 Task: Look for space in Kwinana, Australia from 3rd August, 2023 to 17th August, 2023 for 3 adults, 1 child in price range Rs.3000 to Rs.15000. Place can be entire place with 3 bedrooms having 4 beds and 2 bathrooms. Property type can be house. Amenities needed are: wifi, washing machine, kitchen, . Booking option can be shelf check-in. Required host language is English.
Action: Mouse moved to (545, 118)
Screenshot: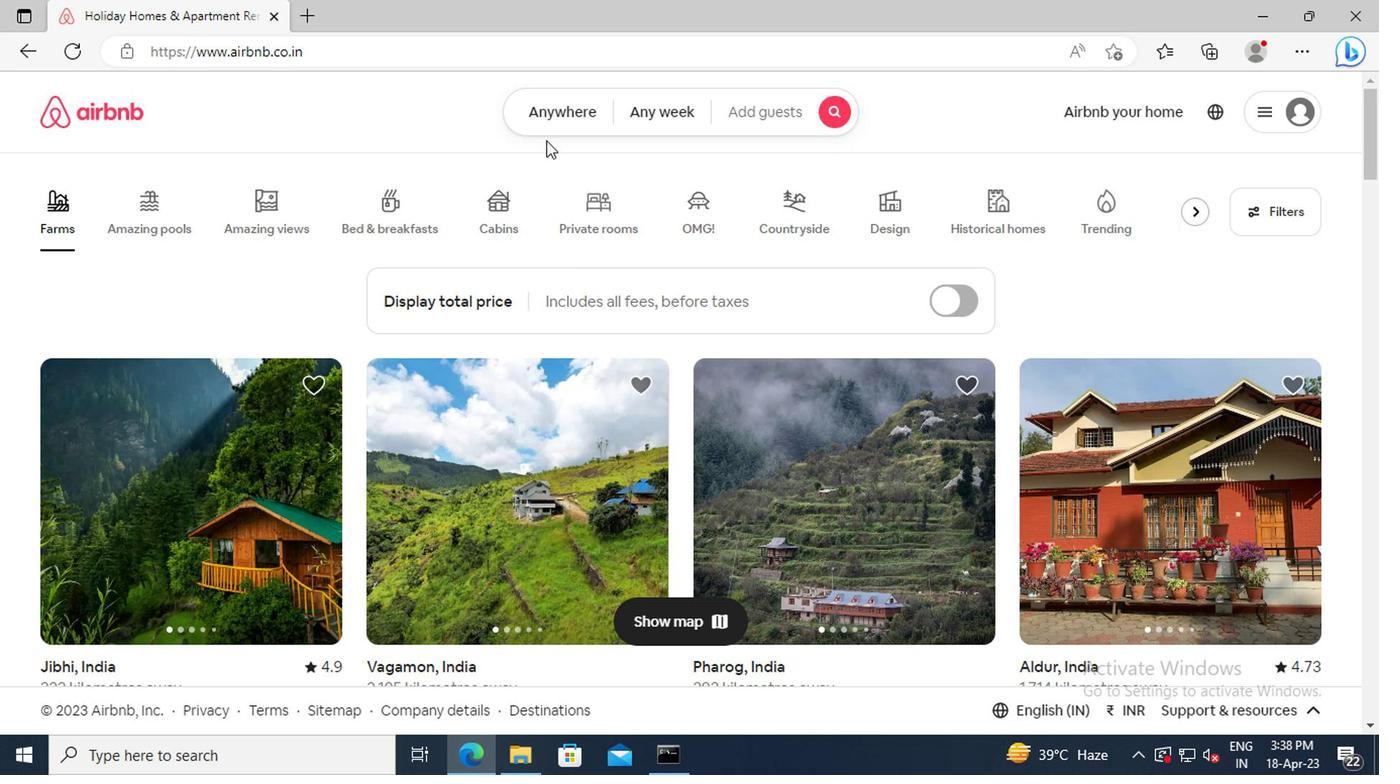 
Action: Mouse pressed left at (545, 118)
Screenshot: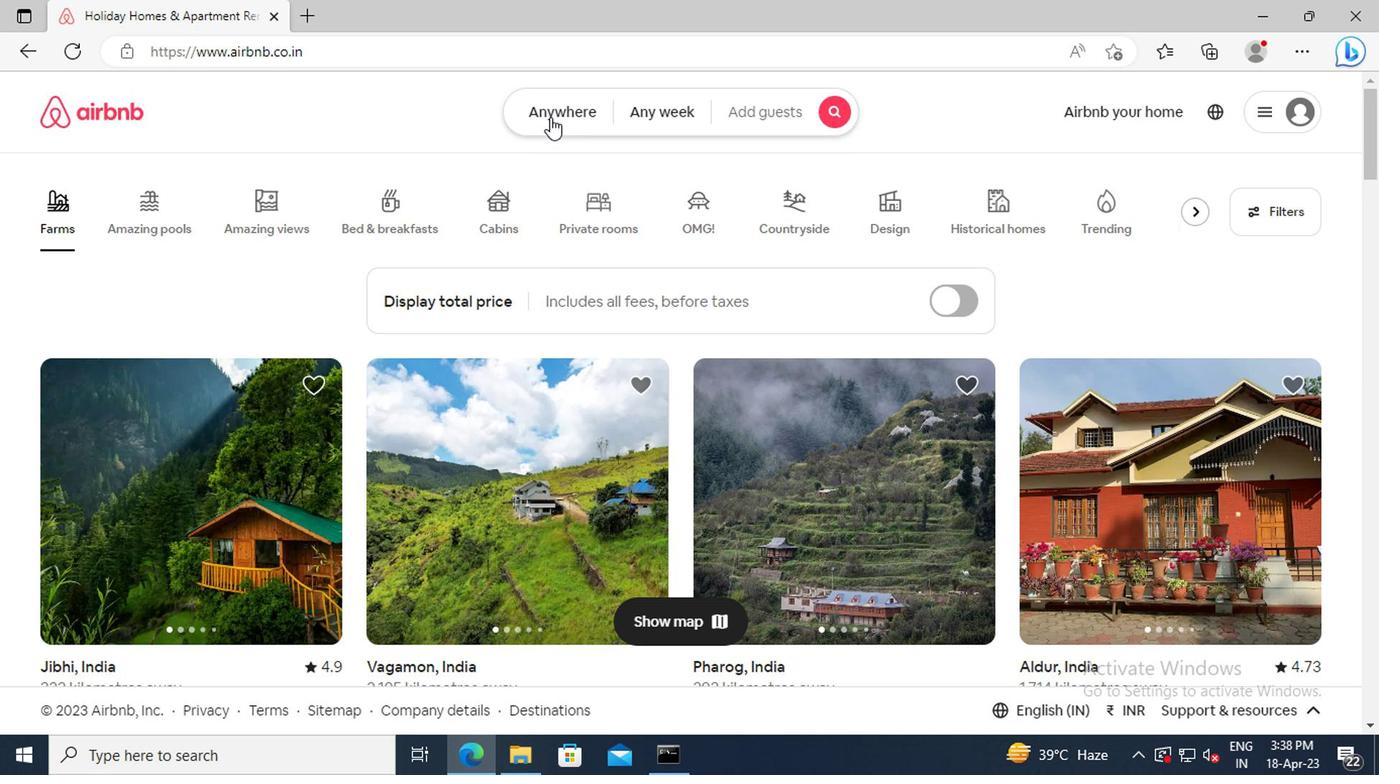 
Action: Mouse moved to (409, 193)
Screenshot: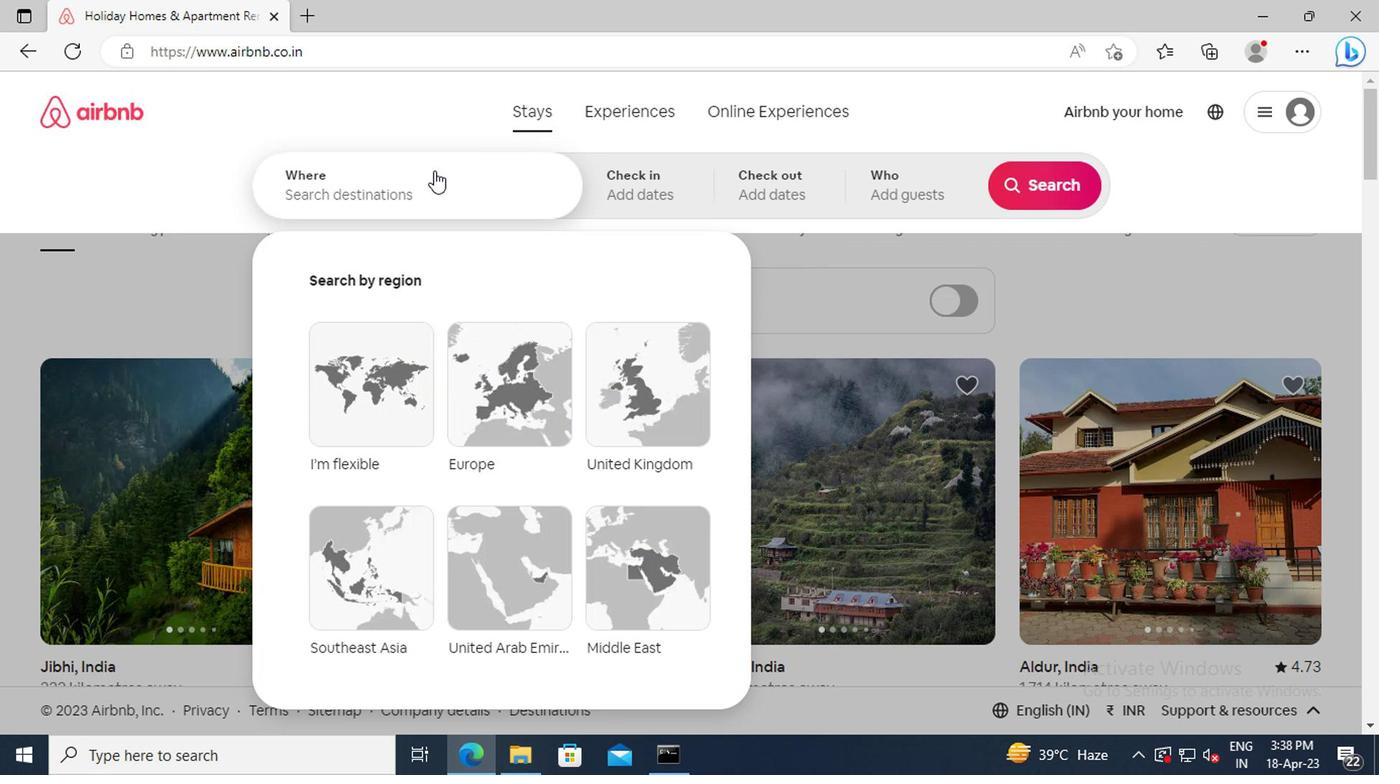 
Action: Mouse pressed left at (409, 193)
Screenshot: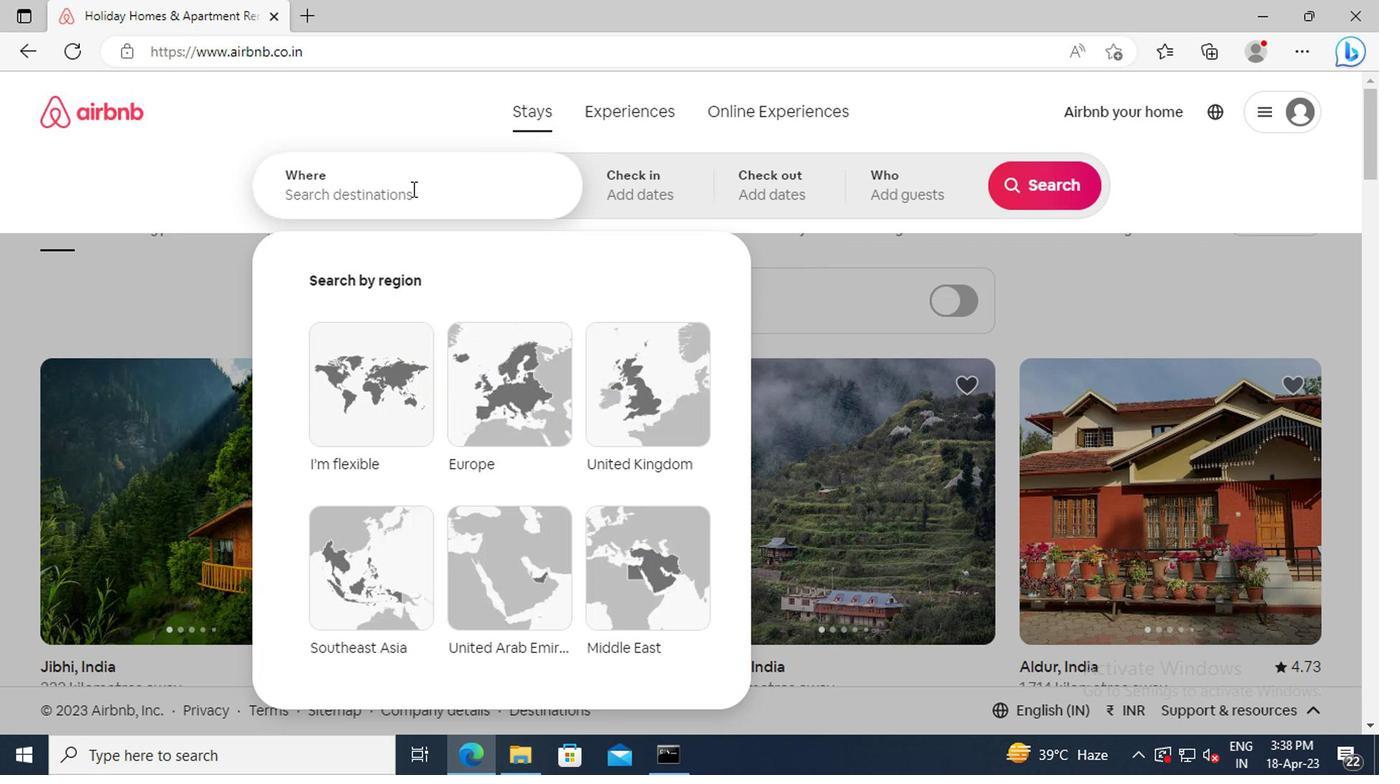 
Action: Key pressed <Key.shift>KWINANA,<Key.space><Key.shift_r>AUSTRALIA<Key.enter>
Screenshot: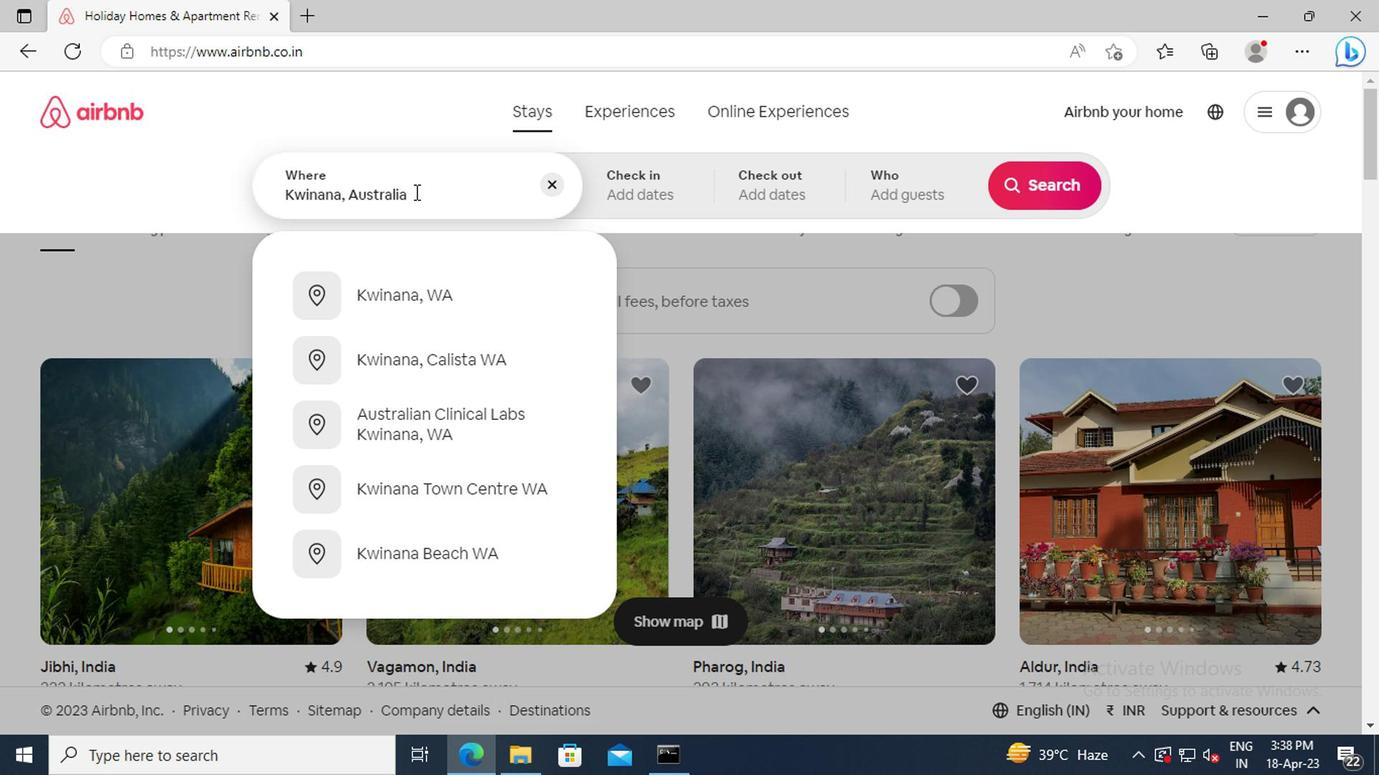 
Action: Mouse moved to (1025, 349)
Screenshot: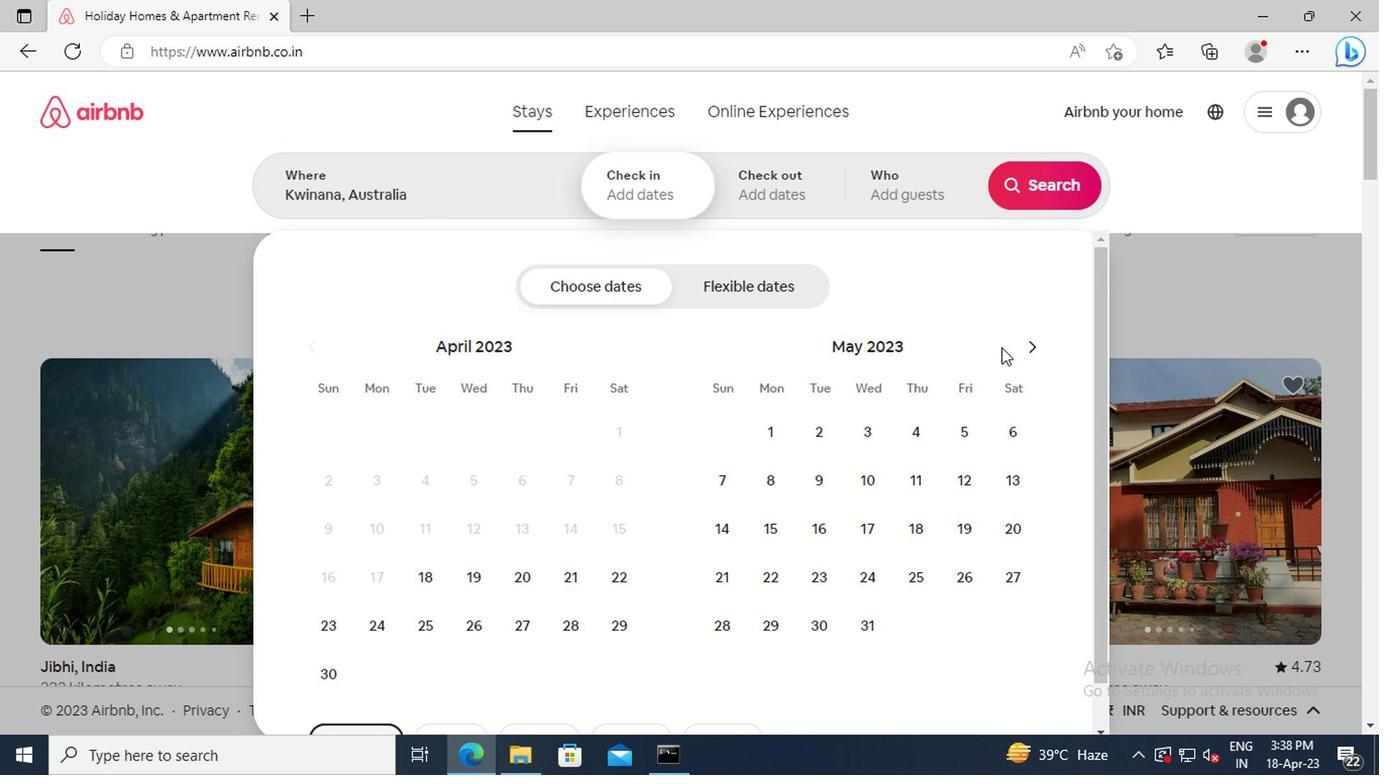 
Action: Mouse pressed left at (1025, 349)
Screenshot: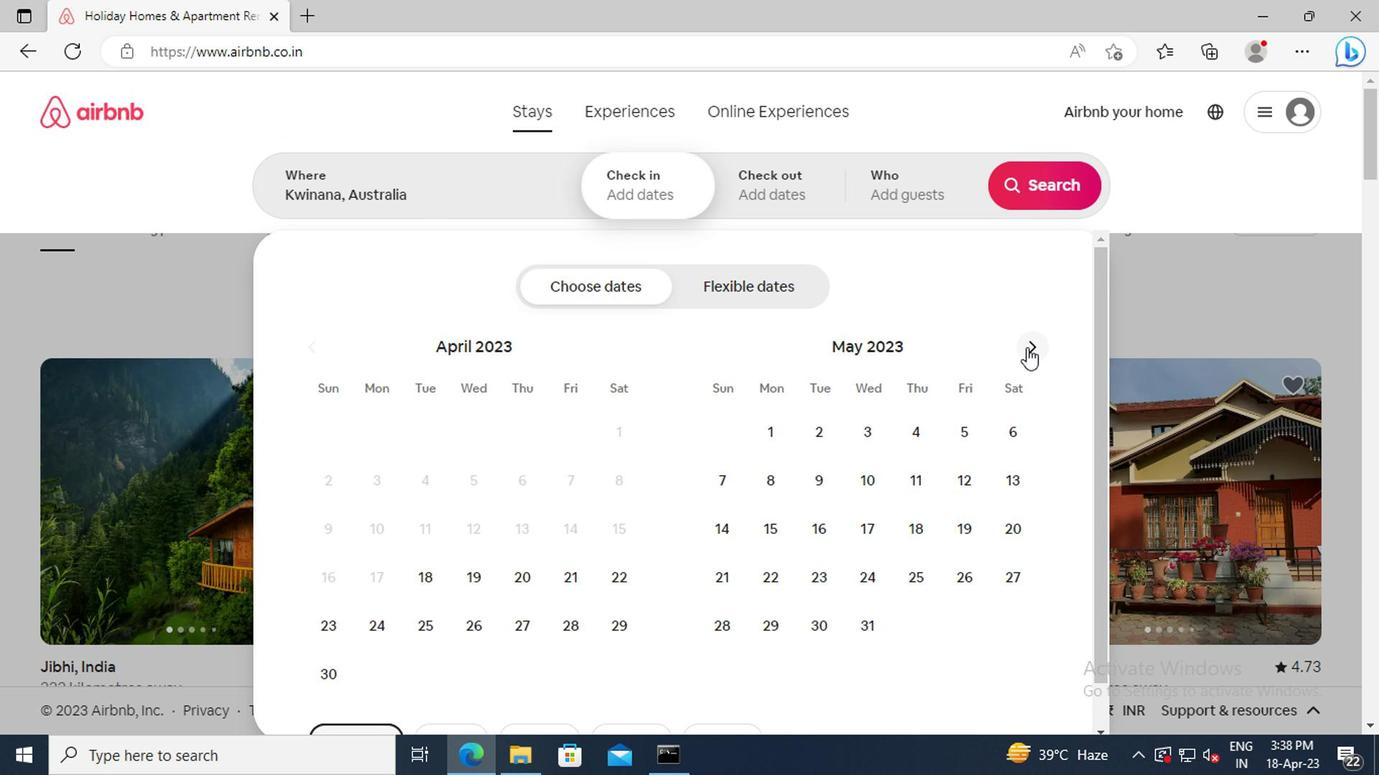 
Action: Mouse pressed left at (1025, 349)
Screenshot: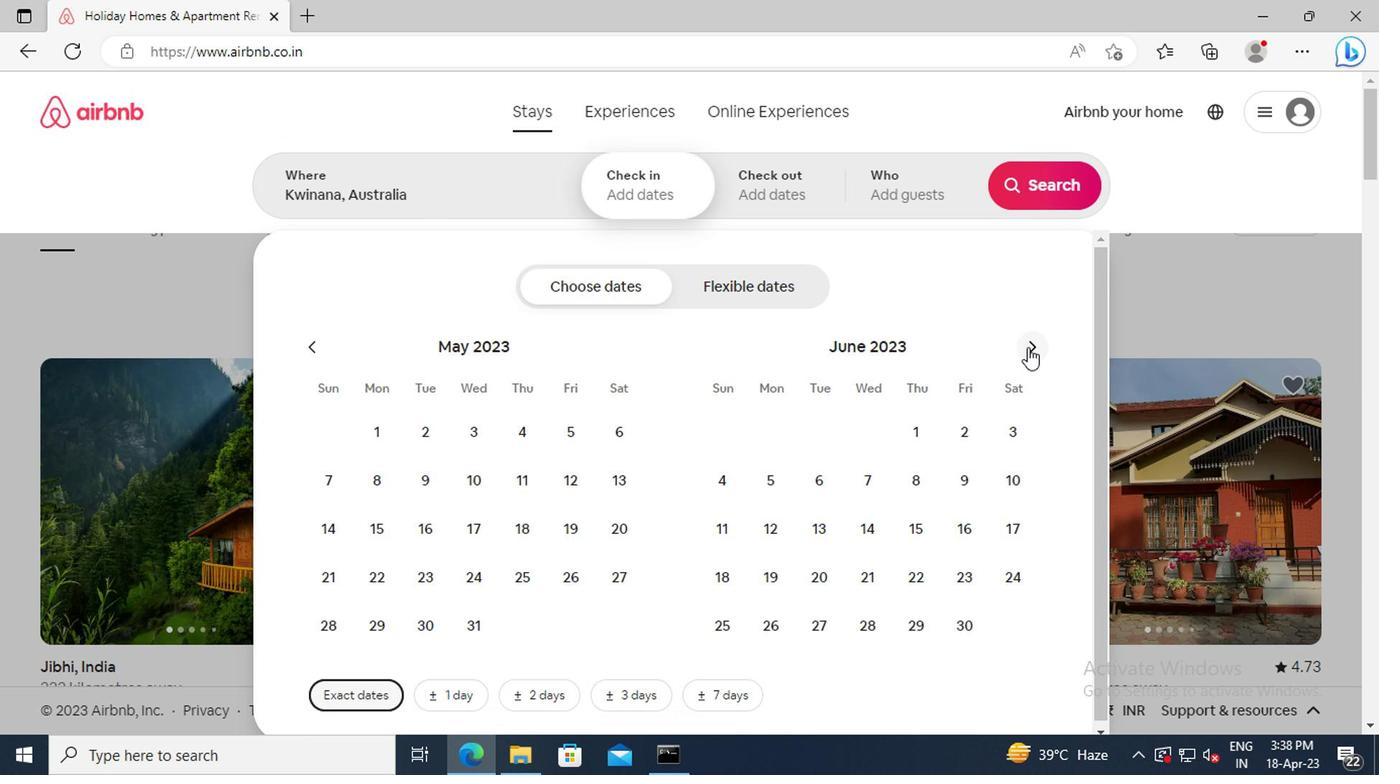 
Action: Mouse pressed left at (1025, 349)
Screenshot: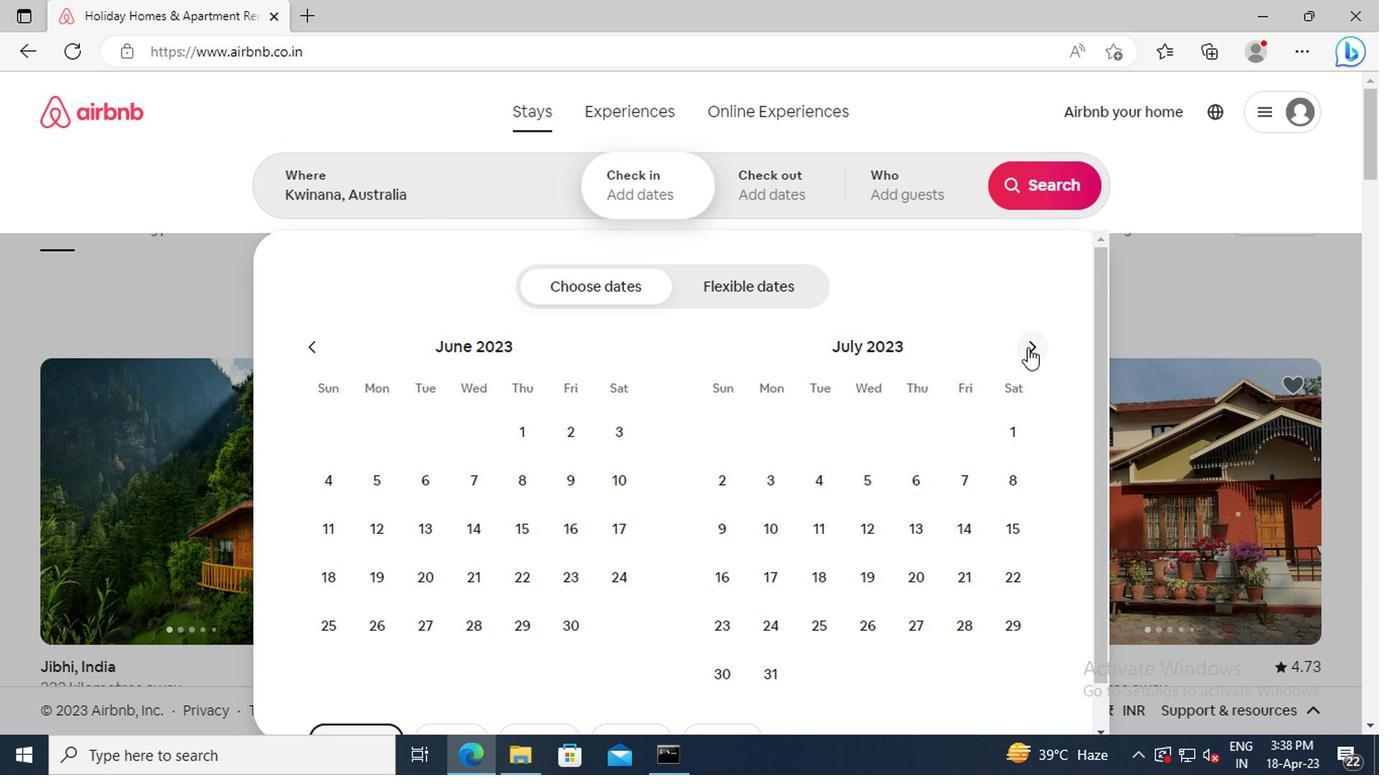 
Action: Mouse moved to (906, 435)
Screenshot: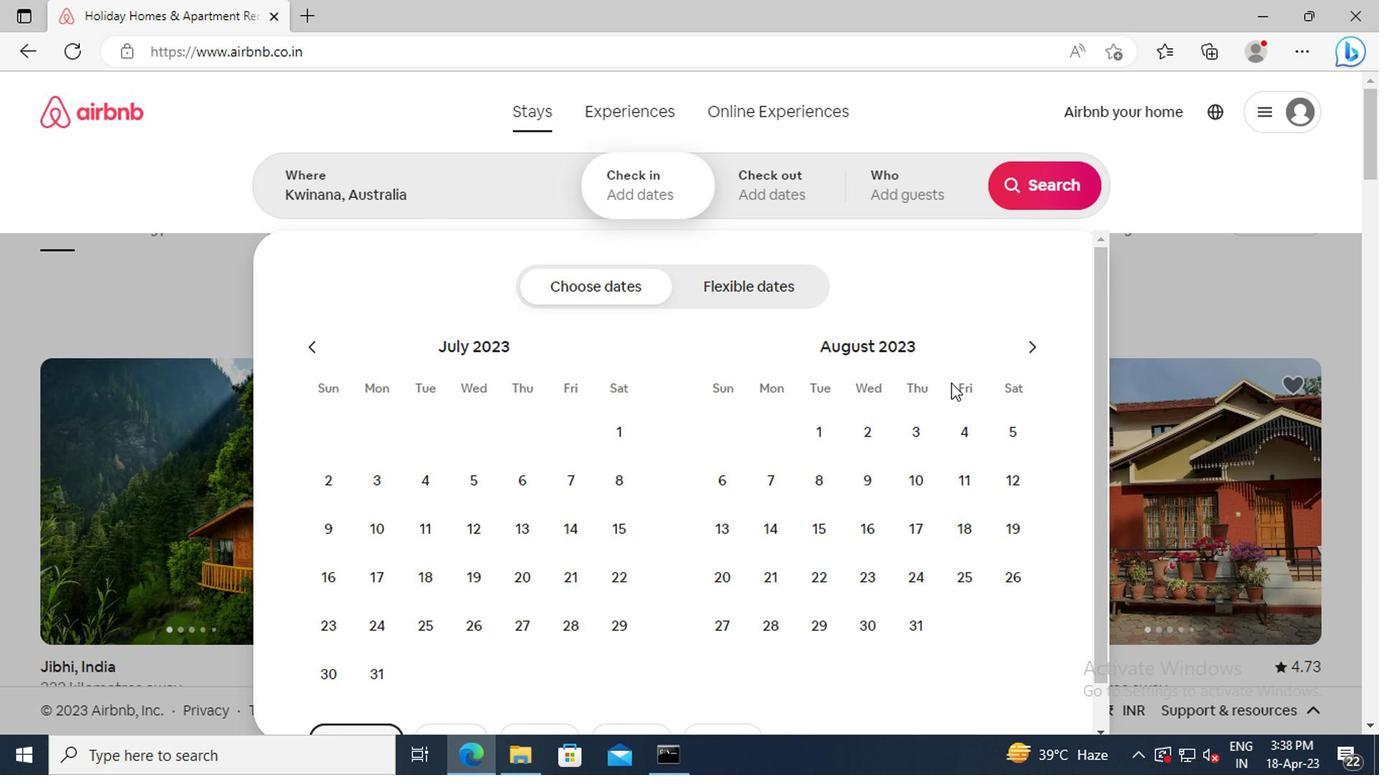 
Action: Mouse pressed left at (906, 435)
Screenshot: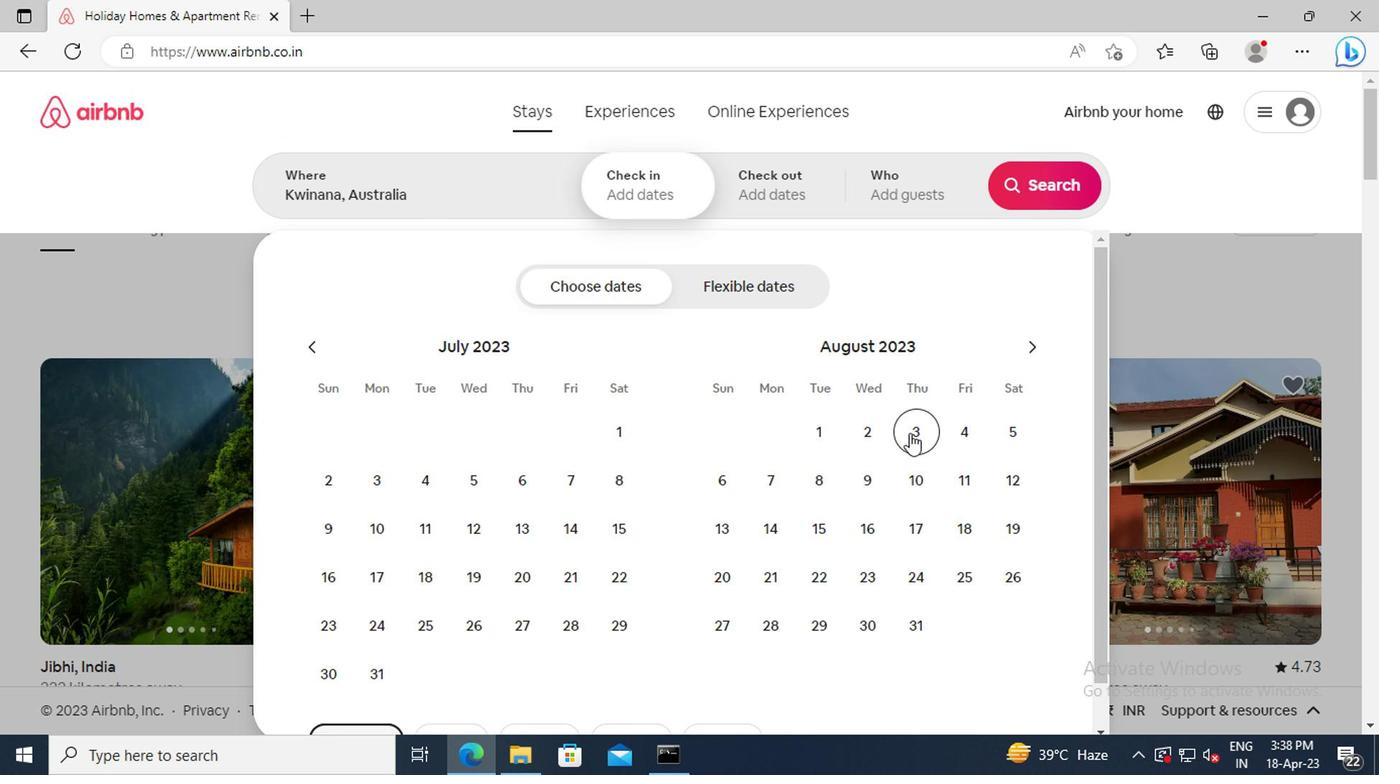 
Action: Mouse moved to (910, 523)
Screenshot: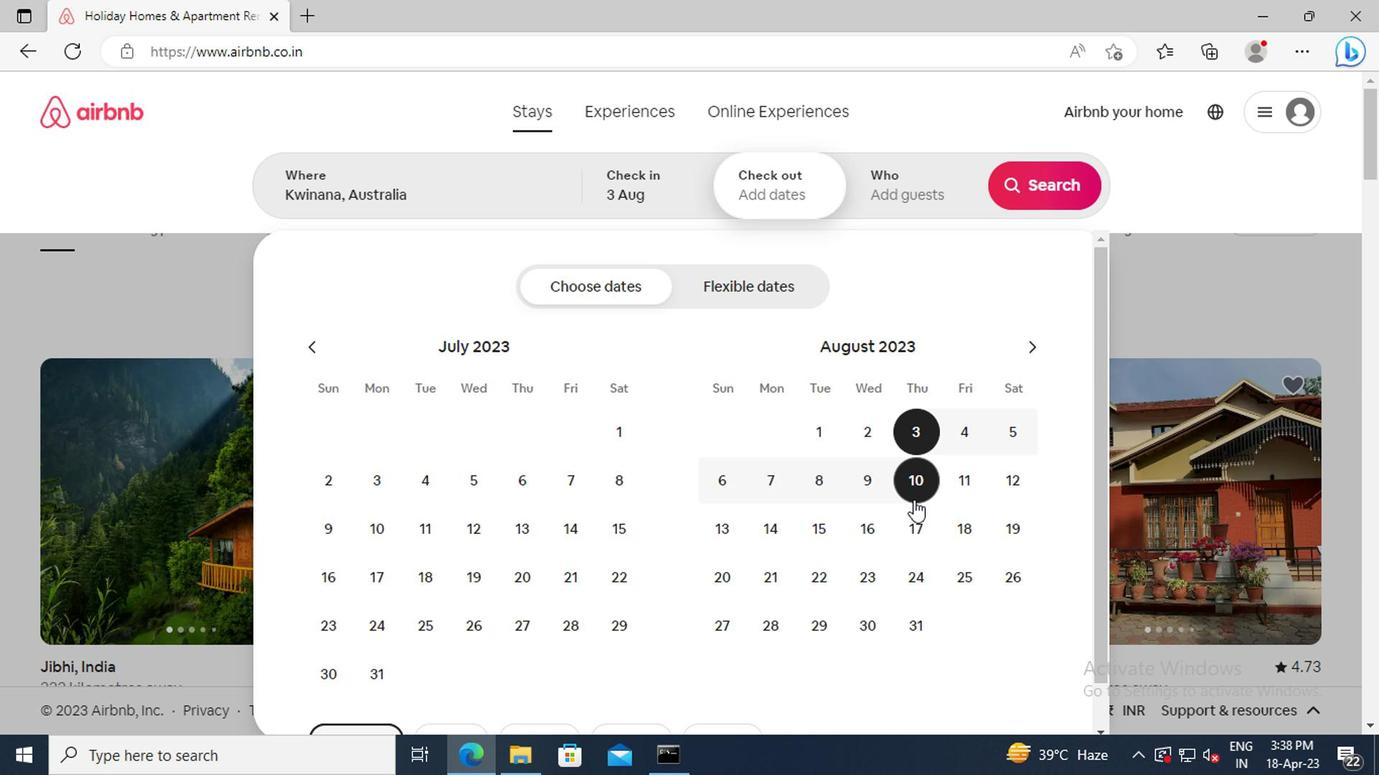 
Action: Mouse pressed left at (910, 523)
Screenshot: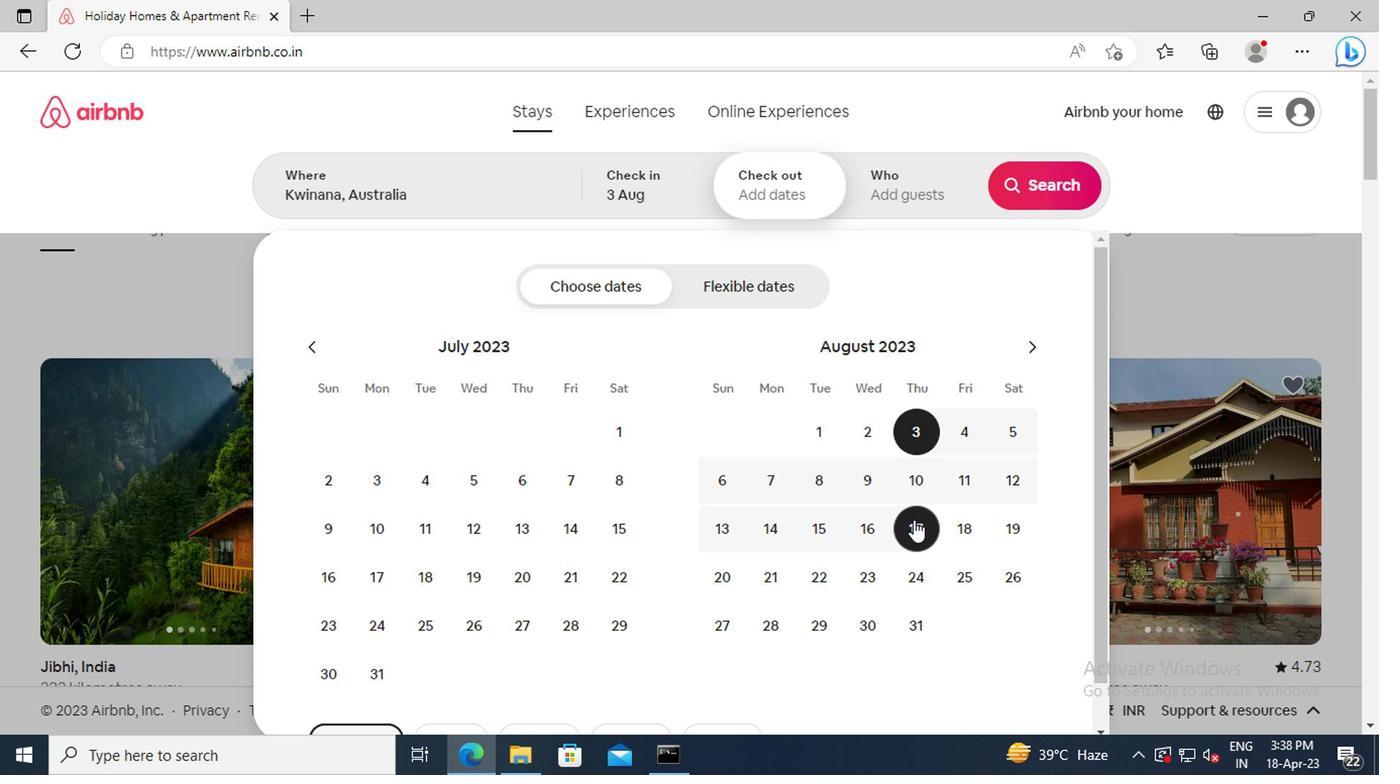 
Action: Mouse moved to (890, 192)
Screenshot: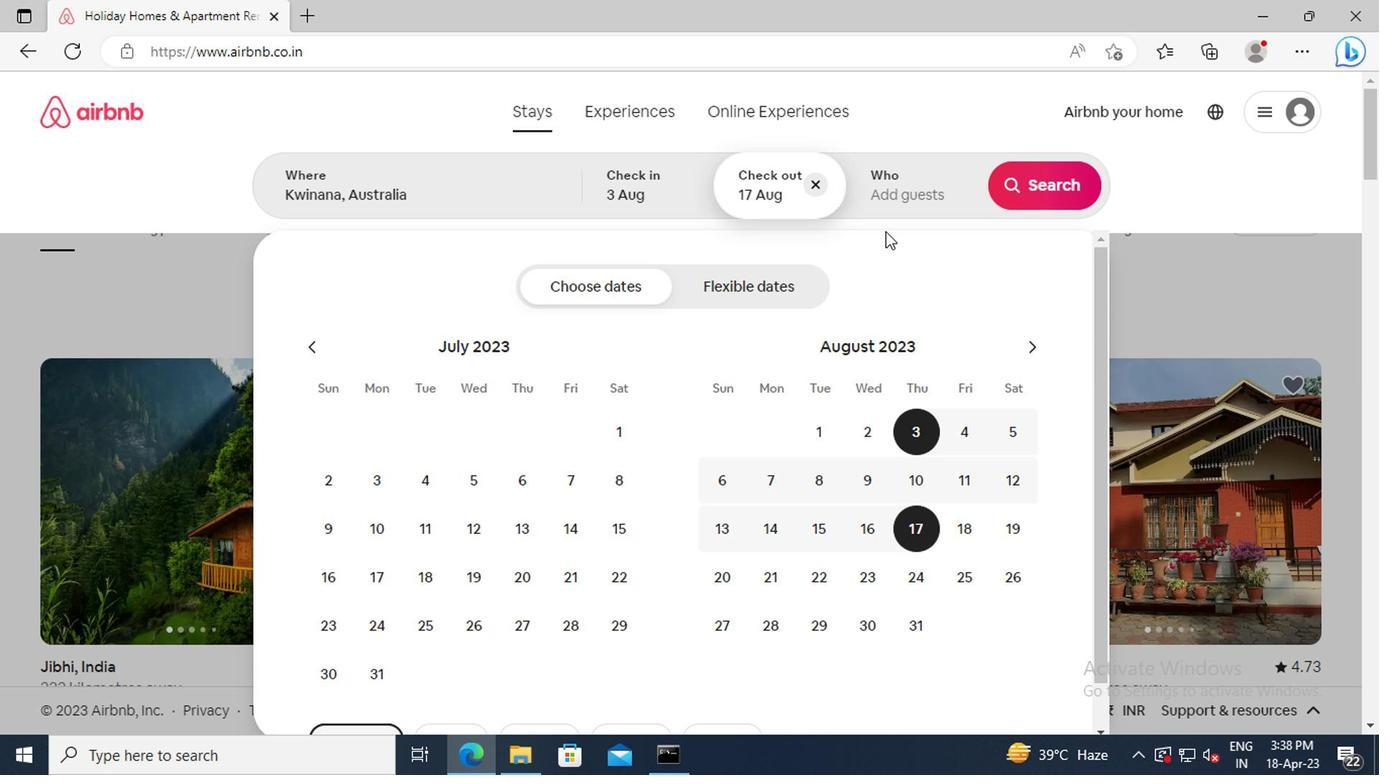 
Action: Mouse pressed left at (890, 192)
Screenshot: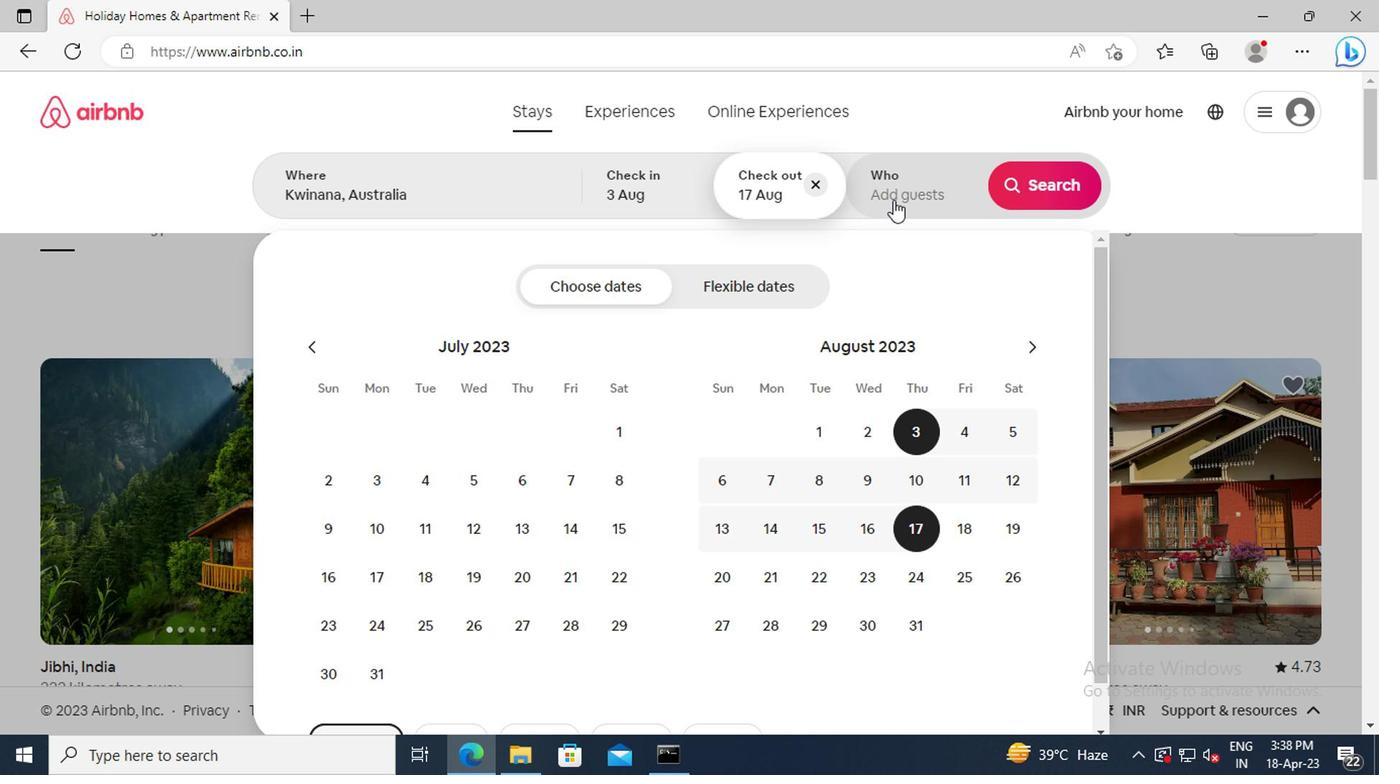 
Action: Mouse moved to (1038, 291)
Screenshot: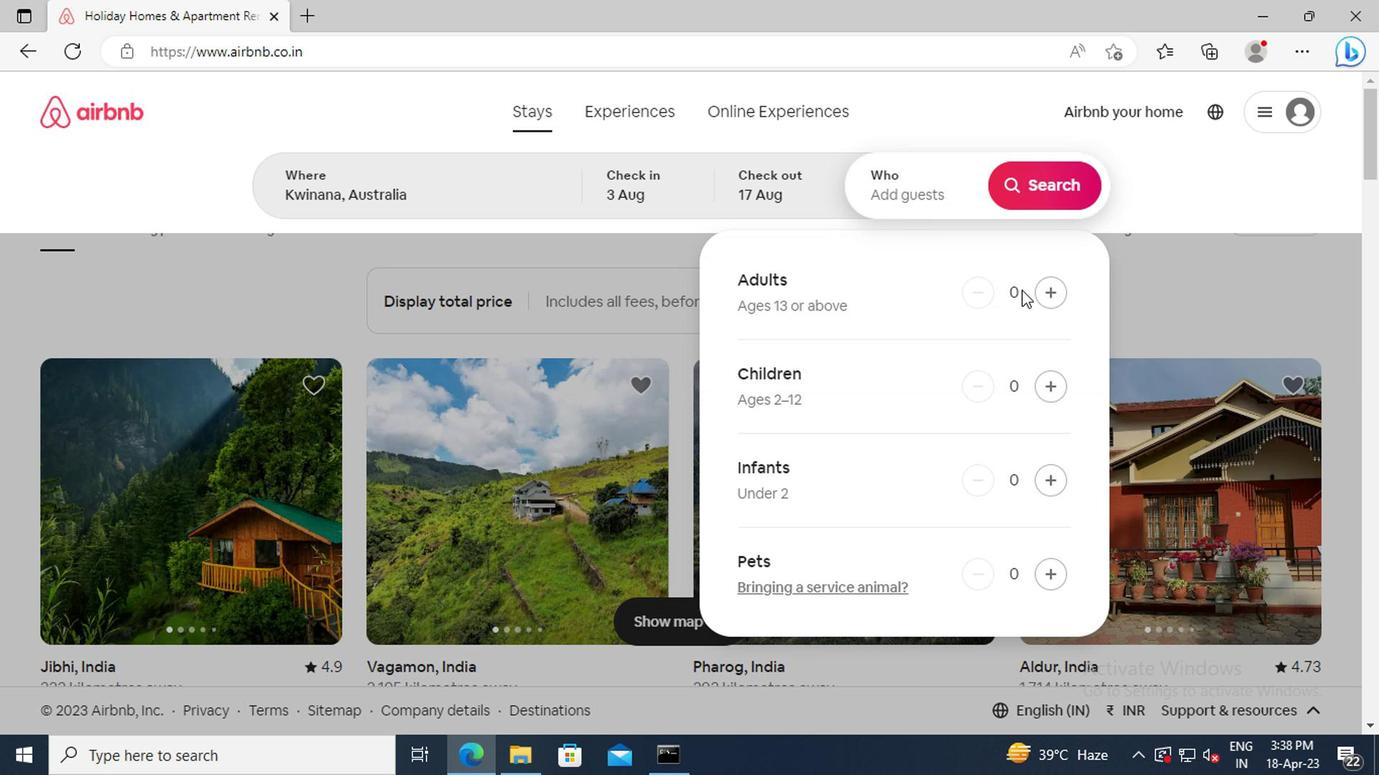 
Action: Mouse pressed left at (1038, 291)
Screenshot: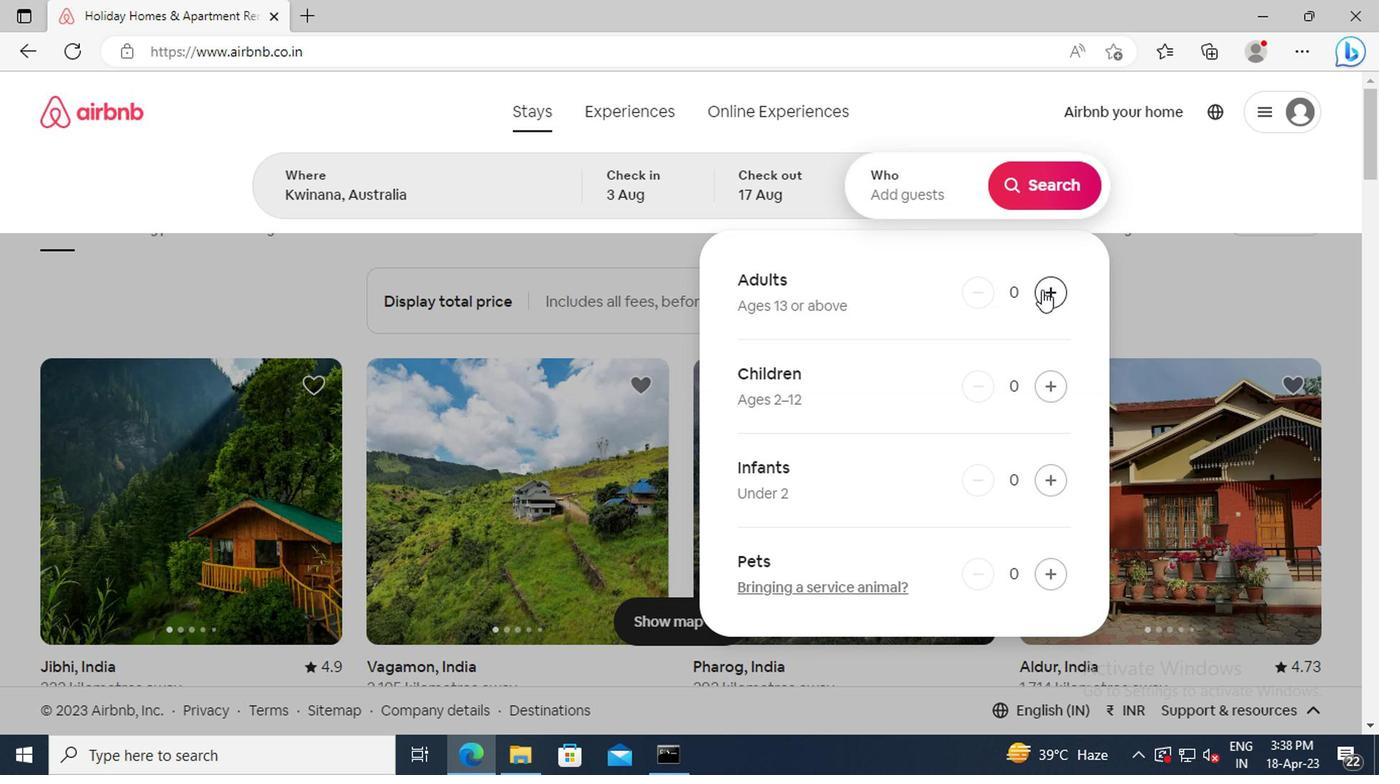 
Action: Mouse pressed left at (1038, 291)
Screenshot: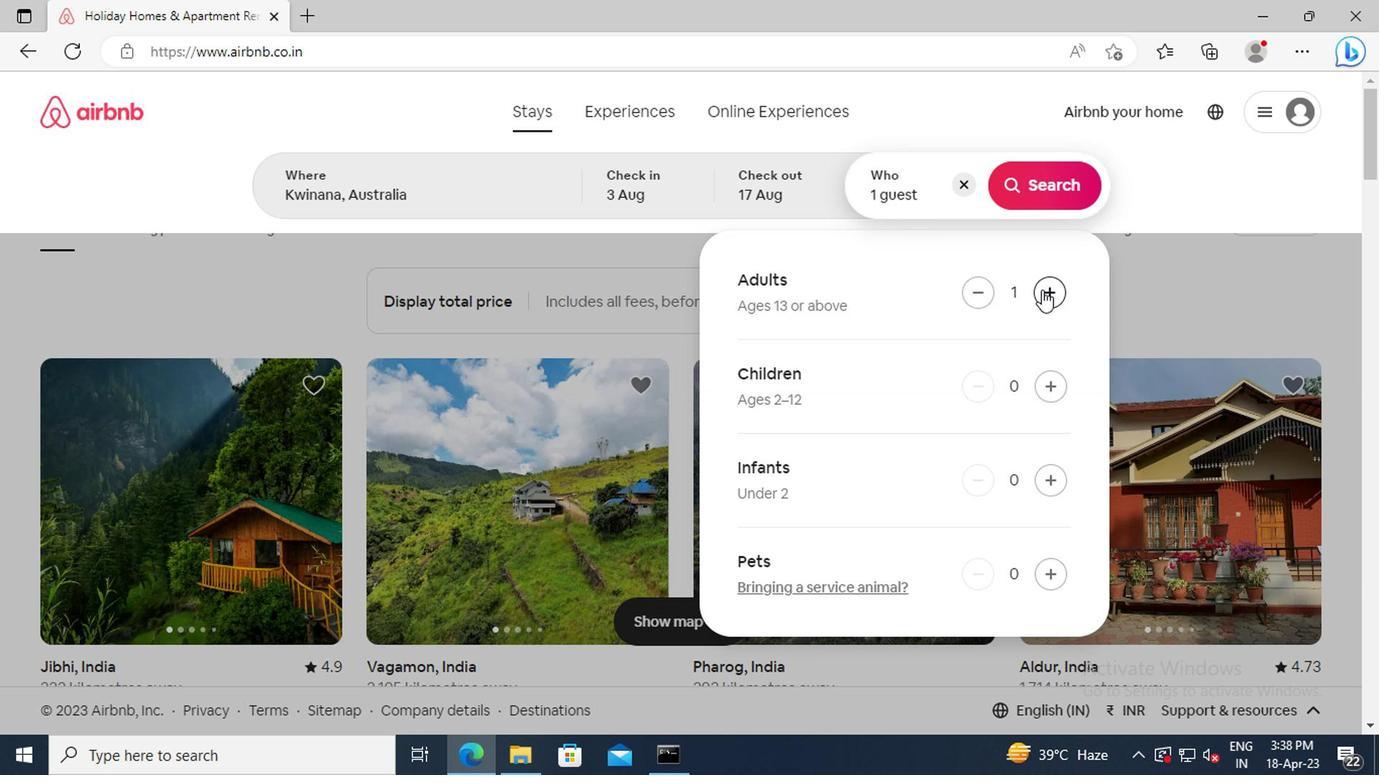 
Action: Mouse pressed left at (1038, 291)
Screenshot: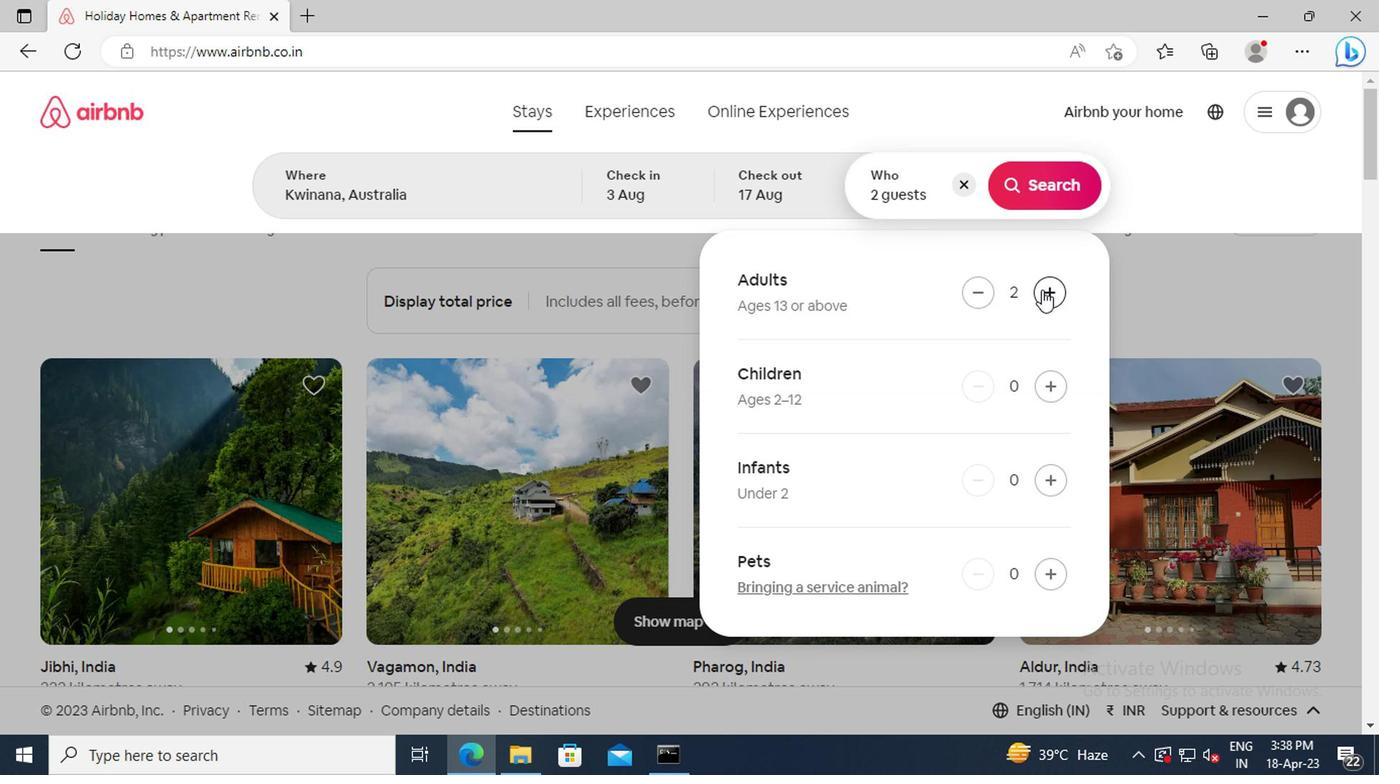 
Action: Mouse moved to (1046, 387)
Screenshot: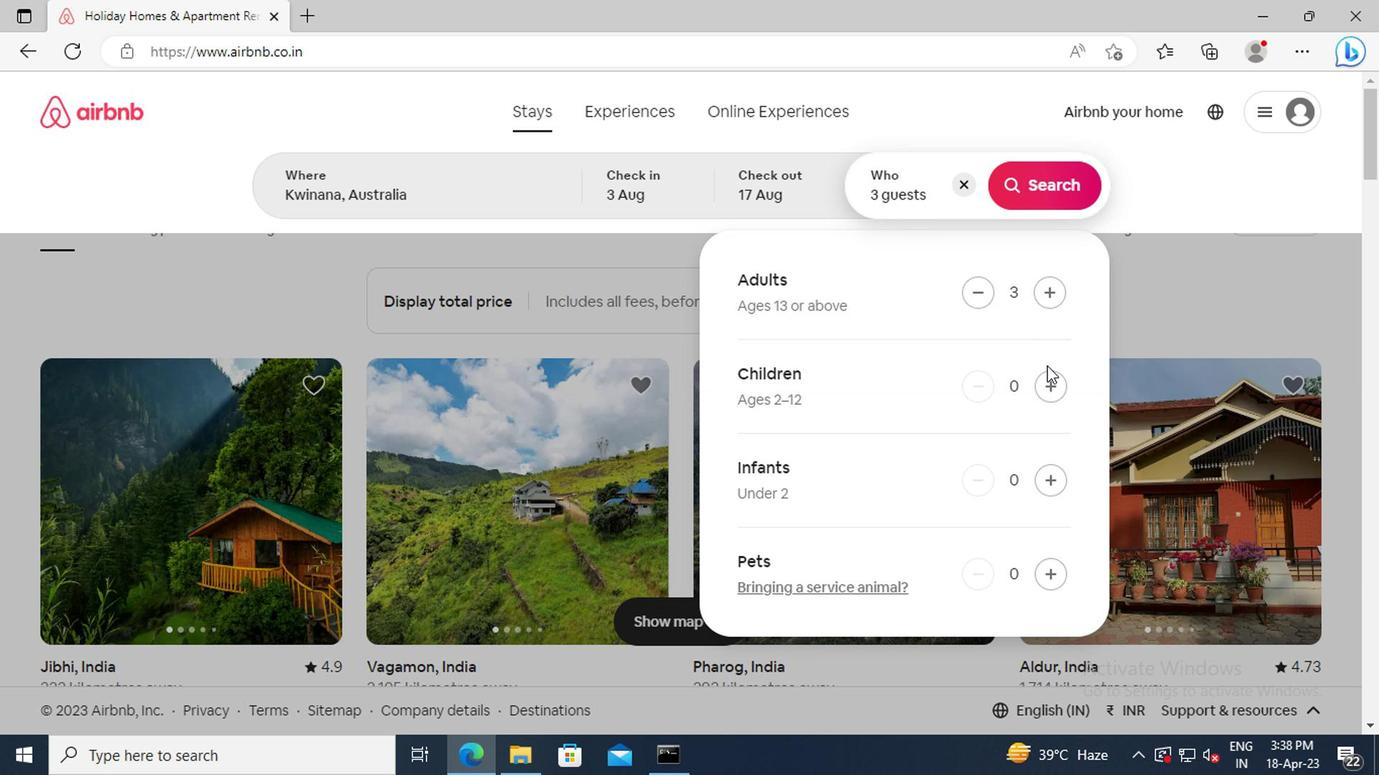 
Action: Mouse pressed left at (1046, 387)
Screenshot: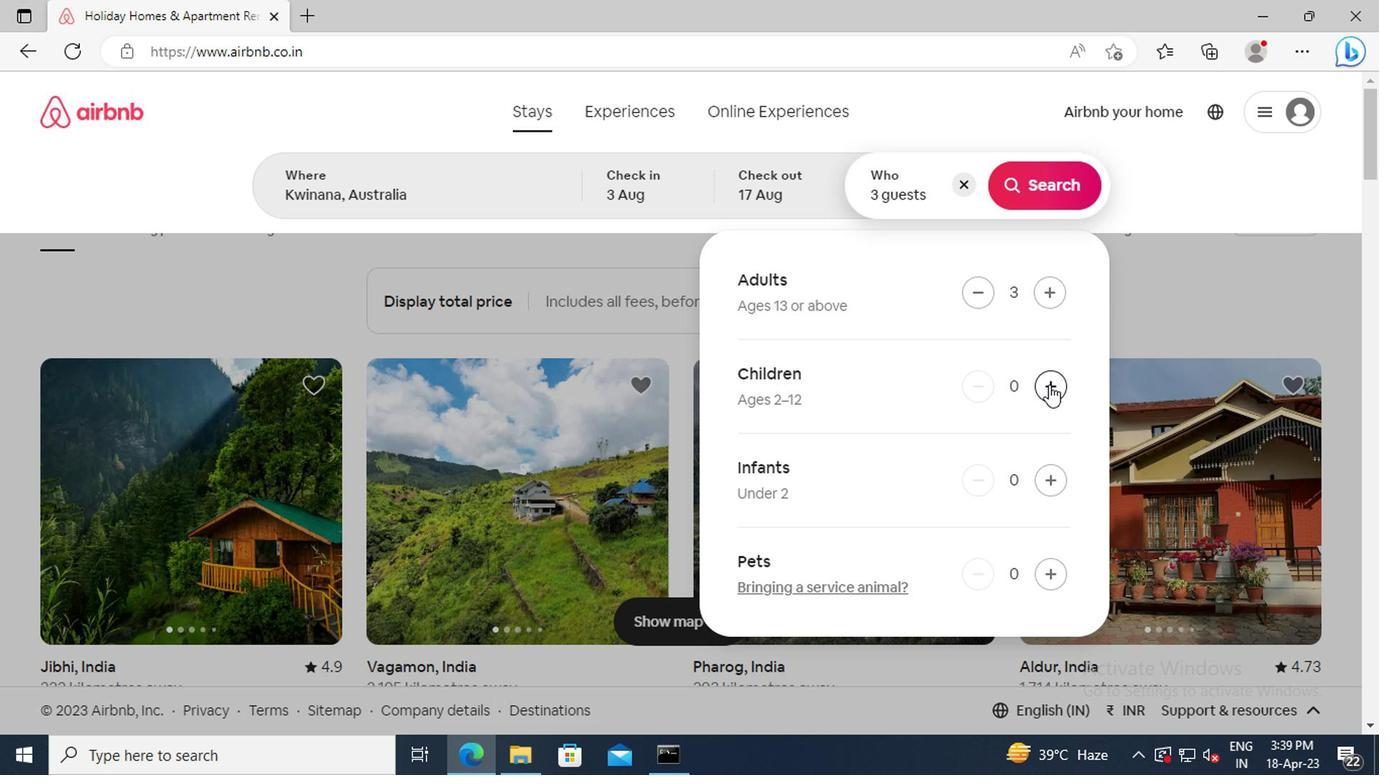 
Action: Mouse moved to (1038, 188)
Screenshot: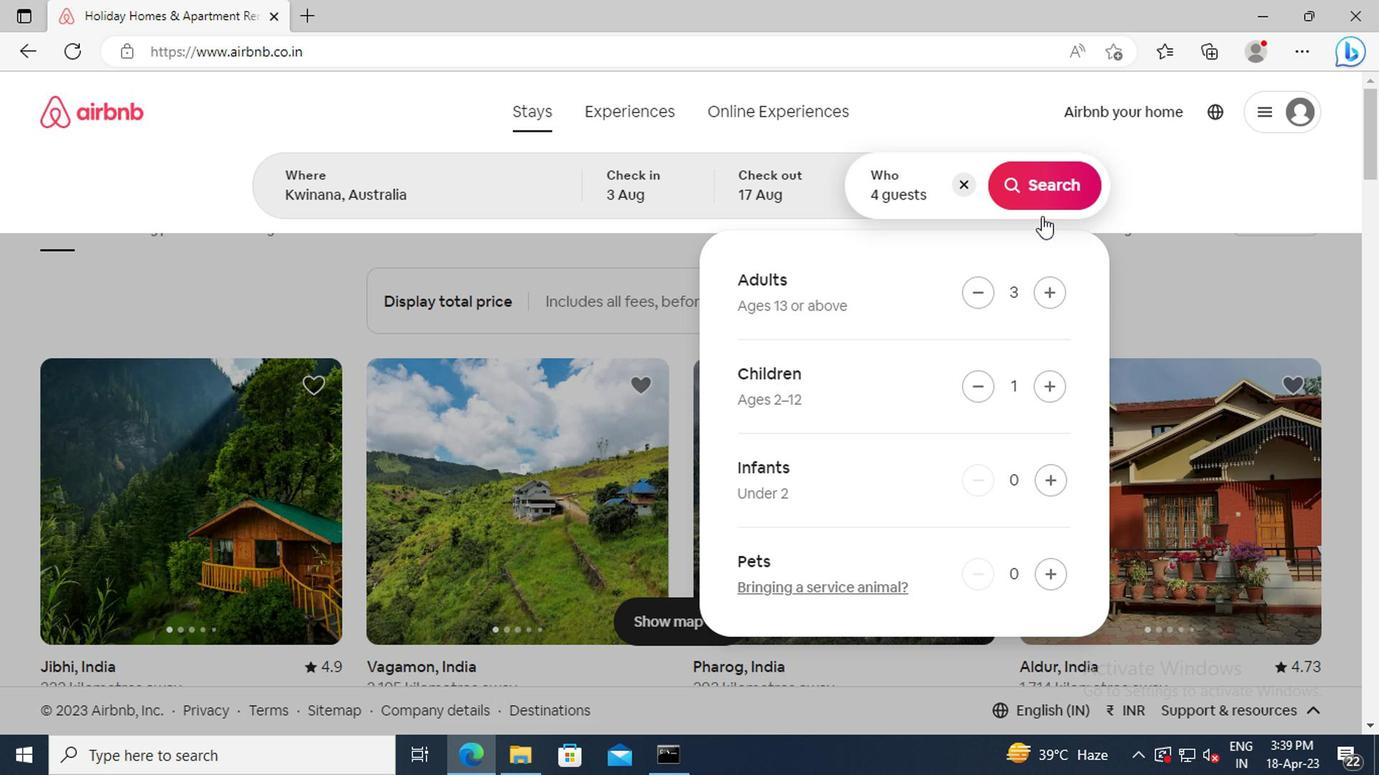 
Action: Mouse pressed left at (1038, 188)
Screenshot: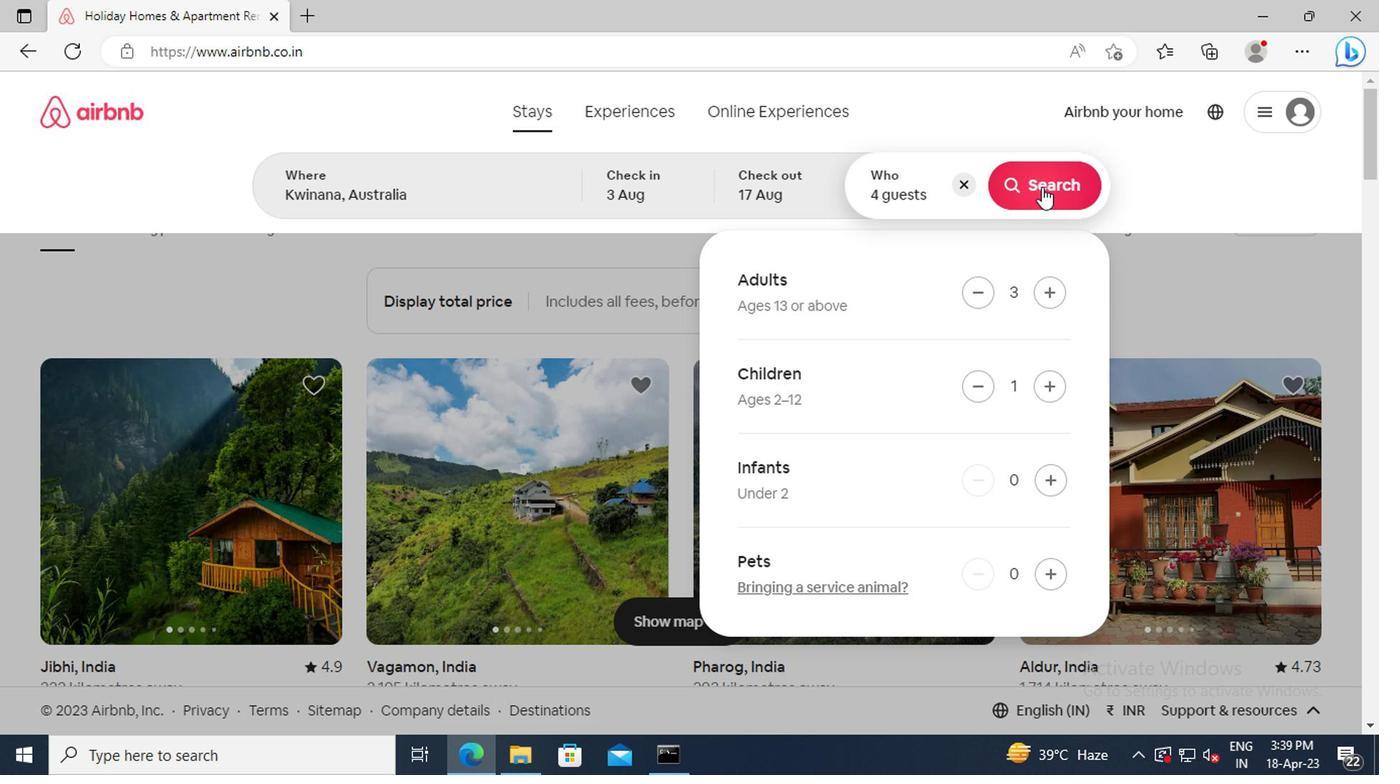 
Action: Mouse moved to (1296, 192)
Screenshot: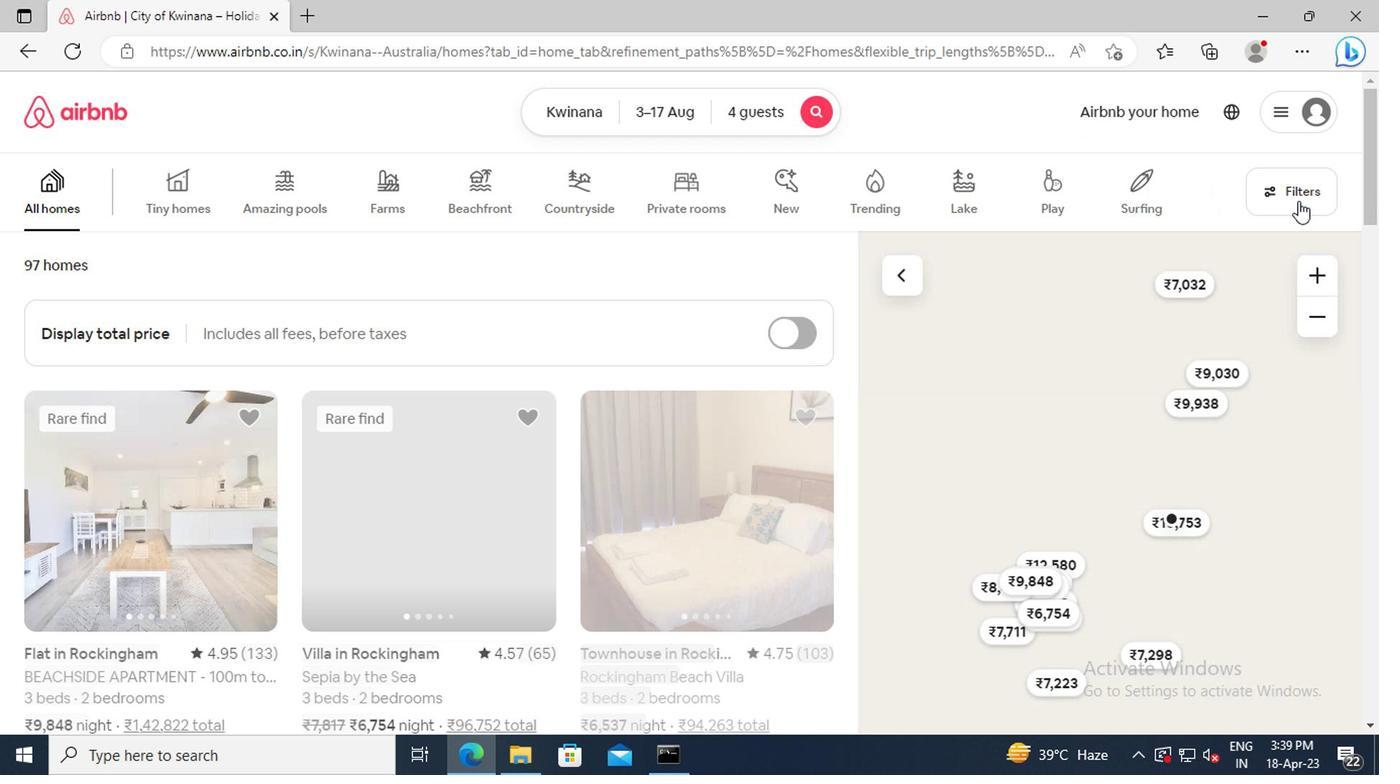 
Action: Mouse pressed left at (1296, 192)
Screenshot: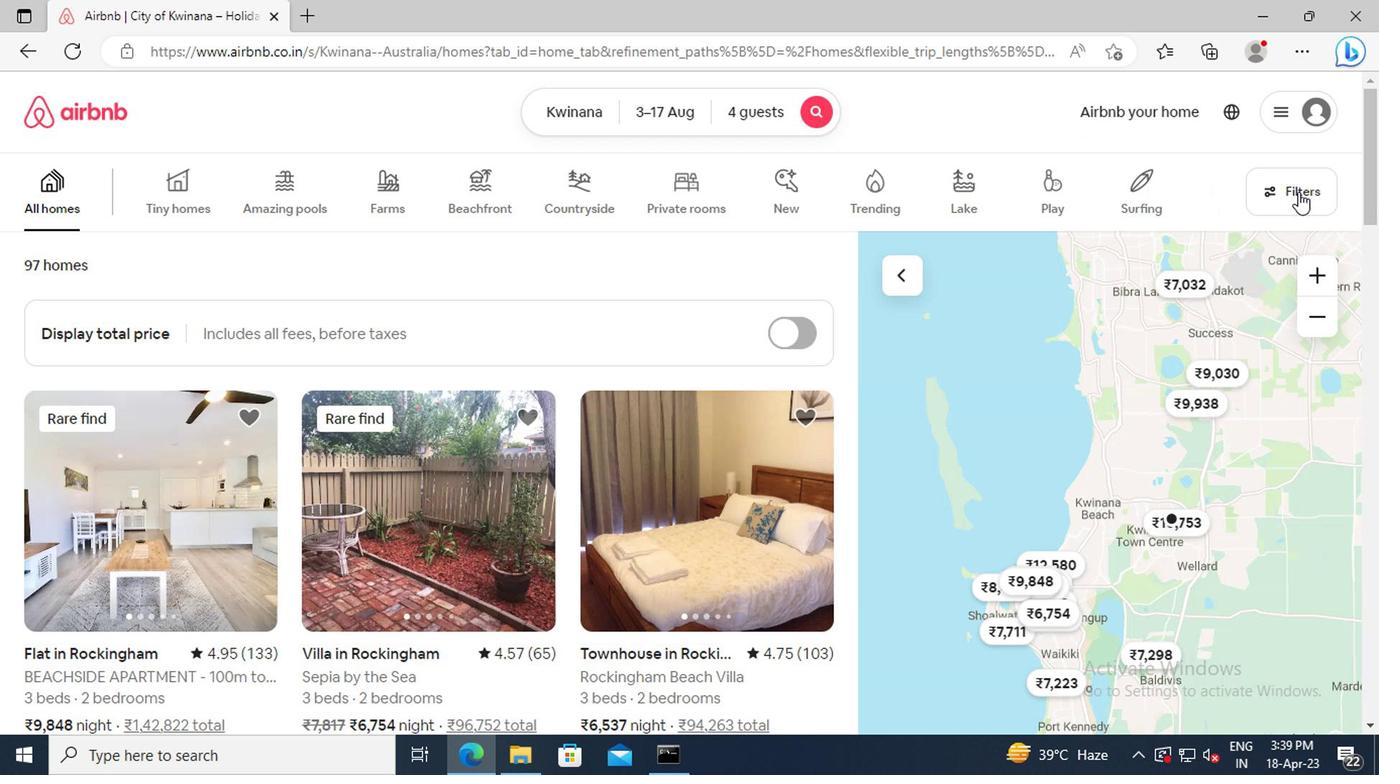 
Action: Mouse moved to (425, 459)
Screenshot: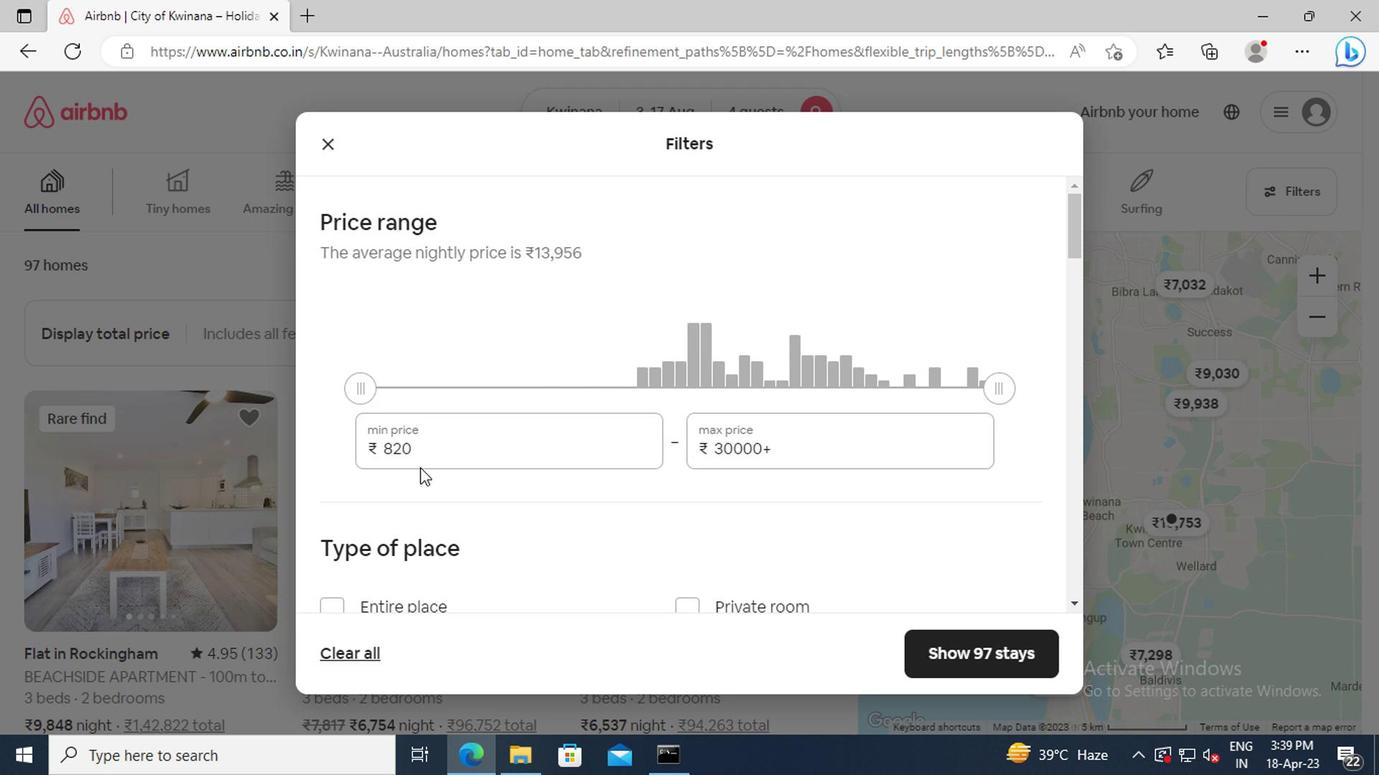 
Action: Mouse pressed left at (425, 459)
Screenshot: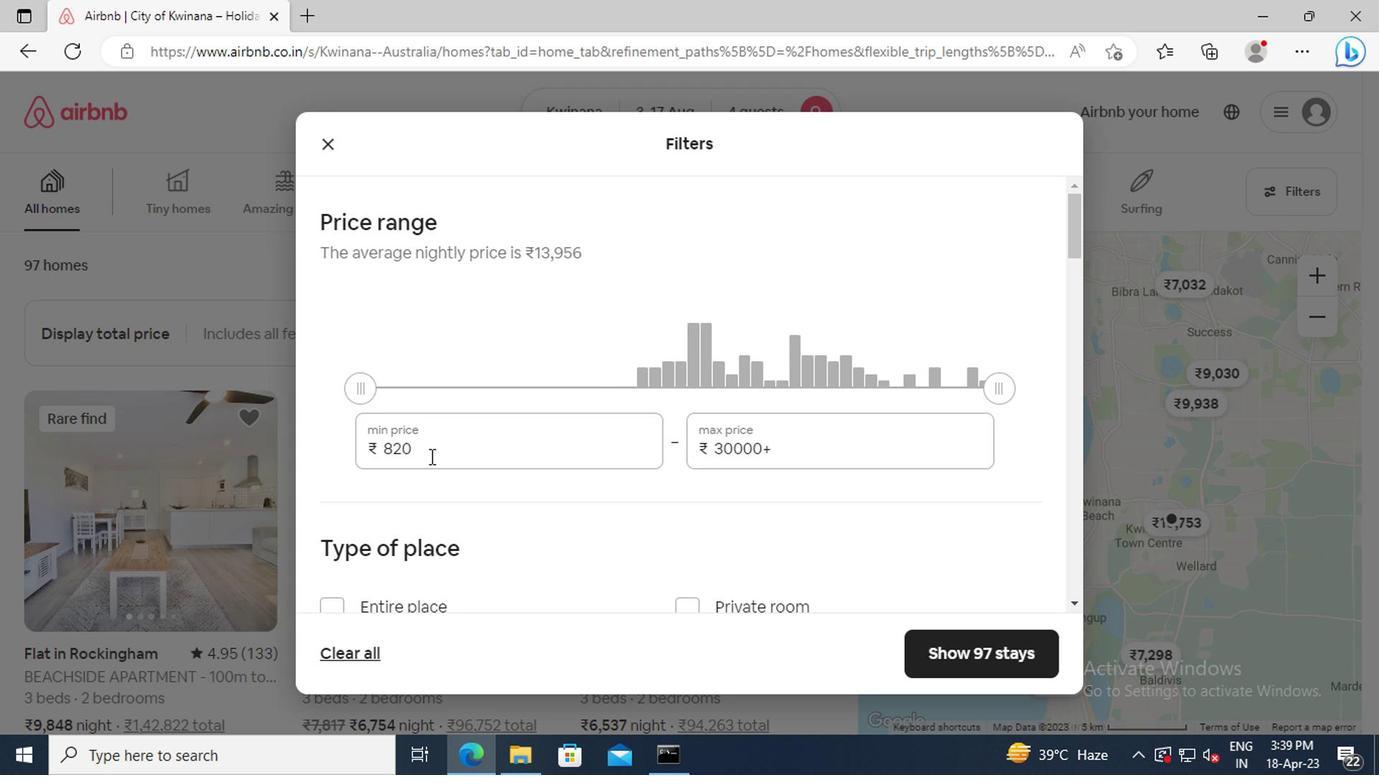 
Action: Key pressed <Key.backspace><Key.backspace><Key.backspace>3000<Key.tab><Key.delete>15000
Screenshot: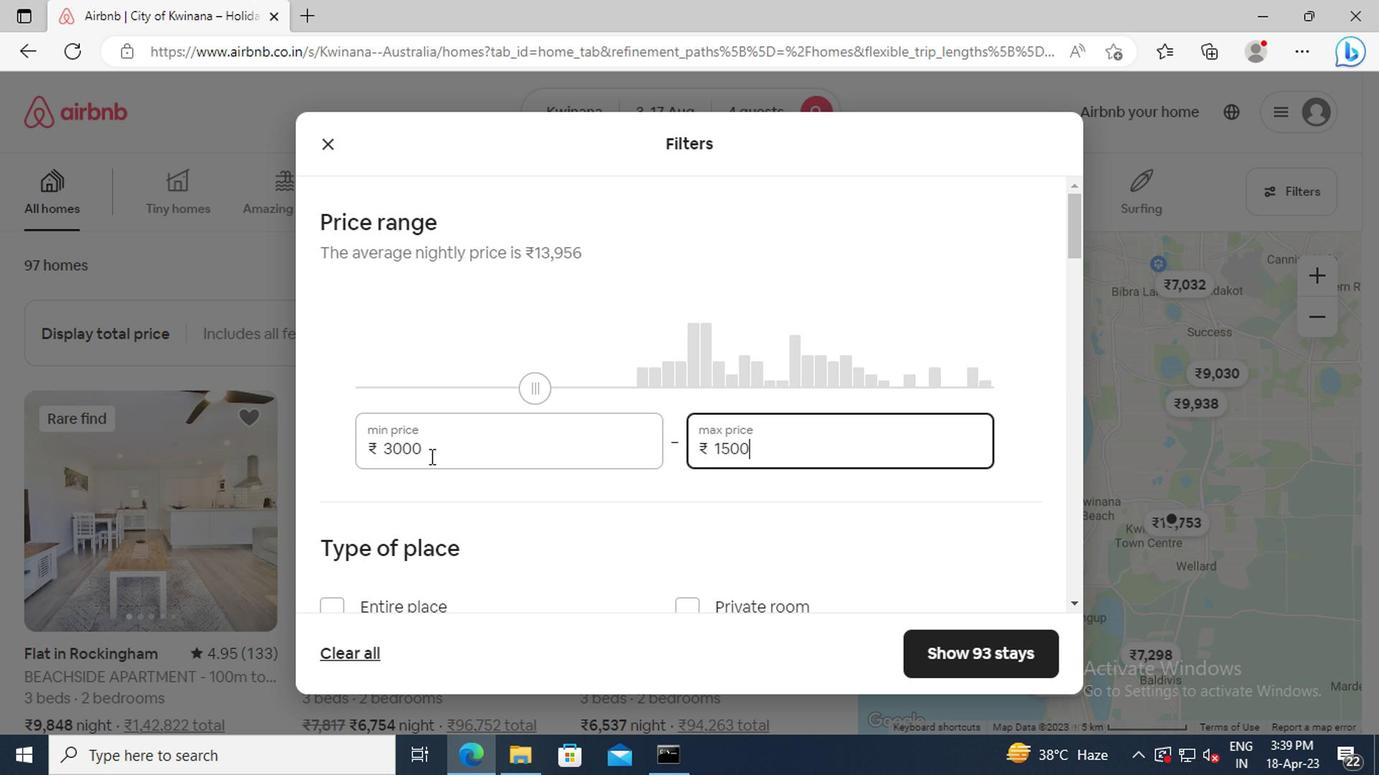 
Action: Mouse scrolled (425, 457) with delta (0, -1)
Screenshot: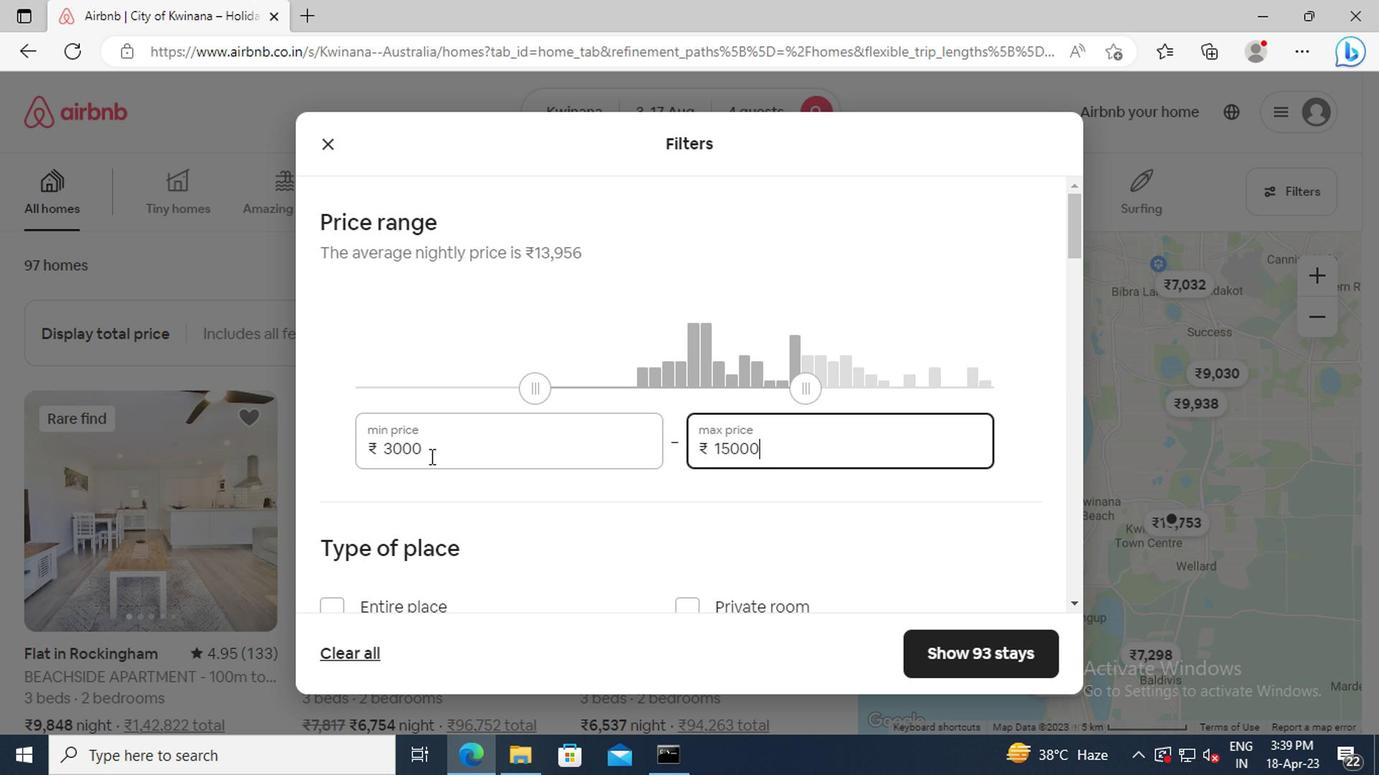 
Action: Mouse scrolled (425, 457) with delta (0, -1)
Screenshot: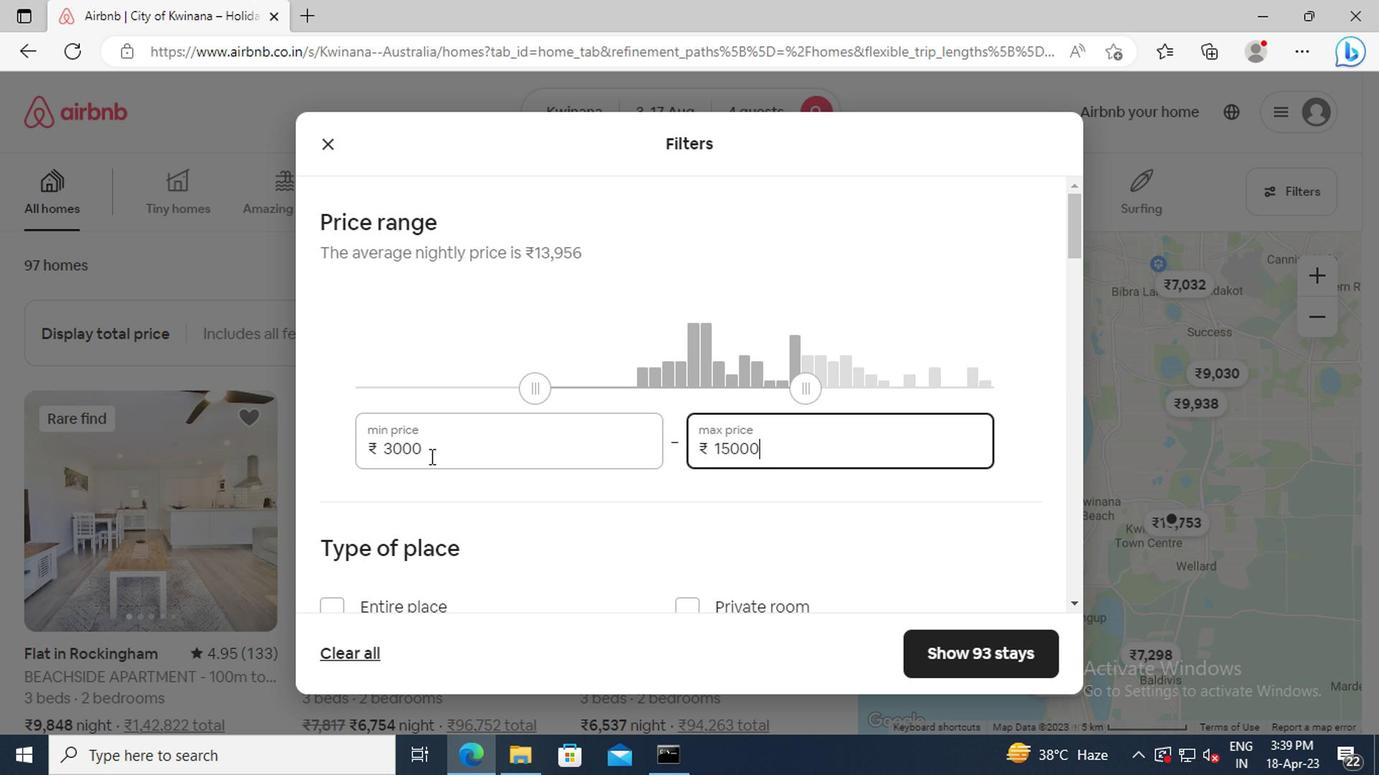 
Action: Mouse scrolled (425, 457) with delta (0, -1)
Screenshot: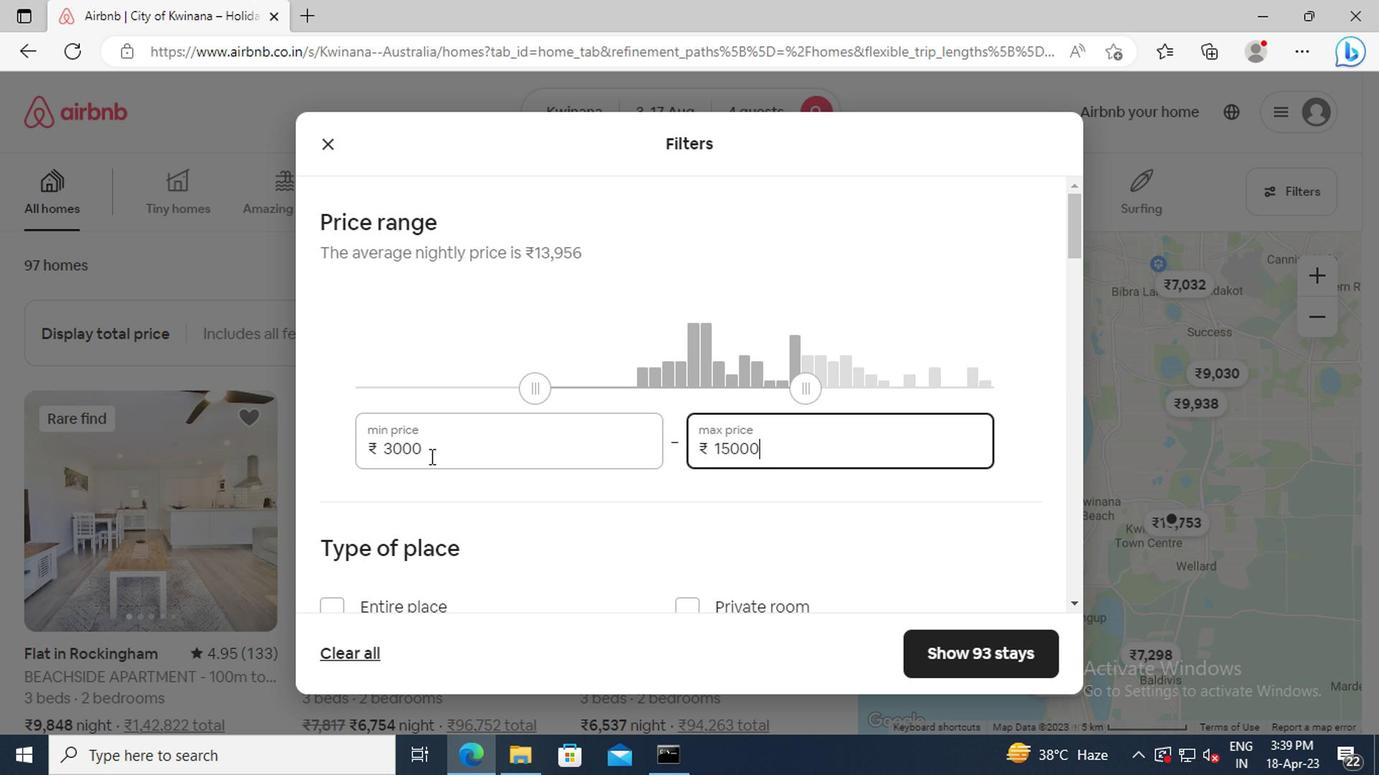 
Action: Mouse moved to (329, 419)
Screenshot: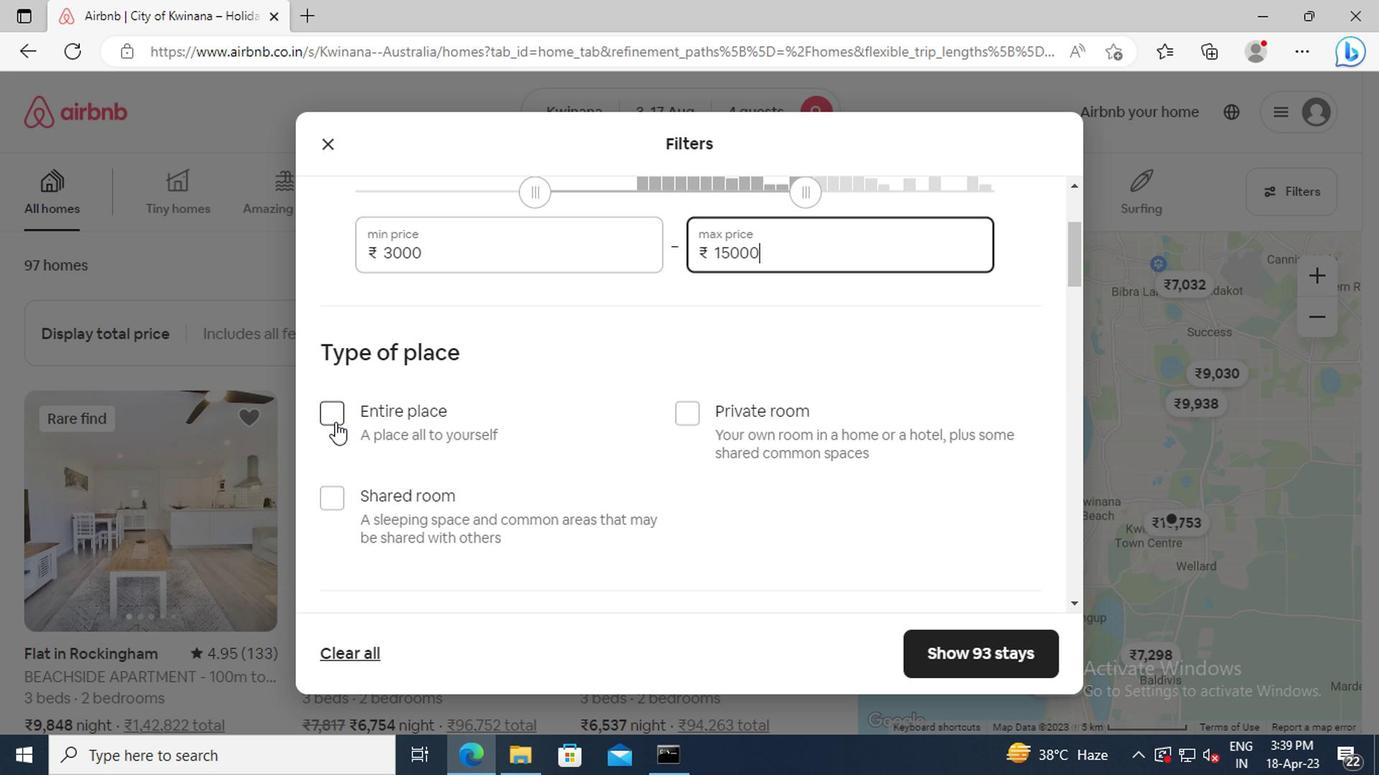 
Action: Mouse pressed left at (329, 419)
Screenshot: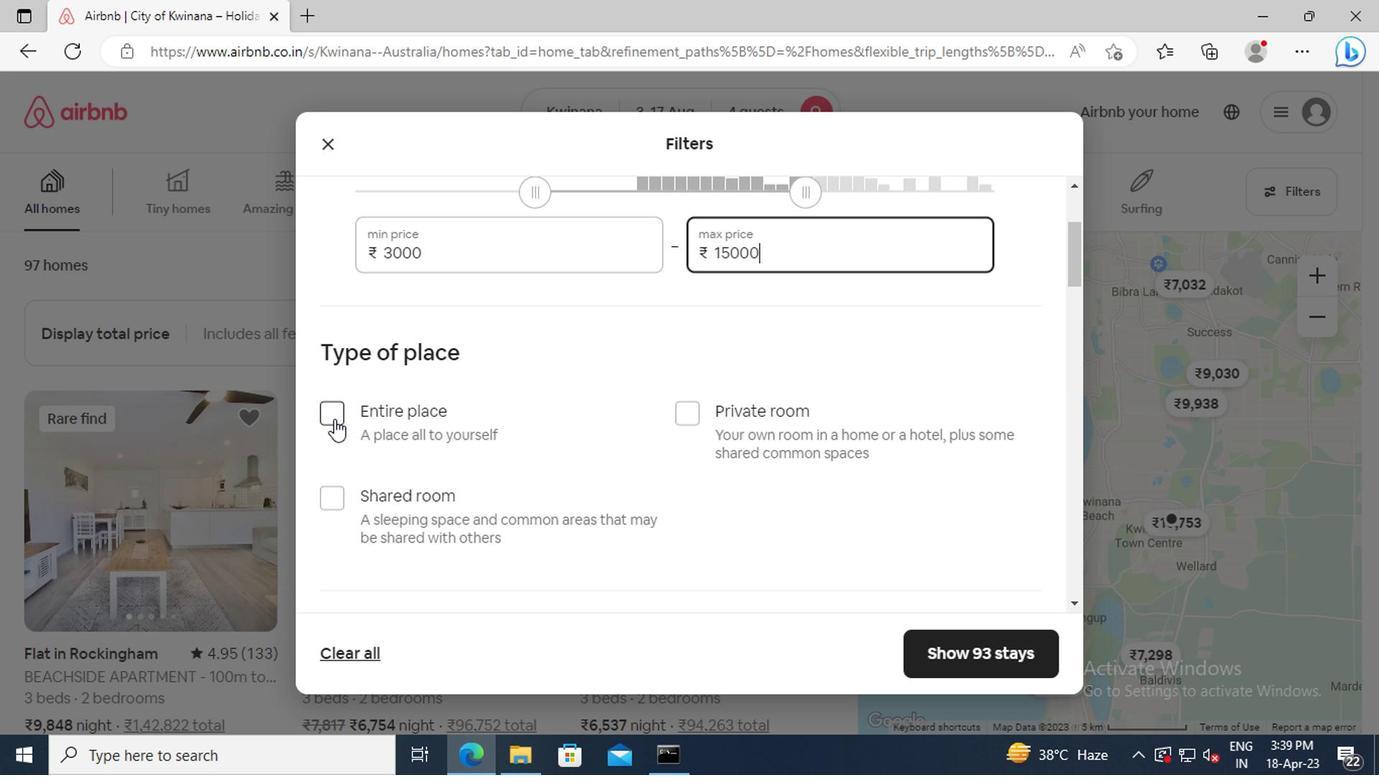 
Action: Mouse moved to (469, 427)
Screenshot: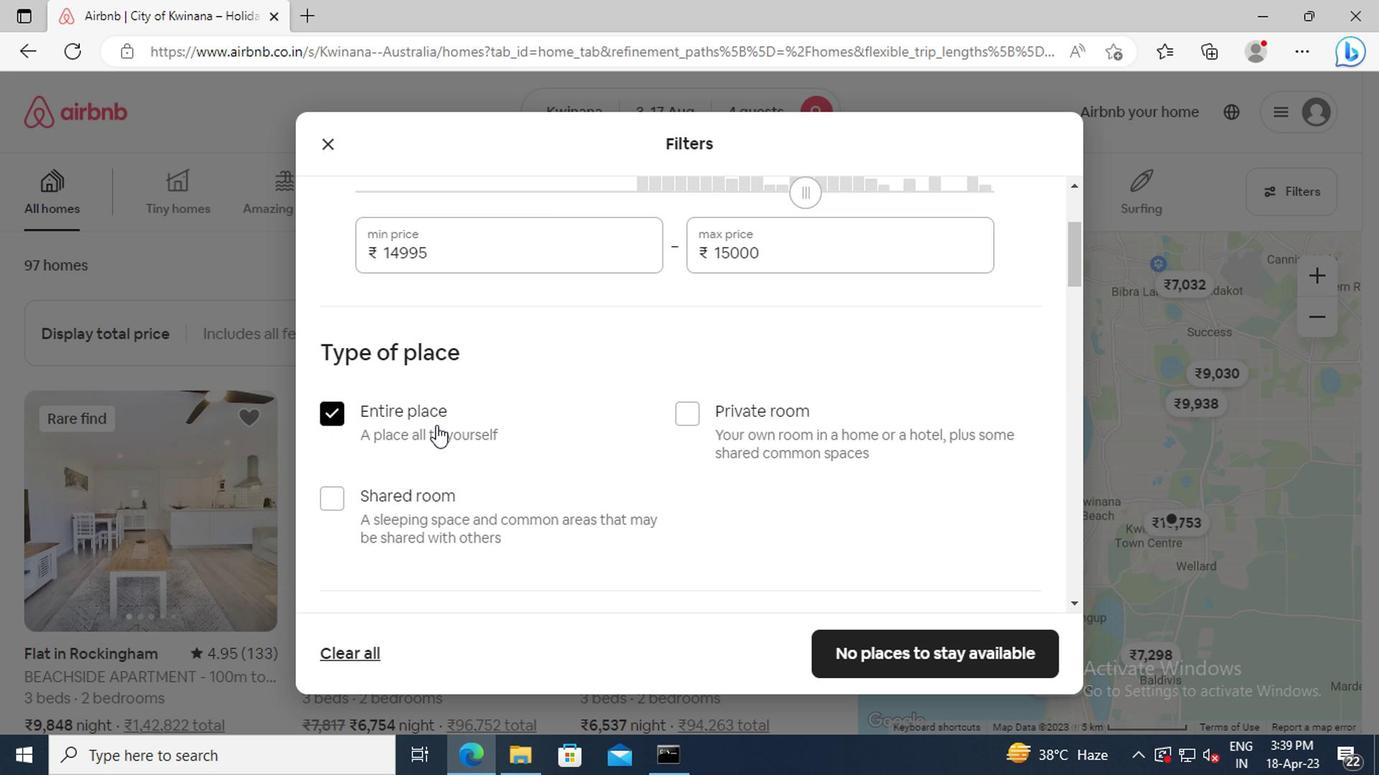 
Action: Mouse scrolled (469, 426) with delta (0, 0)
Screenshot: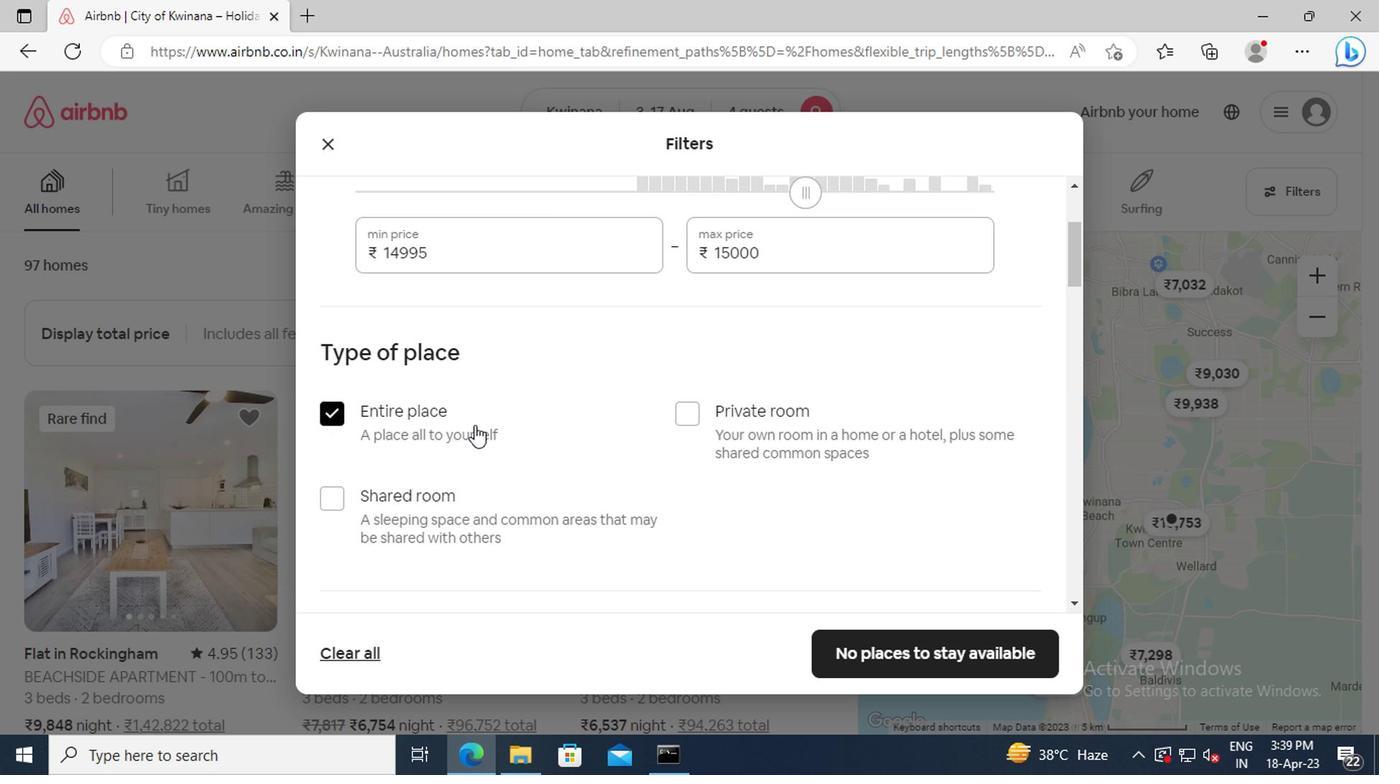 
Action: Mouse scrolled (469, 426) with delta (0, 0)
Screenshot: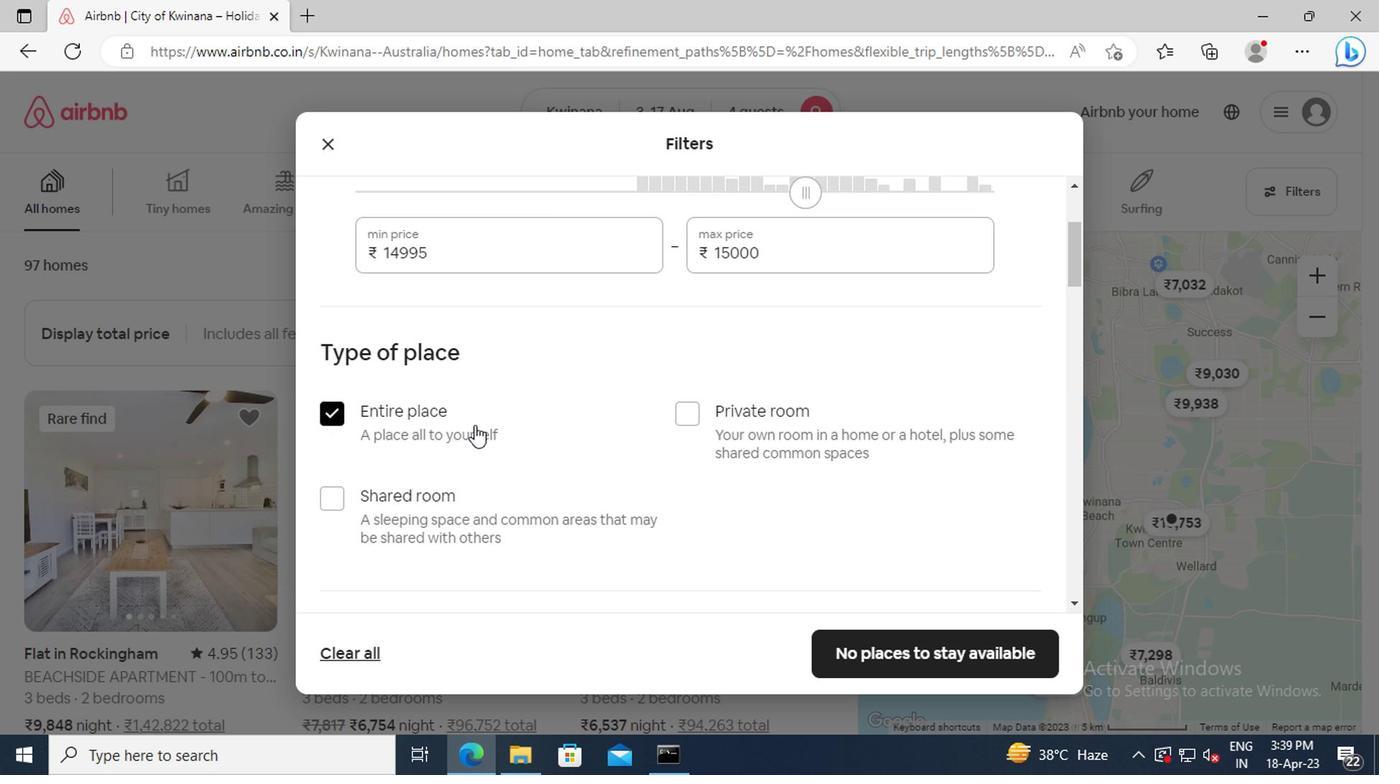 
Action: Mouse scrolled (469, 426) with delta (0, 0)
Screenshot: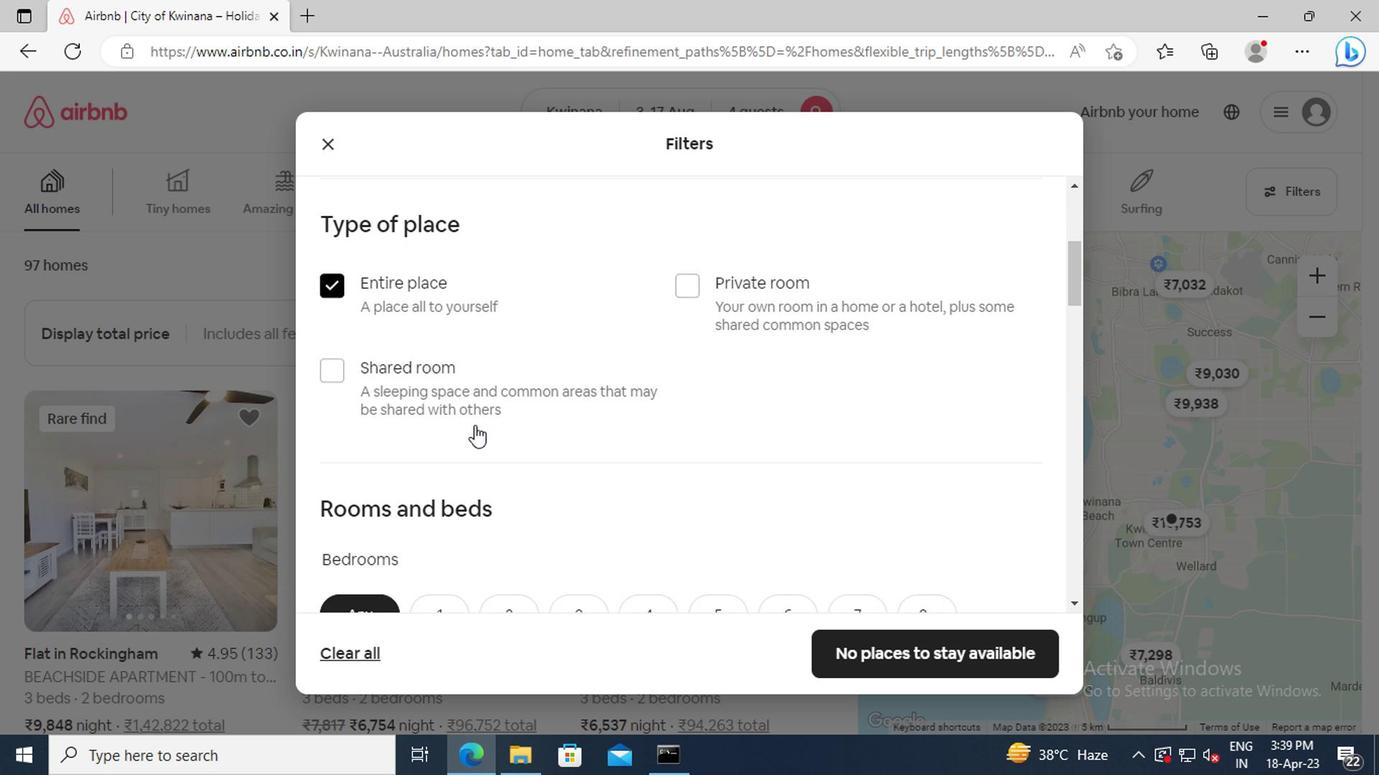 
Action: Mouse scrolled (469, 426) with delta (0, 0)
Screenshot: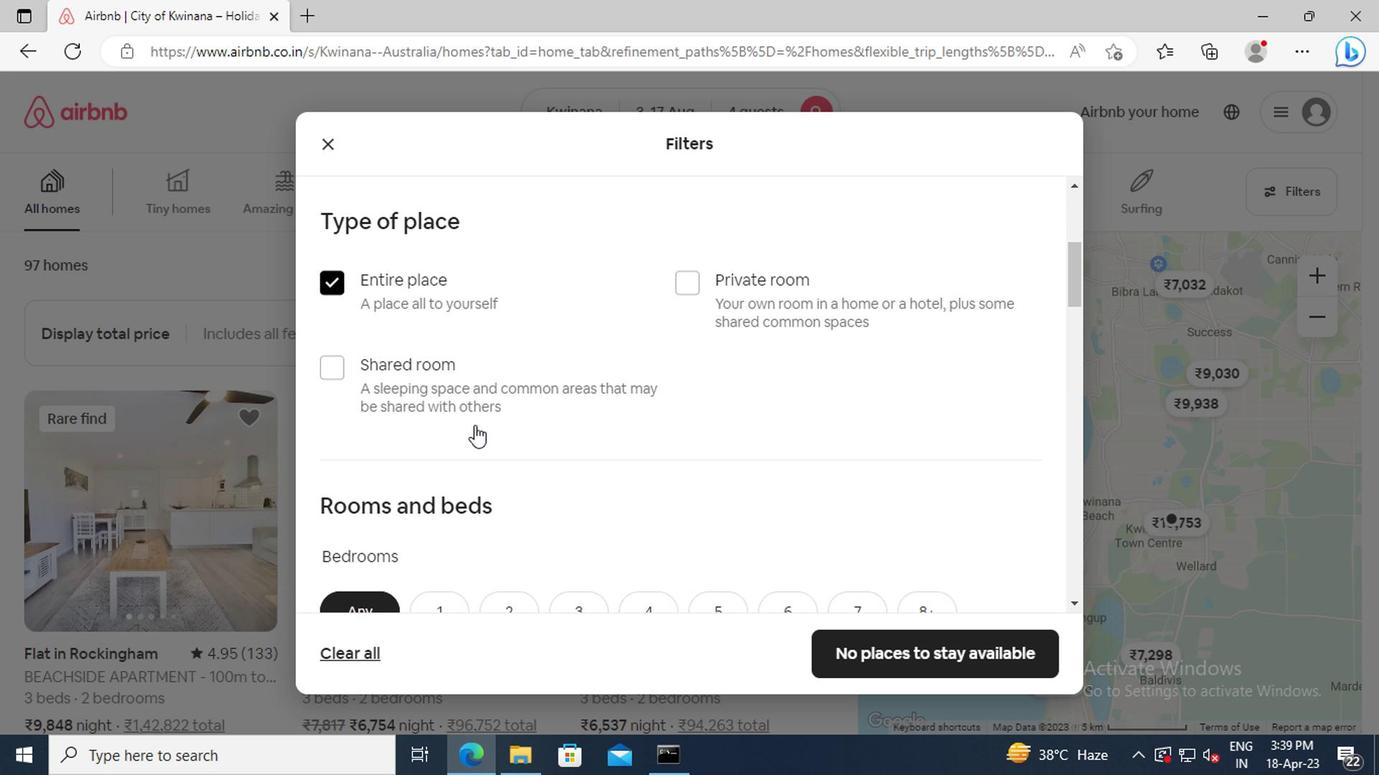 
Action: Mouse moved to (572, 486)
Screenshot: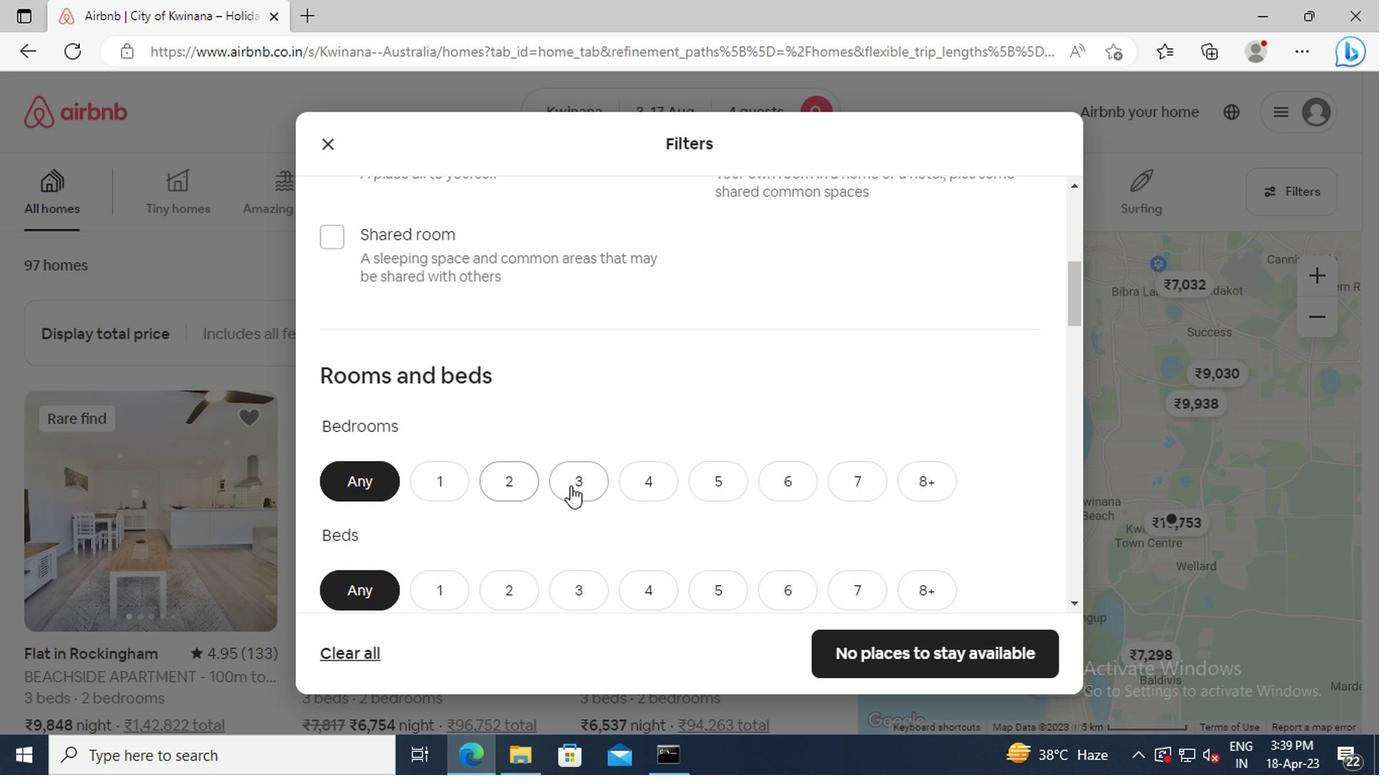 
Action: Mouse pressed left at (572, 486)
Screenshot: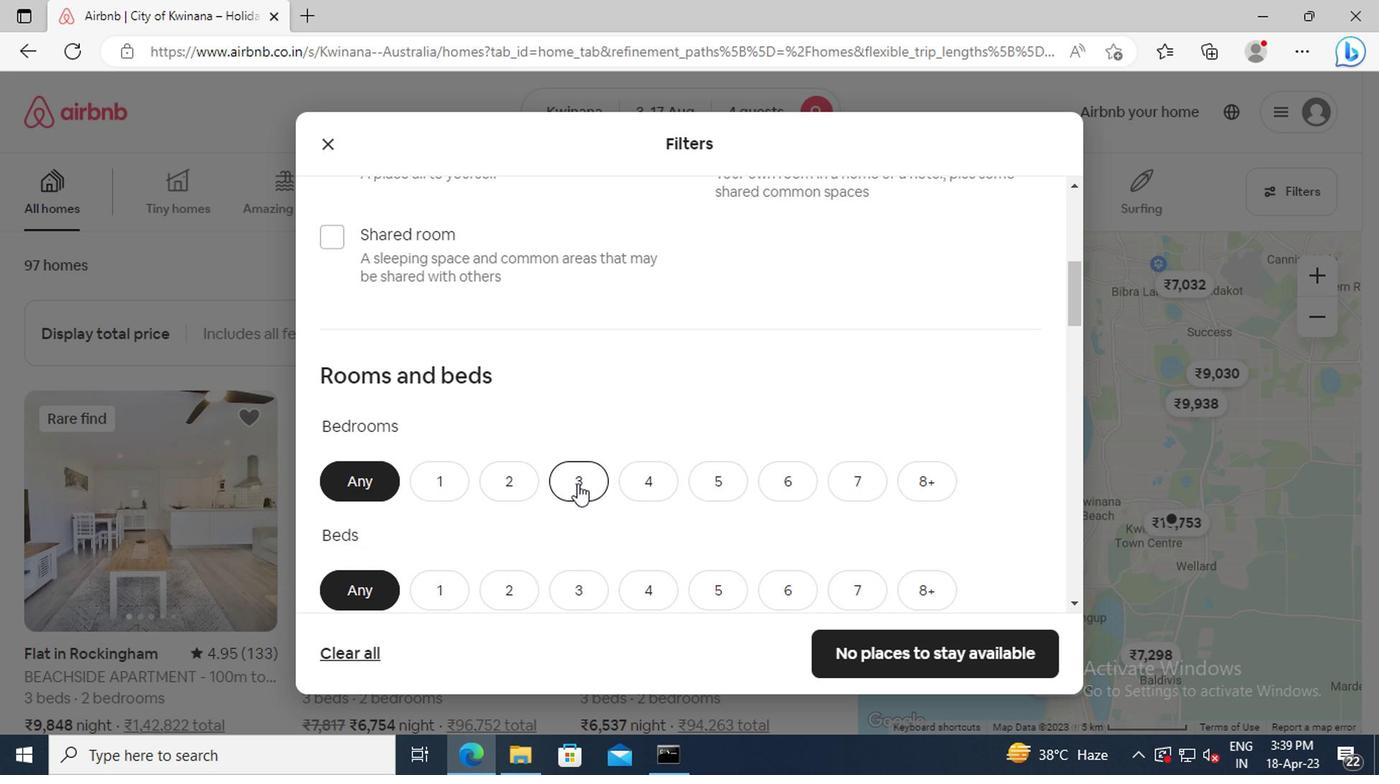 
Action: Mouse scrolled (572, 484) with delta (0, -1)
Screenshot: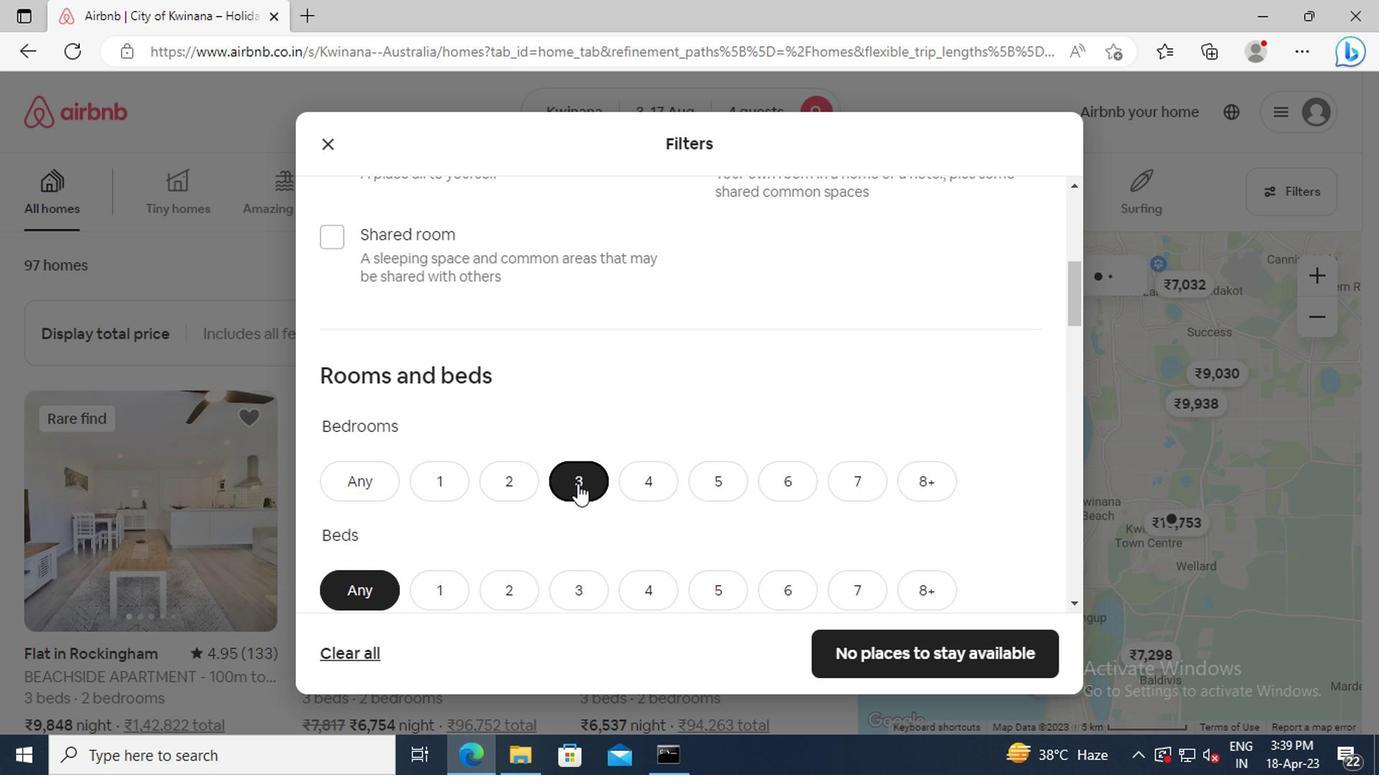 
Action: Mouse scrolled (572, 484) with delta (0, -1)
Screenshot: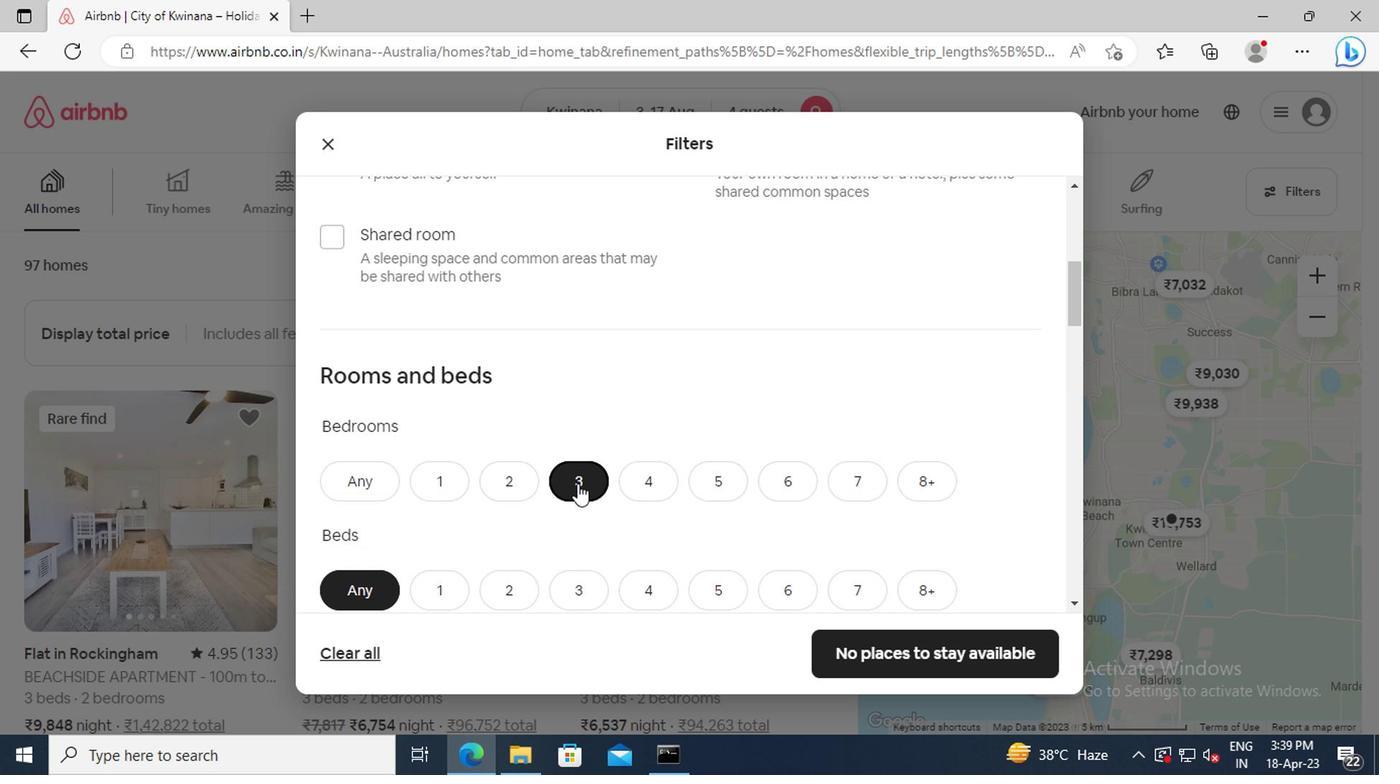 
Action: Mouse moved to (648, 467)
Screenshot: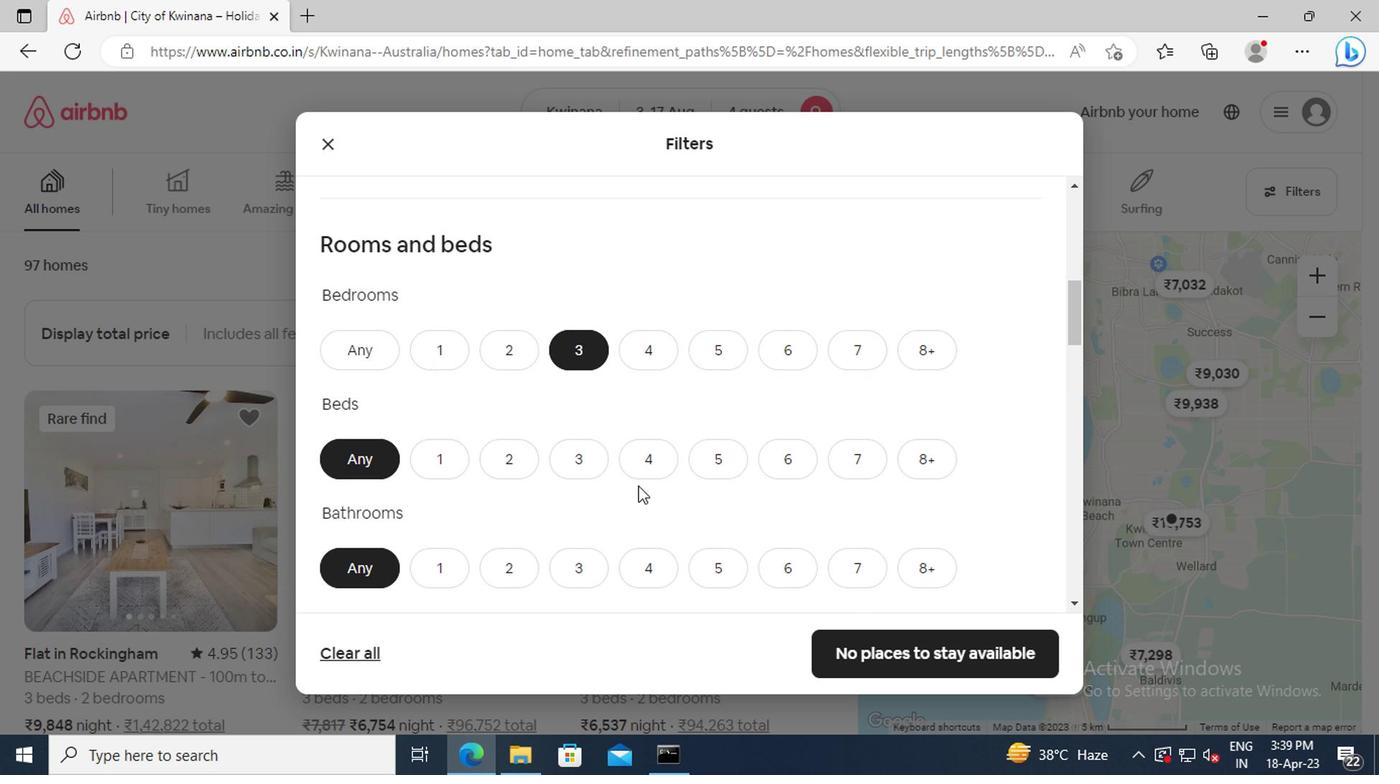 
Action: Mouse pressed left at (648, 467)
Screenshot: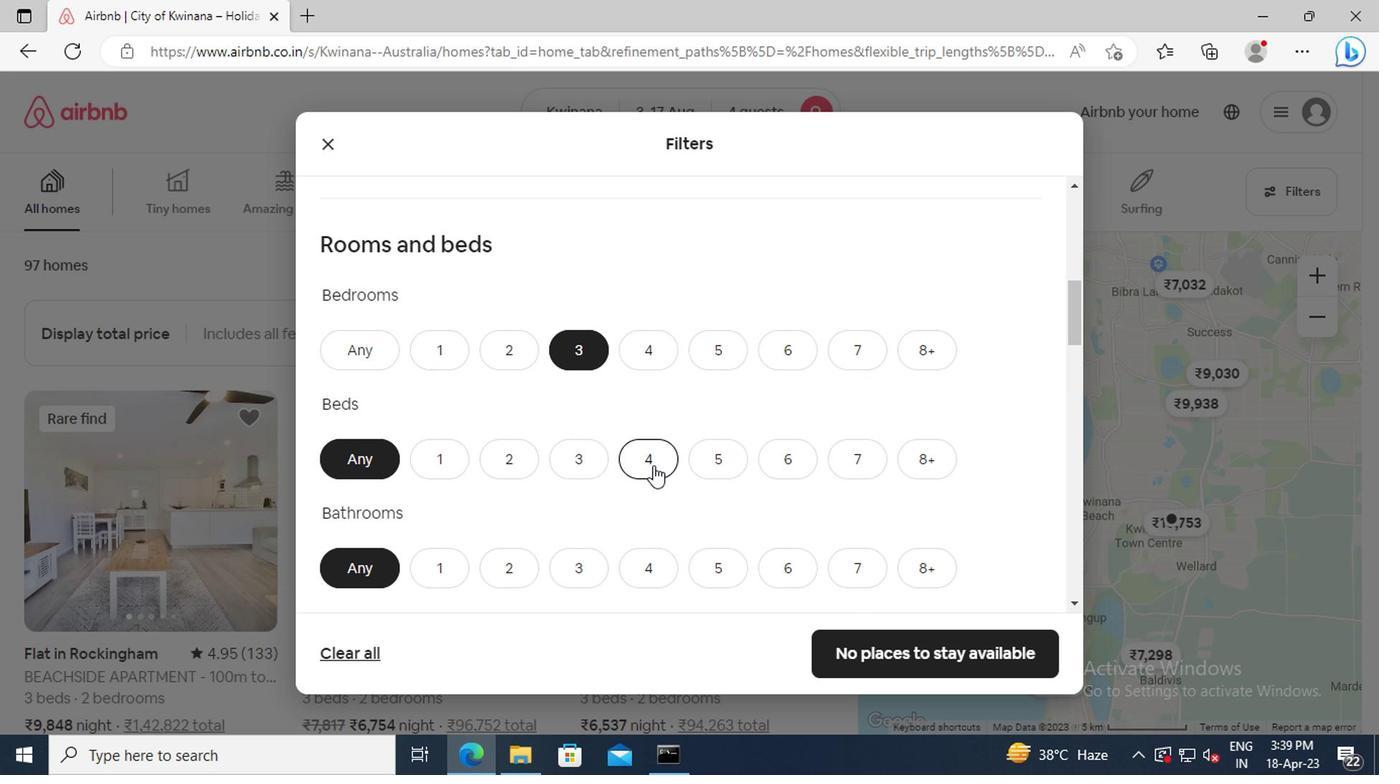 
Action: Mouse scrolled (648, 467) with delta (0, 0)
Screenshot: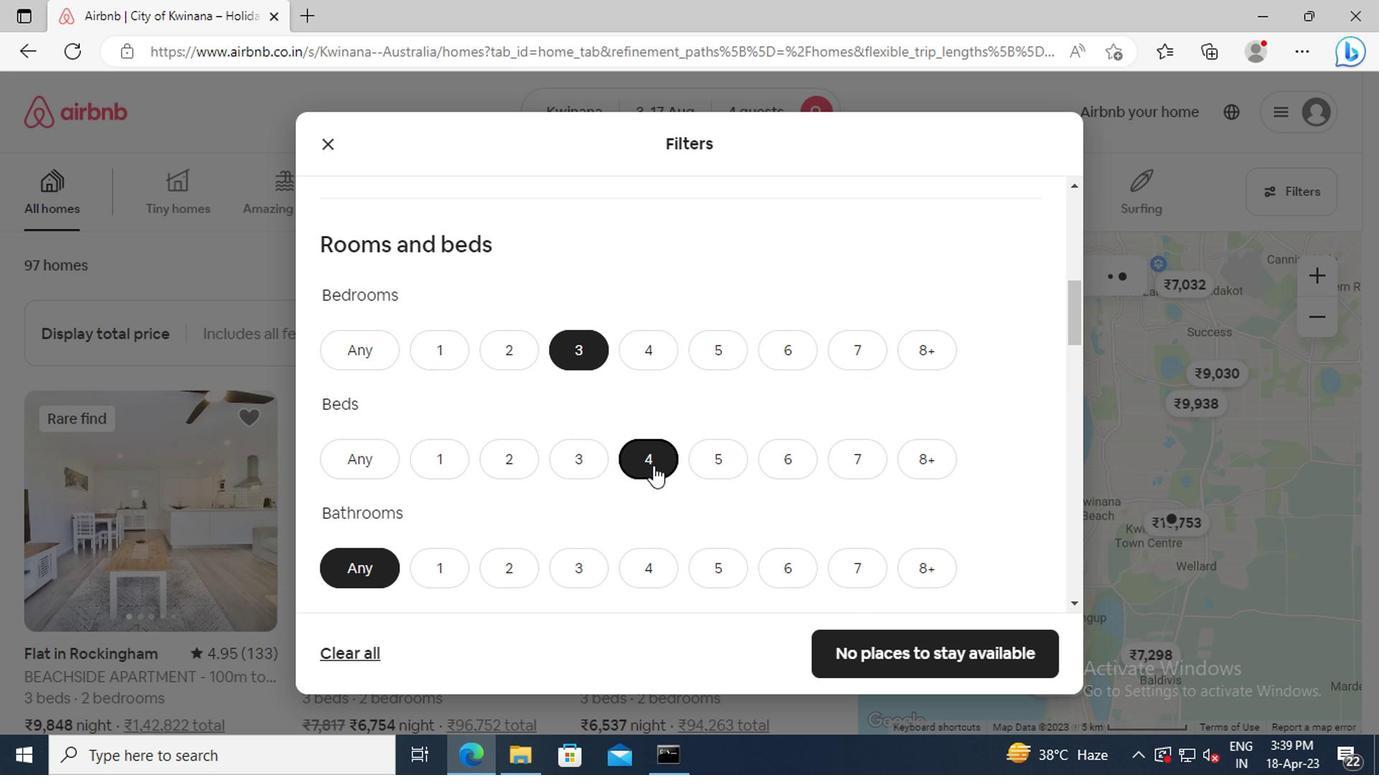 
Action: Mouse moved to (512, 496)
Screenshot: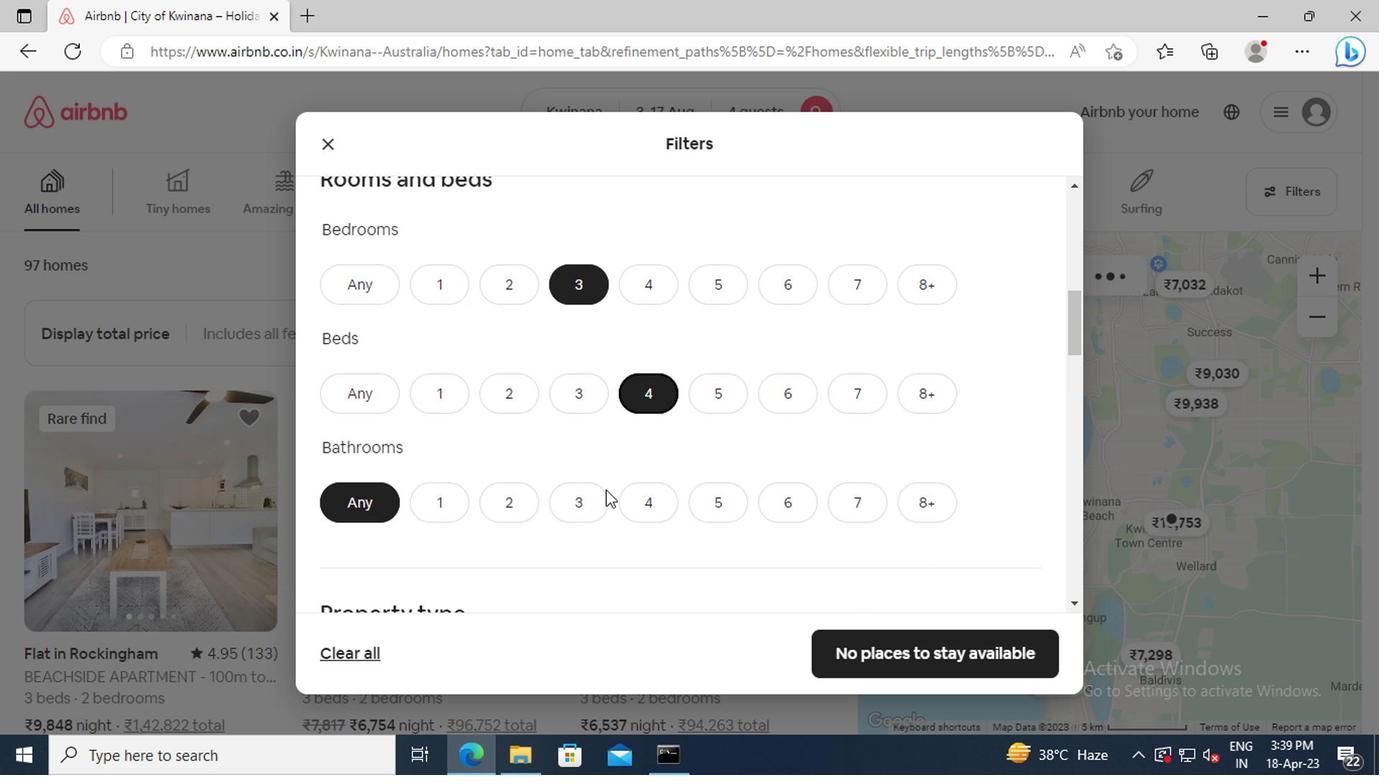 
Action: Mouse pressed left at (512, 496)
Screenshot: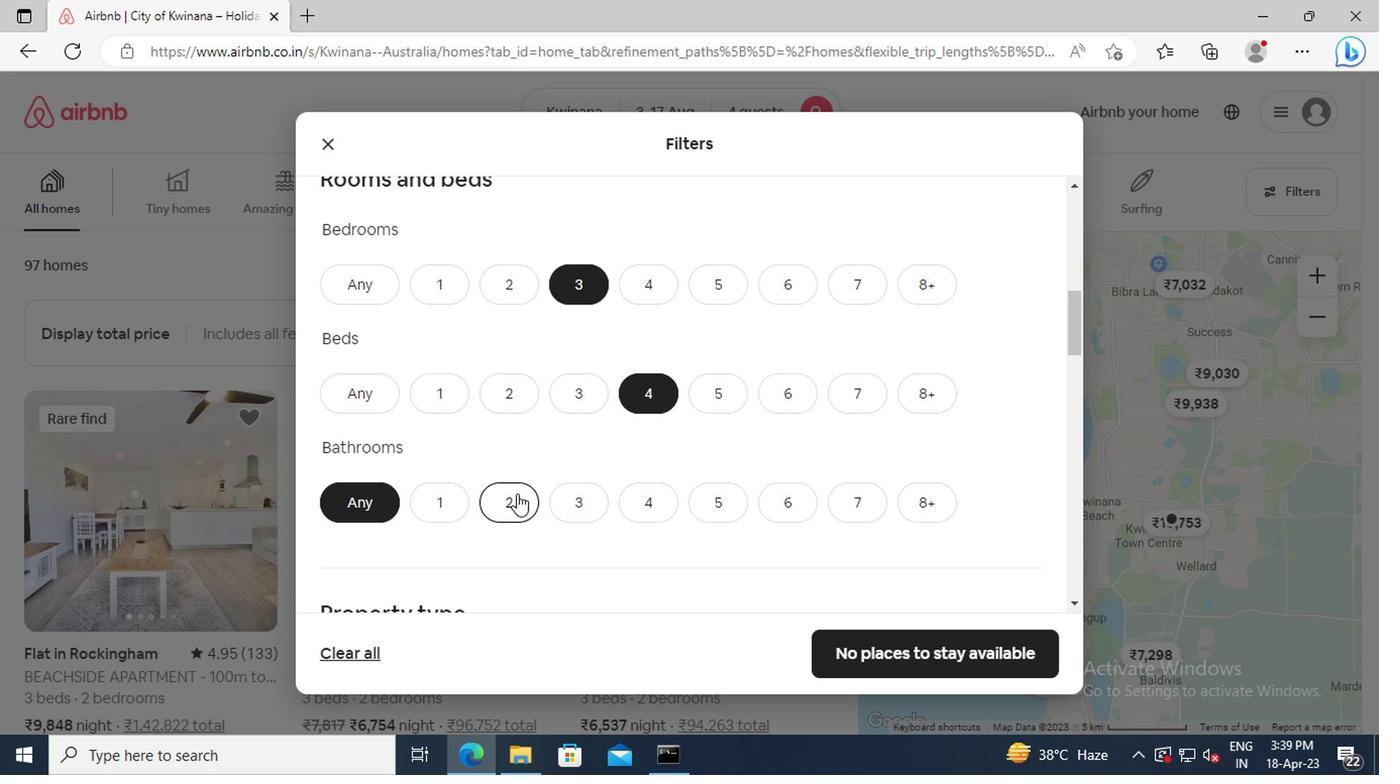 
Action: Mouse scrolled (512, 495) with delta (0, -1)
Screenshot: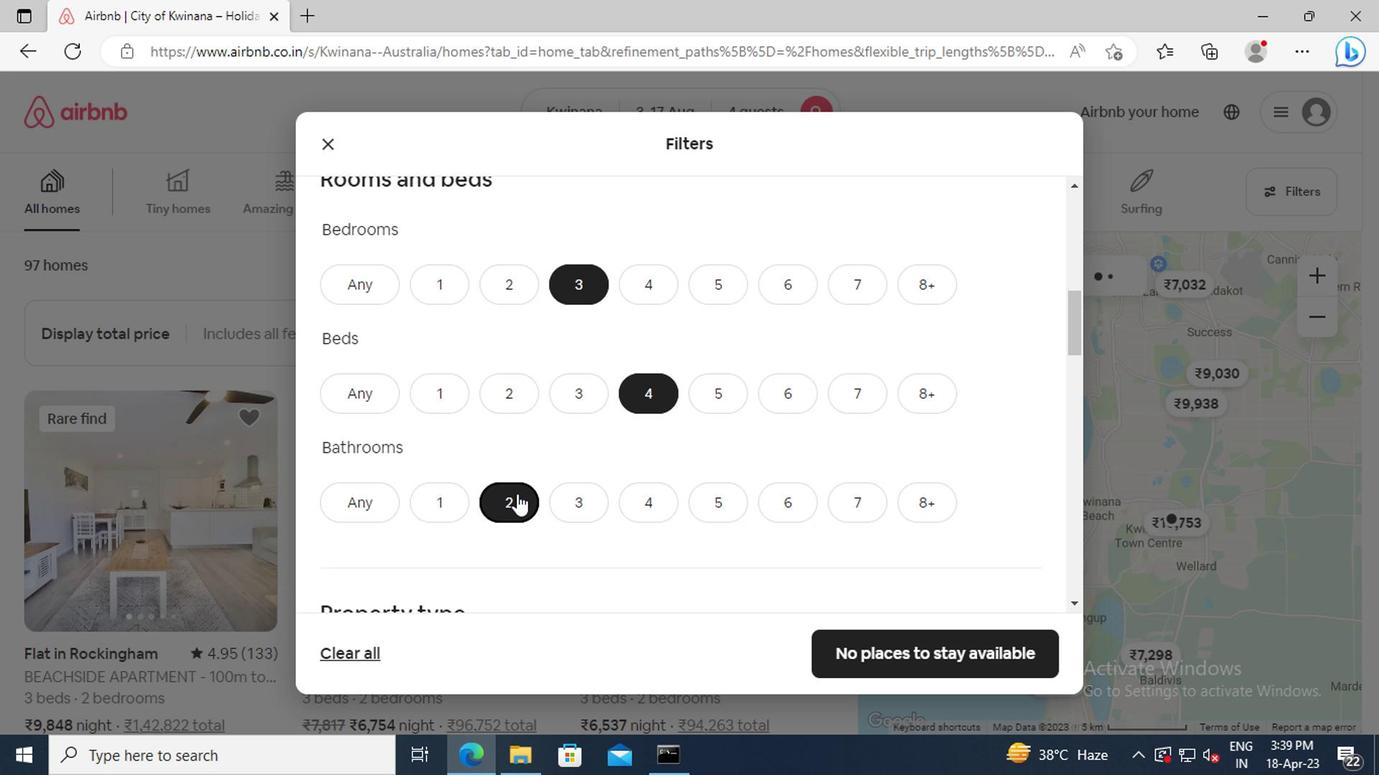 
Action: Mouse scrolled (512, 495) with delta (0, -1)
Screenshot: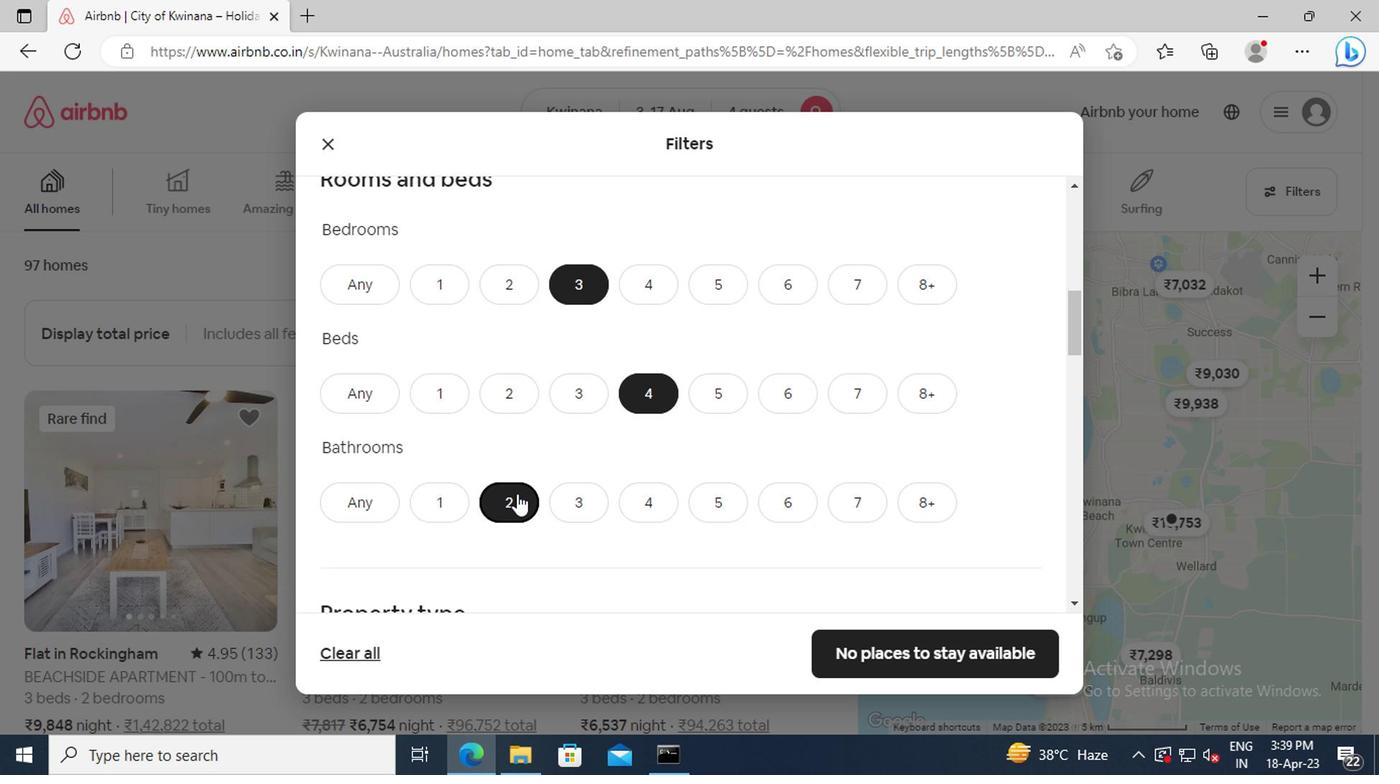 
Action: Mouse scrolled (512, 495) with delta (0, -1)
Screenshot: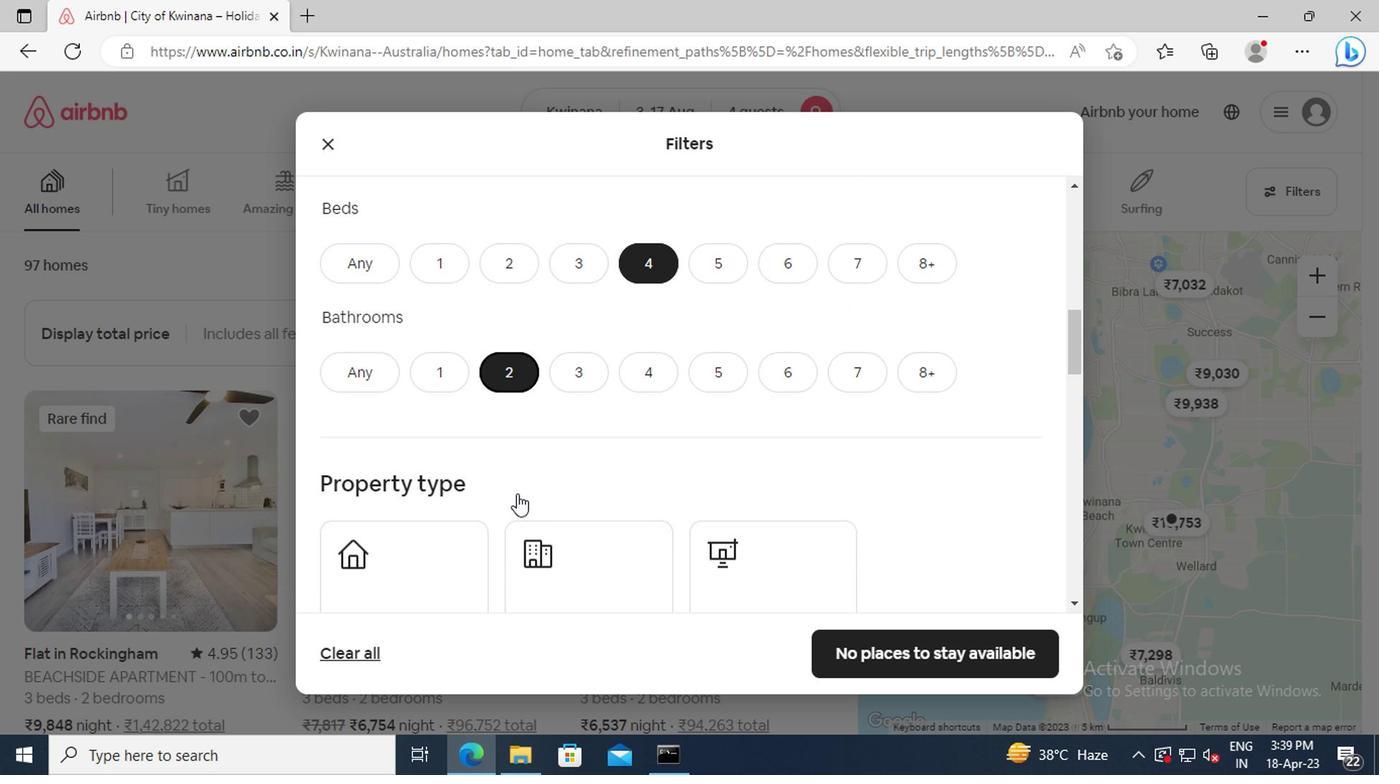 
Action: Mouse scrolled (512, 495) with delta (0, -1)
Screenshot: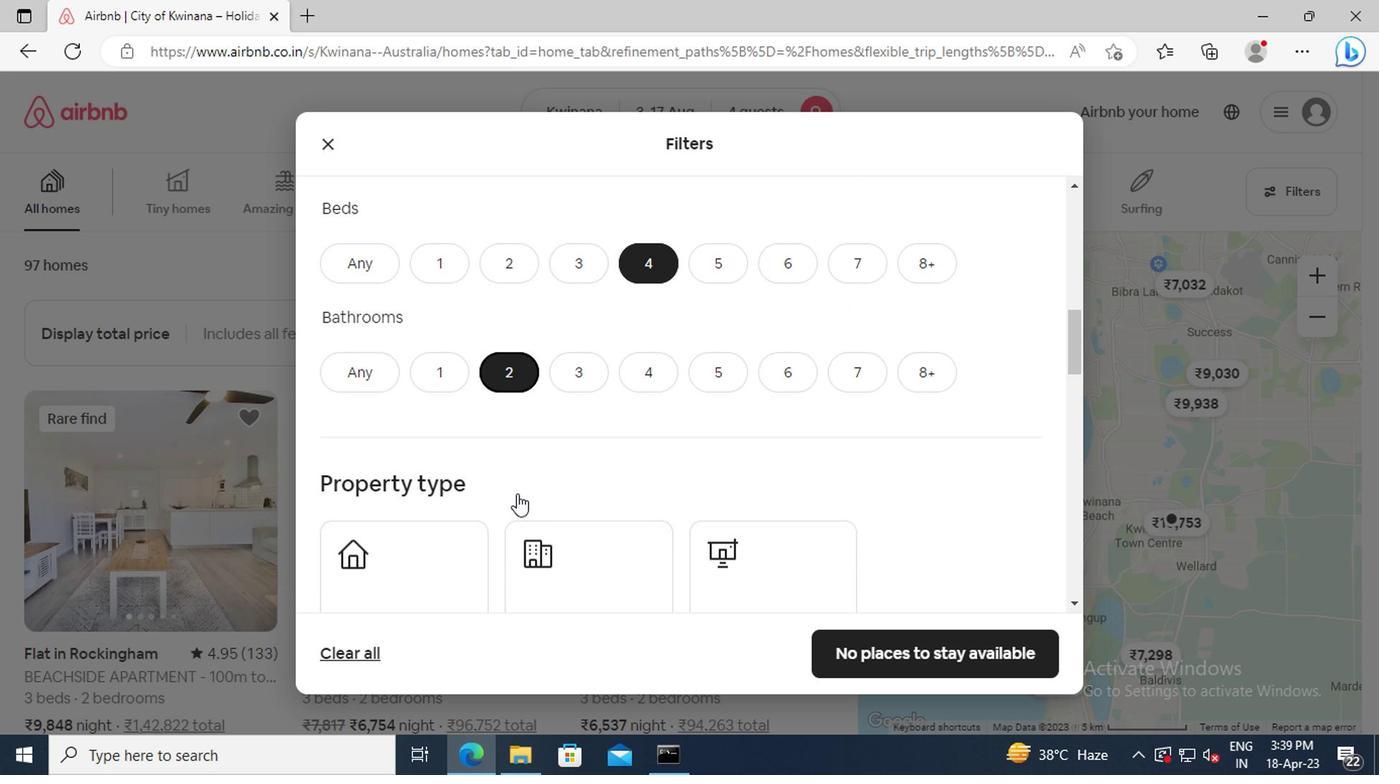 
Action: Mouse moved to (399, 481)
Screenshot: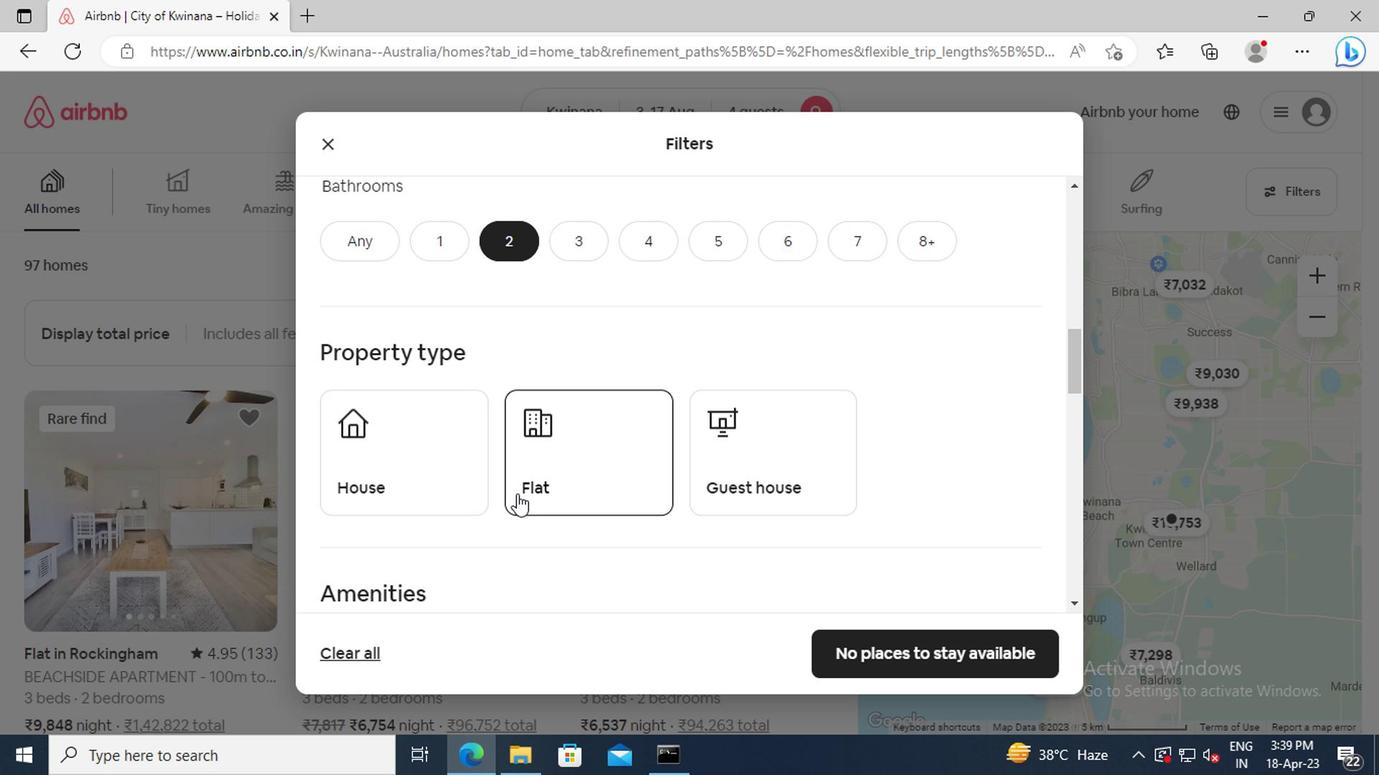 
Action: Mouse pressed left at (399, 481)
Screenshot: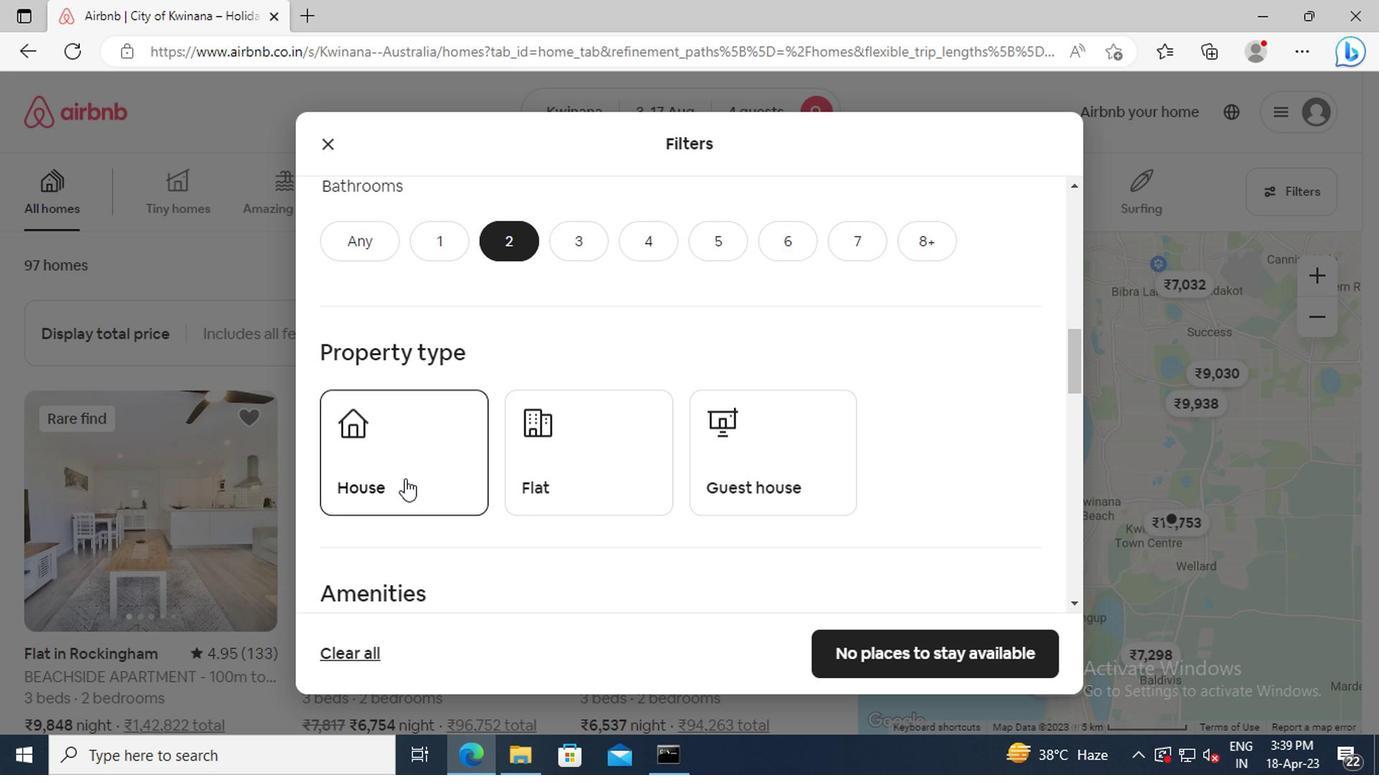 
Action: Mouse moved to (556, 461)
Screenshot: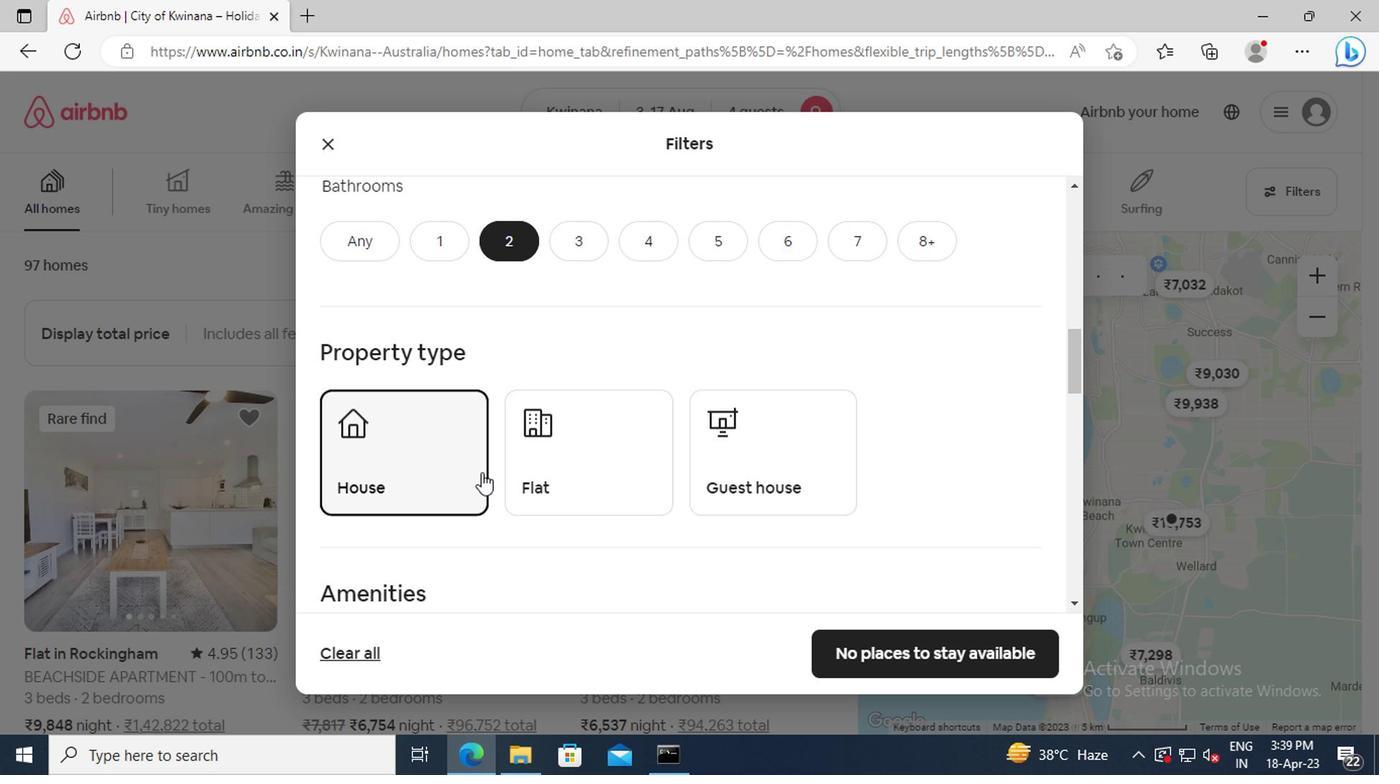 
Action: Mouse scrolled (556, 461) with delta (0, 0)
Screenshot: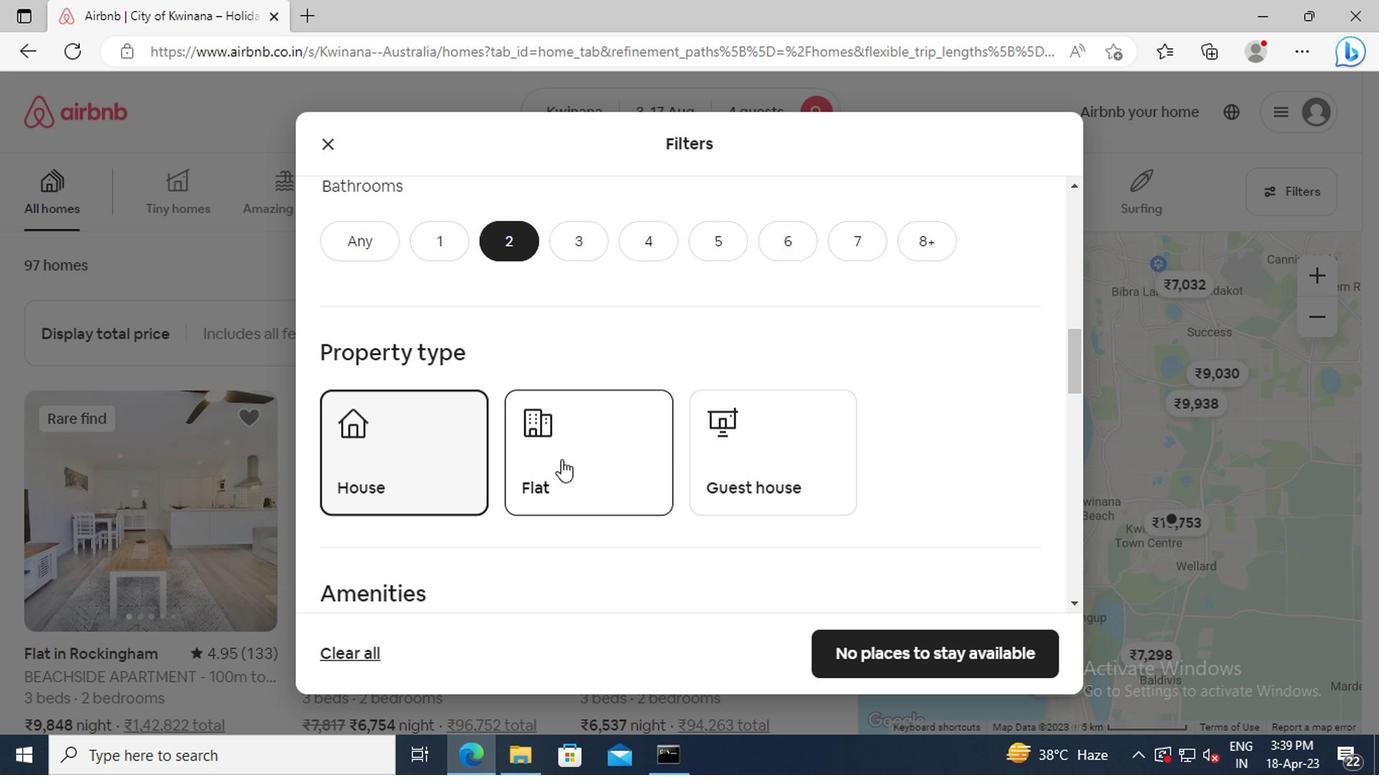 
Action: Mouse scrolled (556, 461) with delta (0, 0)
Screenshot: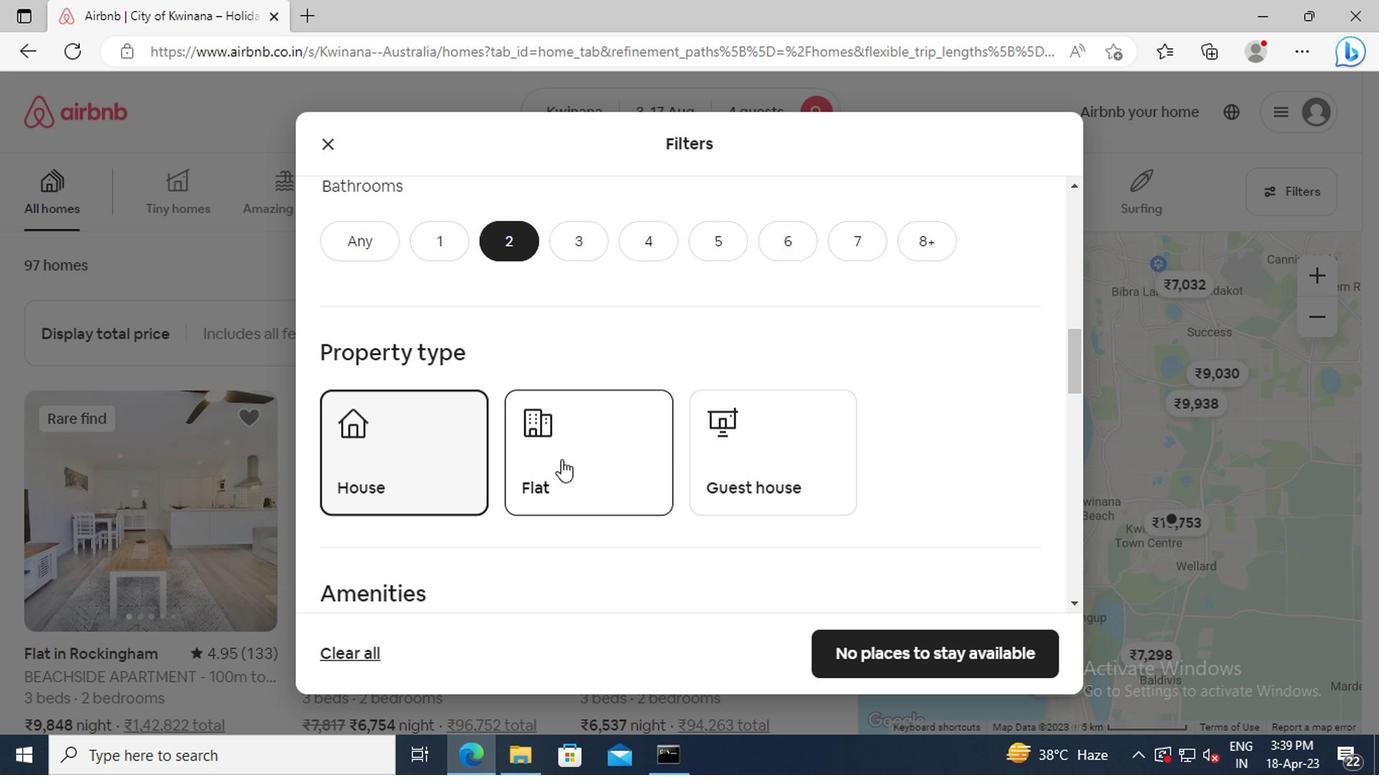 
Action: Mouse scrolled (556, 461) with delta (0, 0)
Screenshot: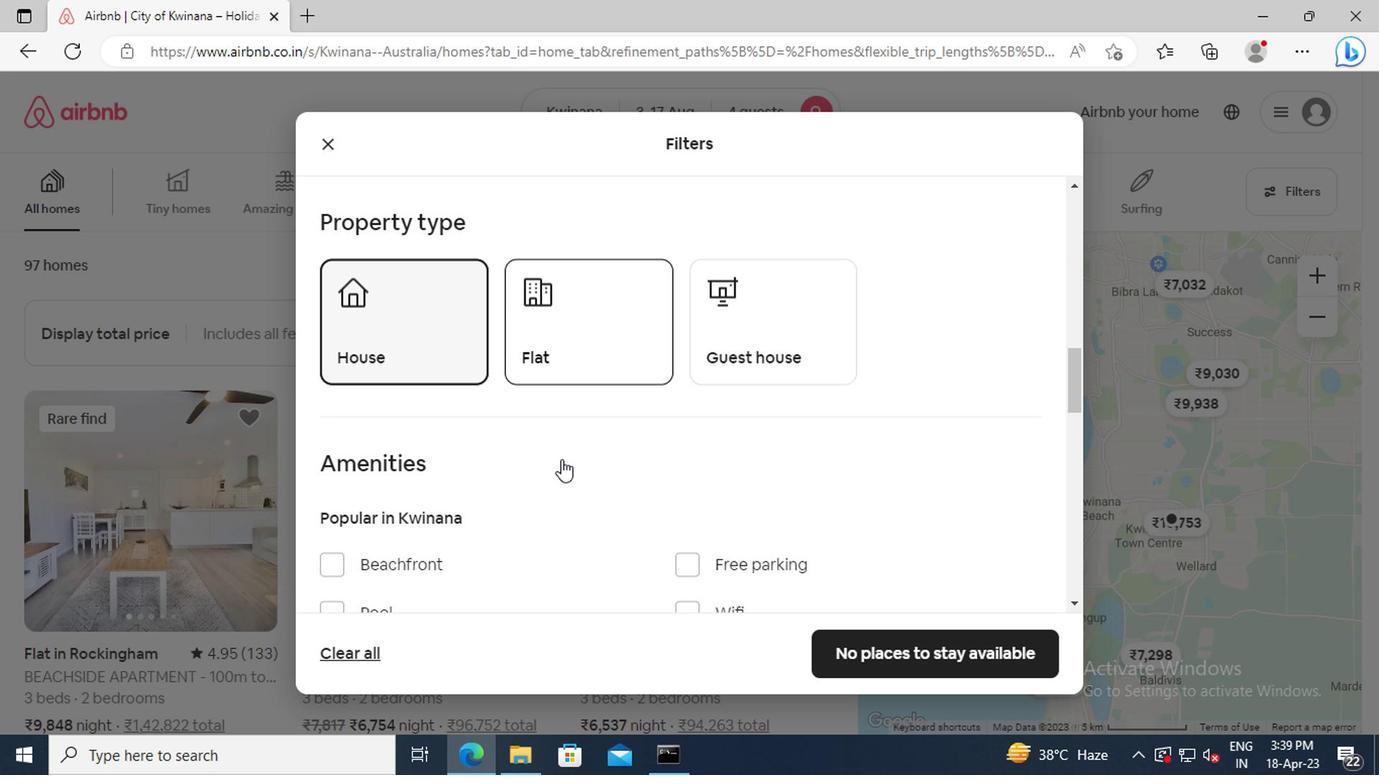 
Action: Mouse scrolled (556, 461) with delta (0, 0)
Screenshot: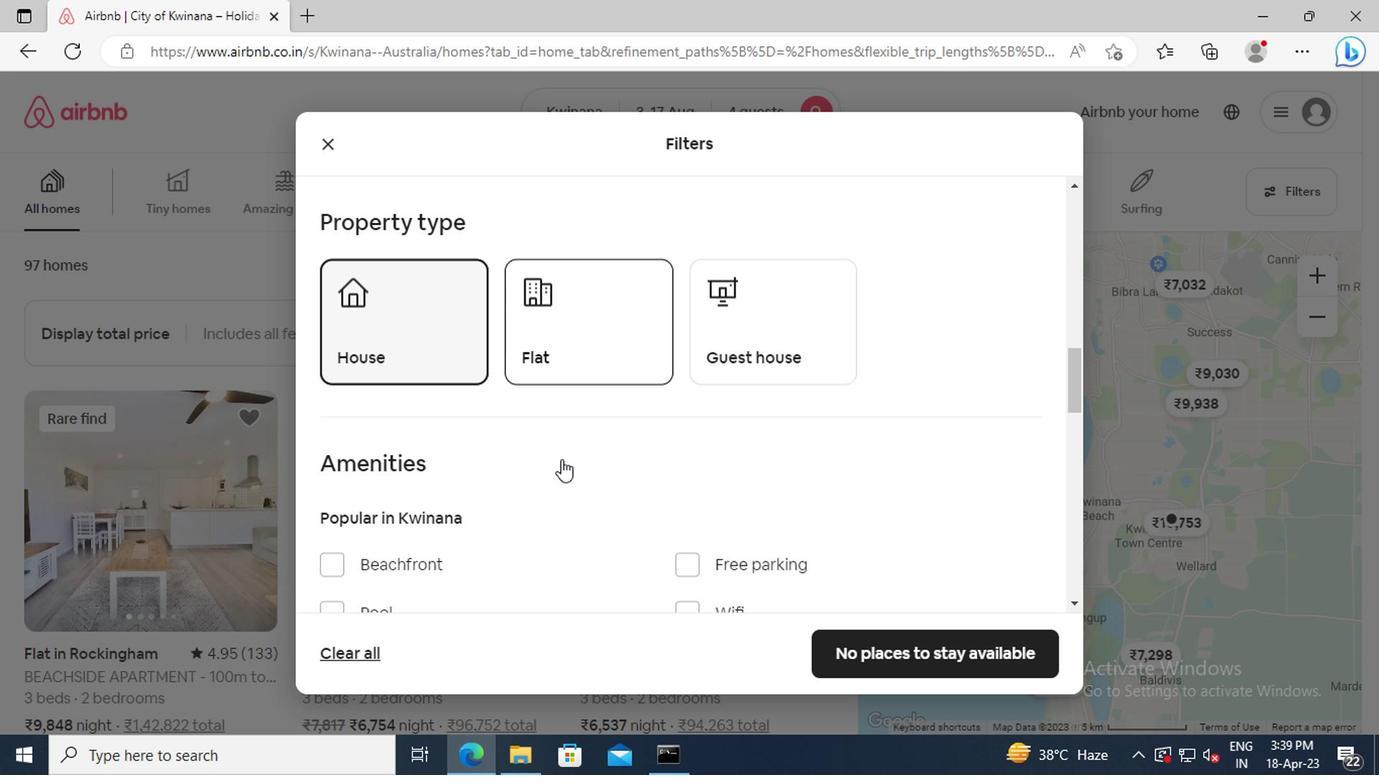 
Action: Mouse moved to (687, 487)
Screenshot: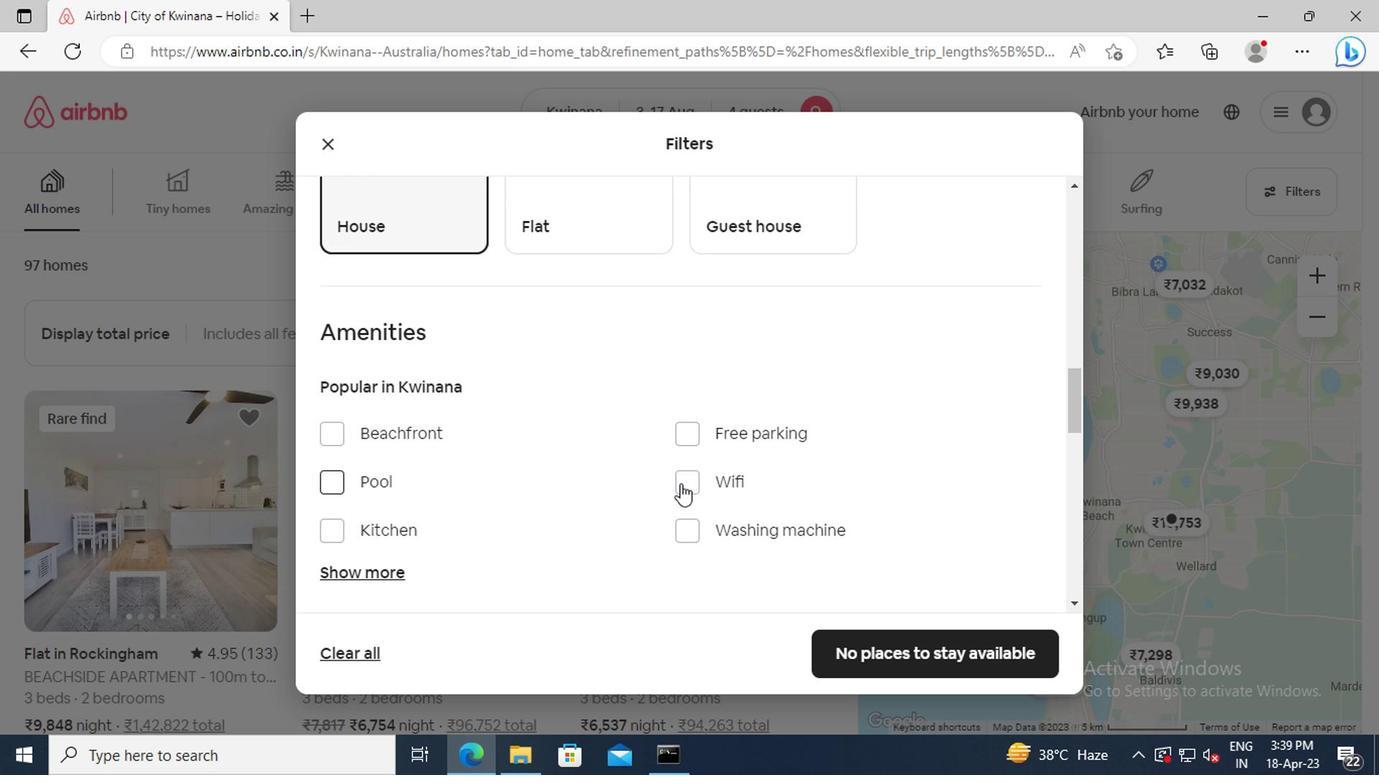 
Action: Mouse pressed left at (687, 487)
Screenshot: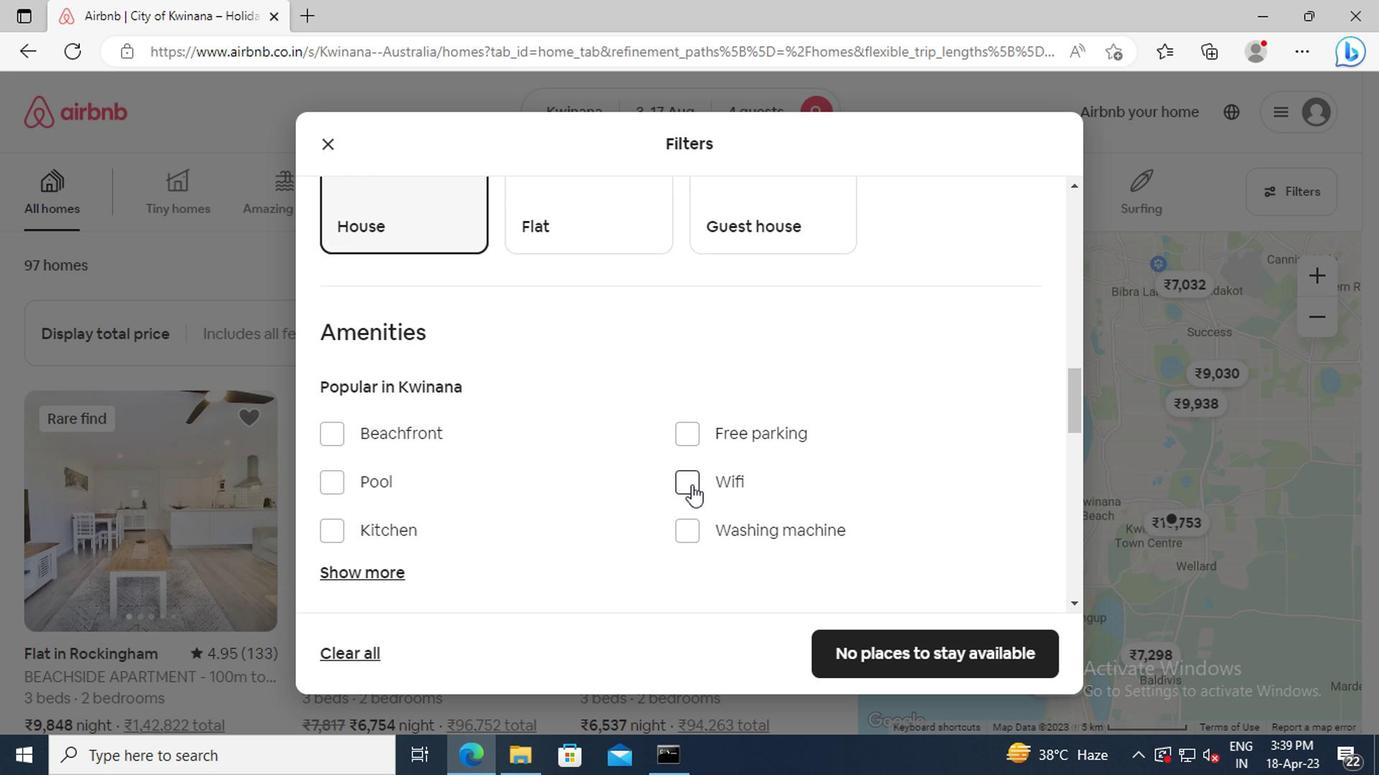 
Action: Mouse scrolled (687, 486) with delta (0, 0)
Screenshot: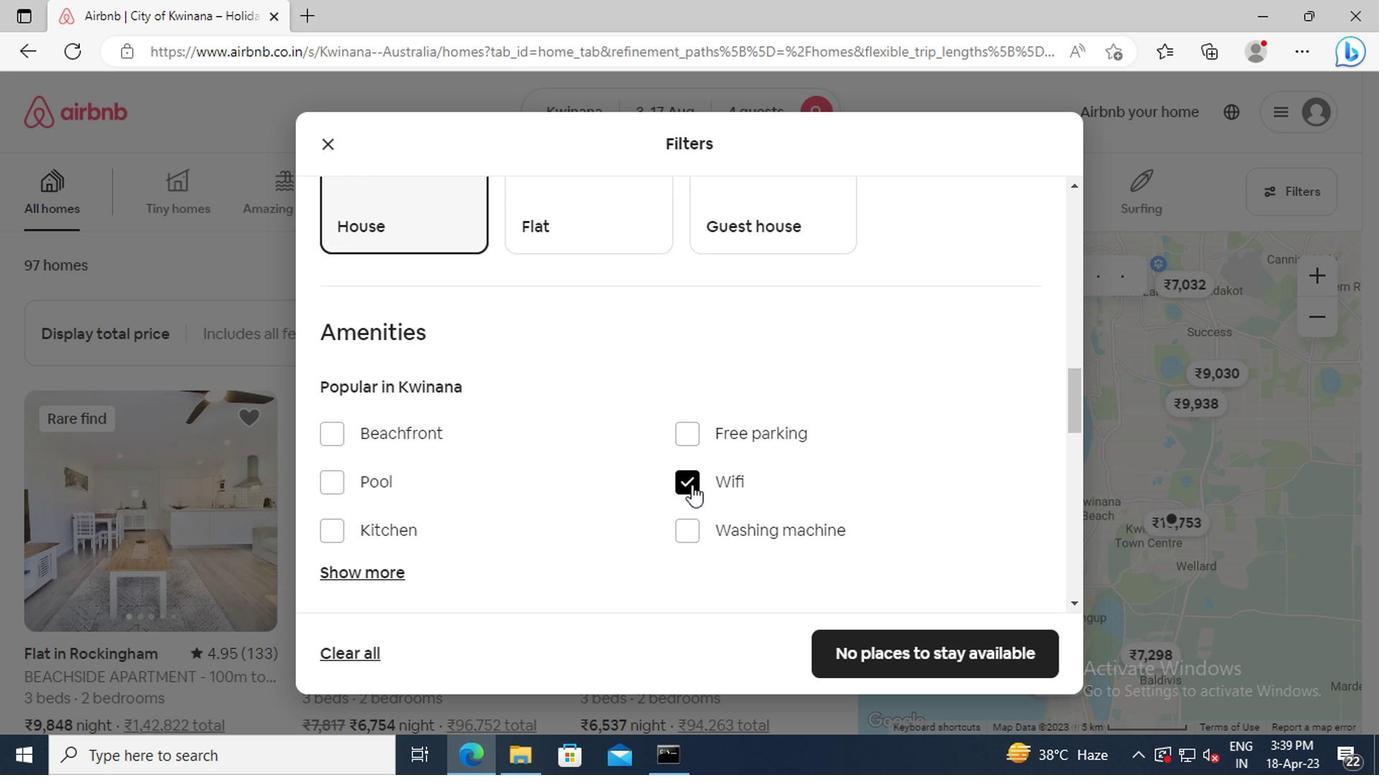 
Action: Mouse moved to (681, 472)
Screenshot: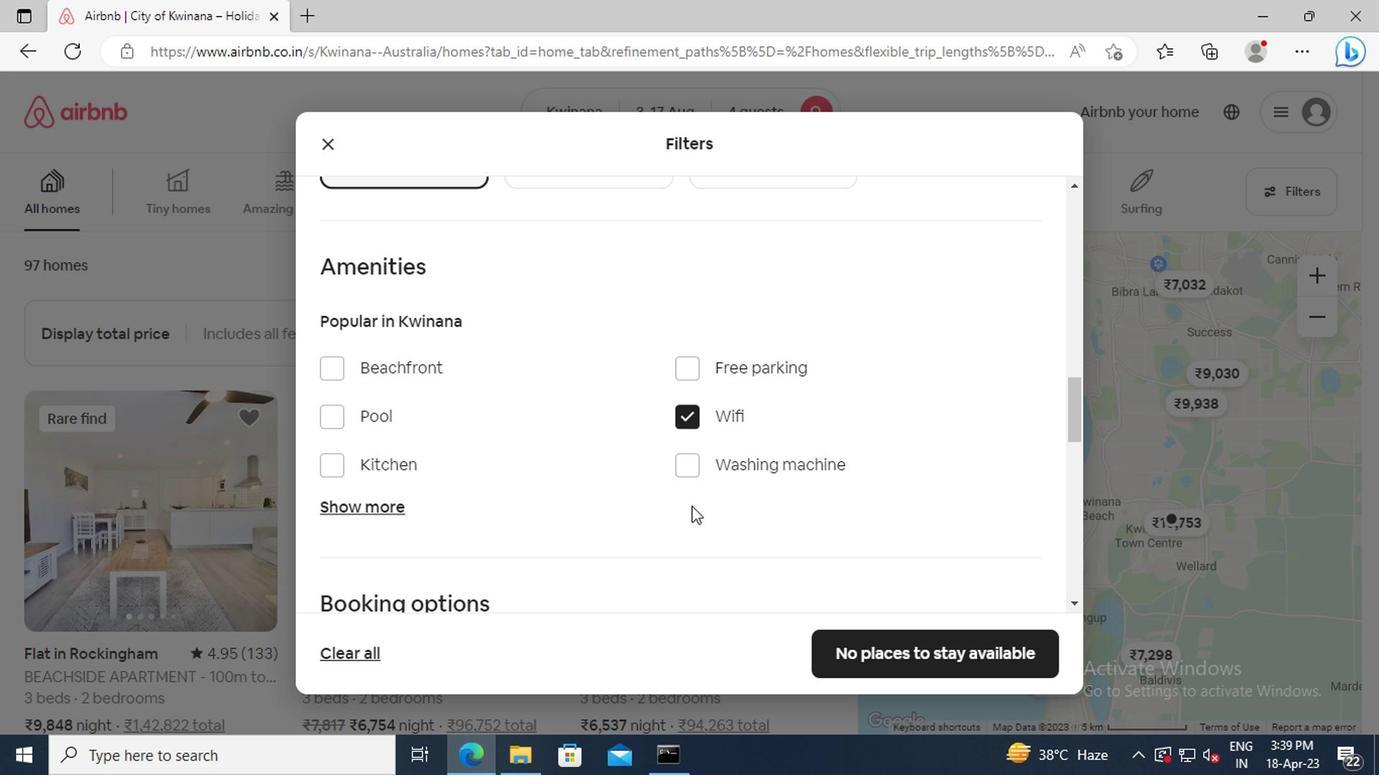 
Action: Mouse pressed left at (681, 472)
Screenshot: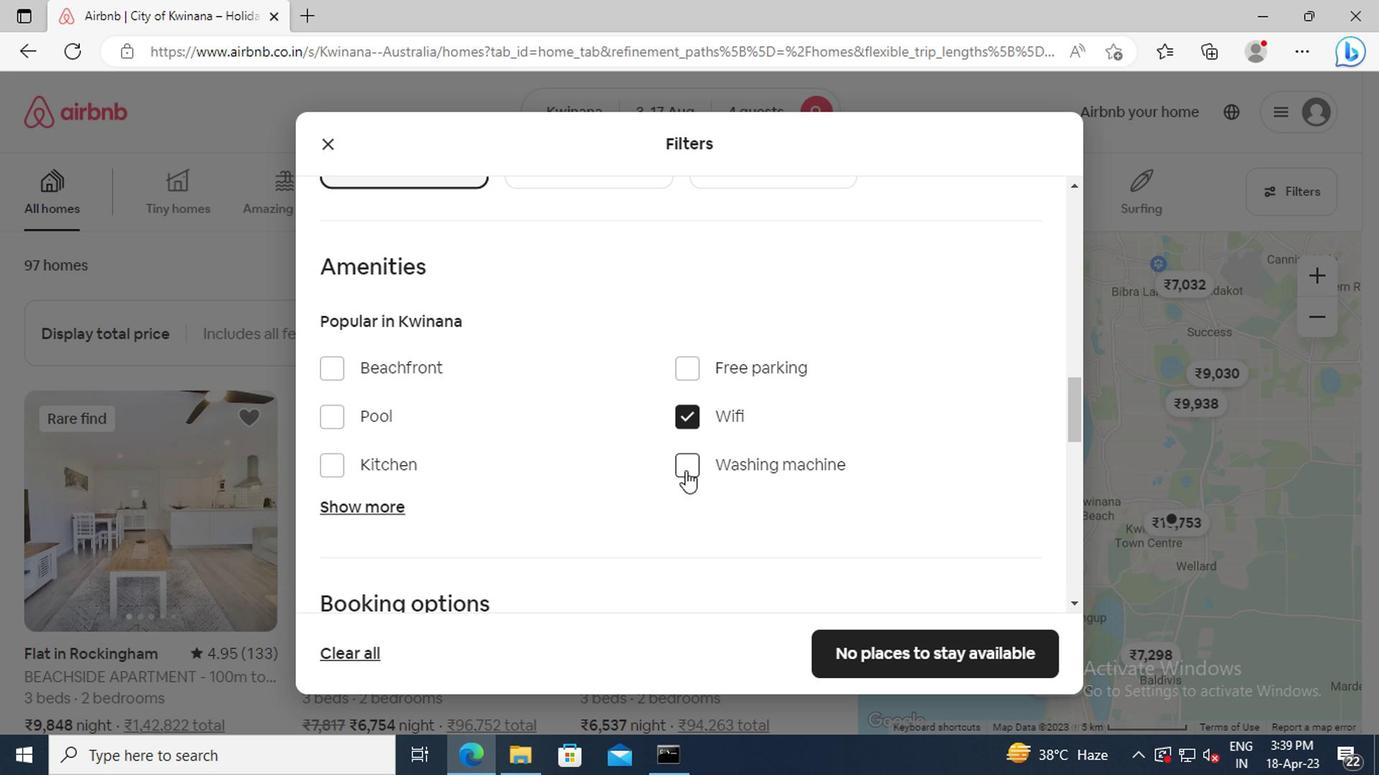 
Action: Mouse moved to (331, 466)
Screenshot: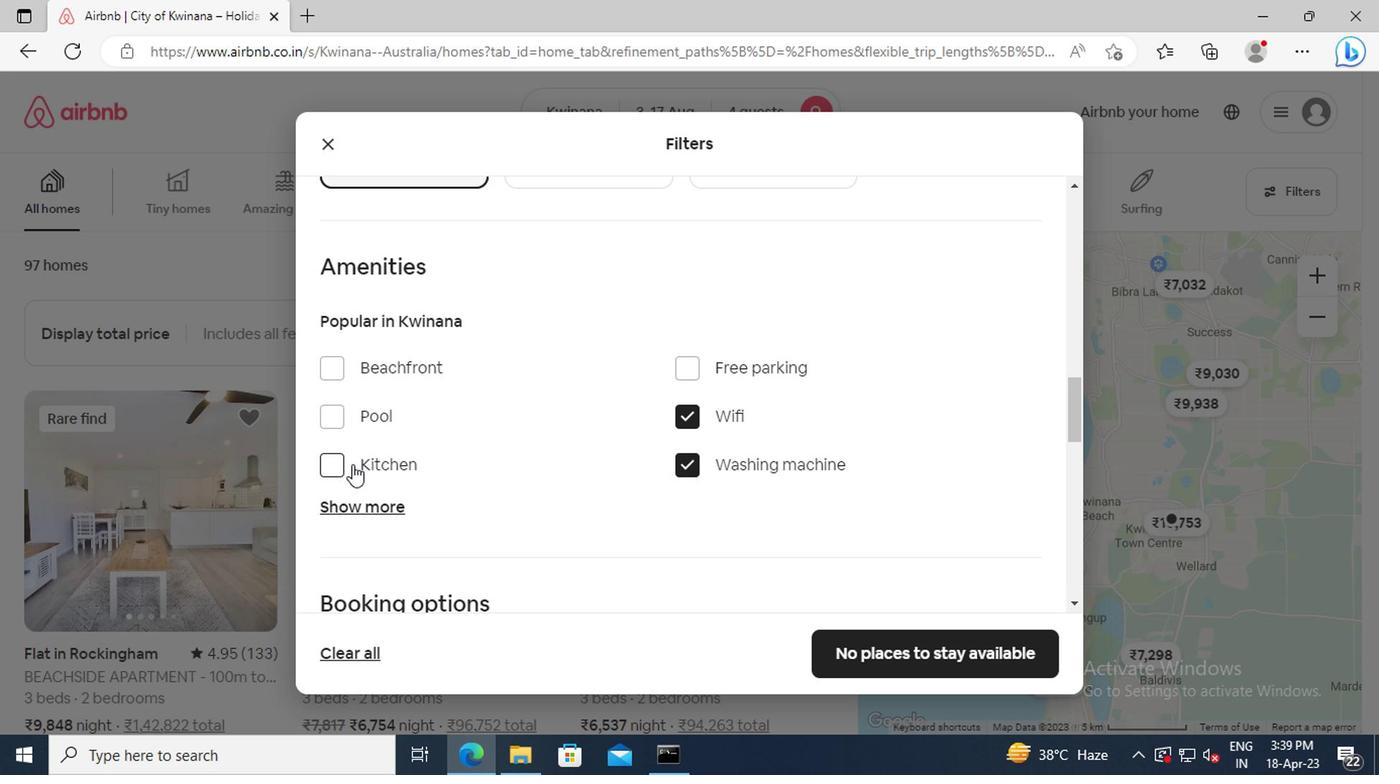 
Action: Mouse pressed left at (331, 466)
Screenshot: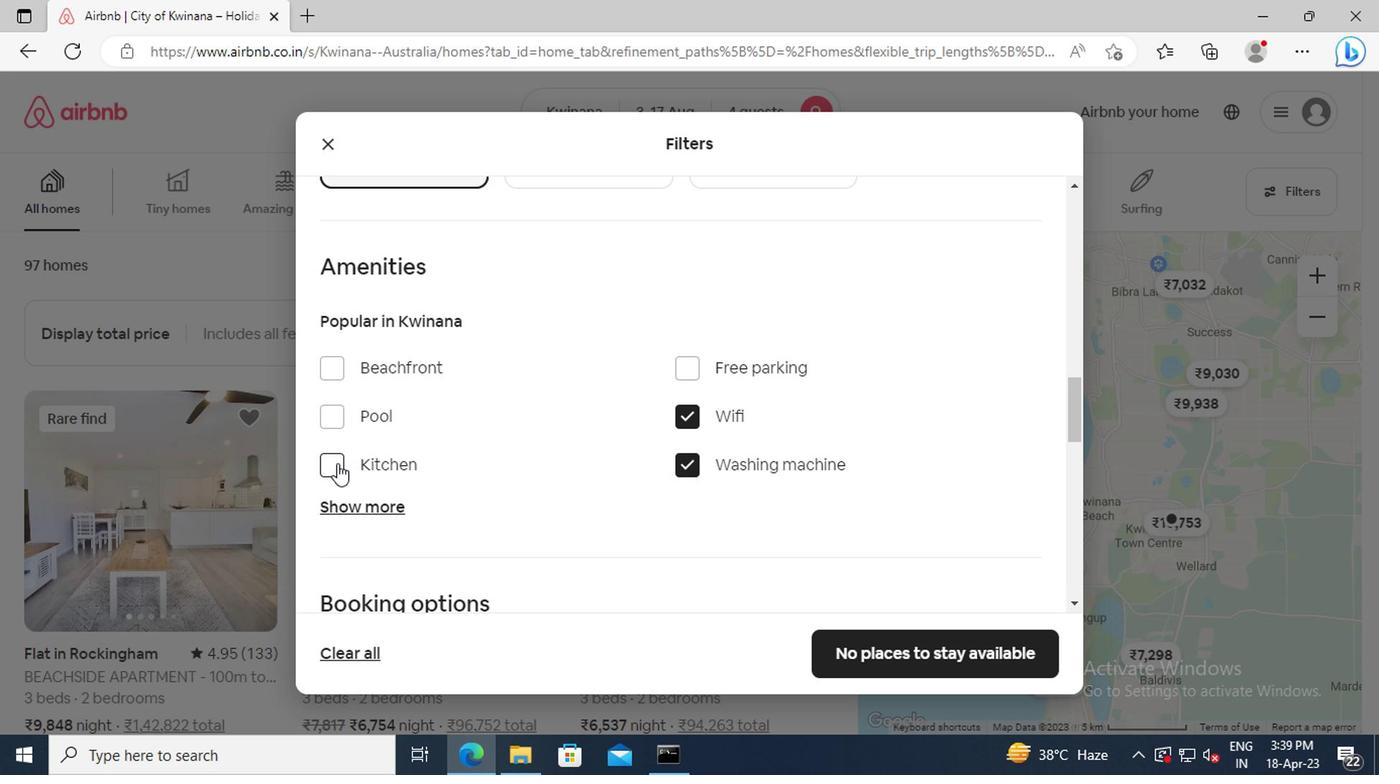 
Action: Mouse moved to (510, 456)
Screenshot: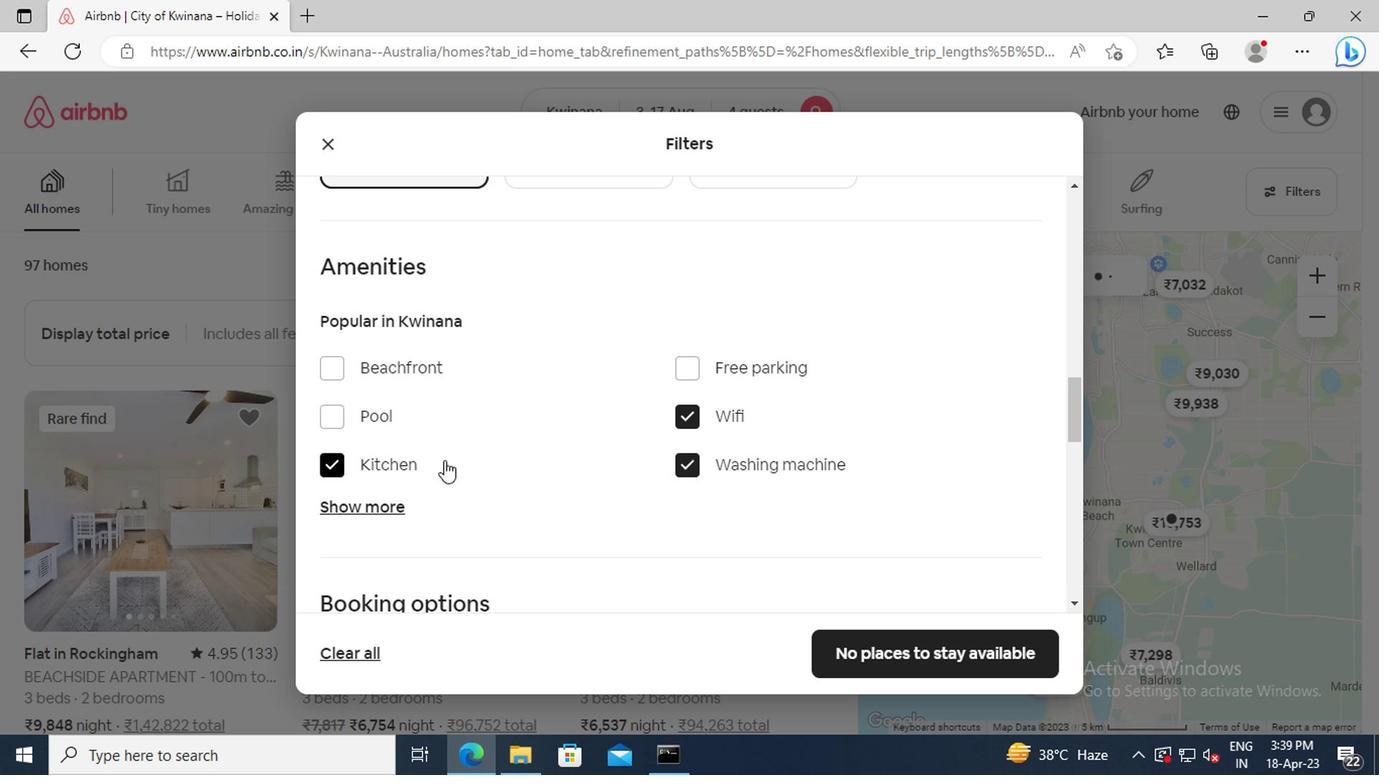 
Action: Mouse scrolled (510, 454) with delta (0, -1)
Screenshot: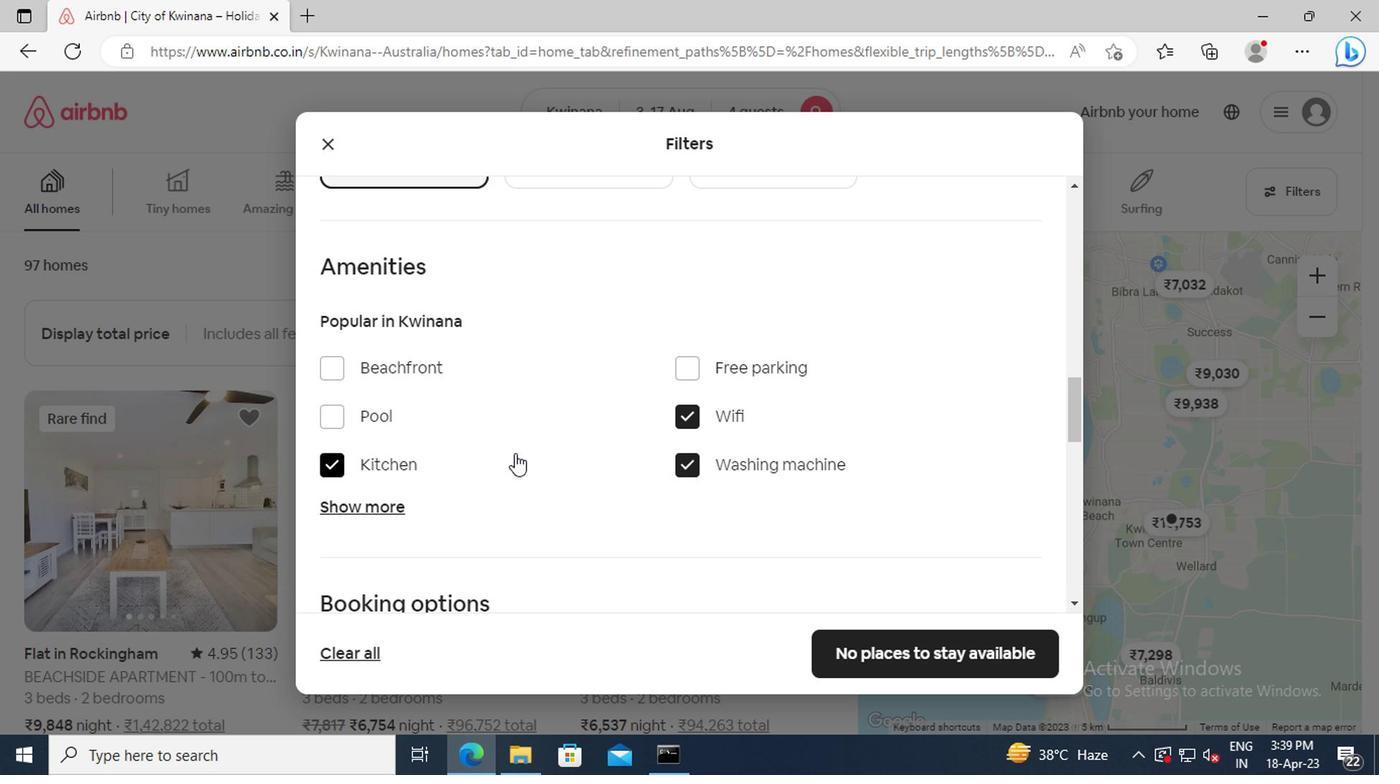 
Action: Mouse scrolled (510, 454) with delta (0, -1)
Screenshot: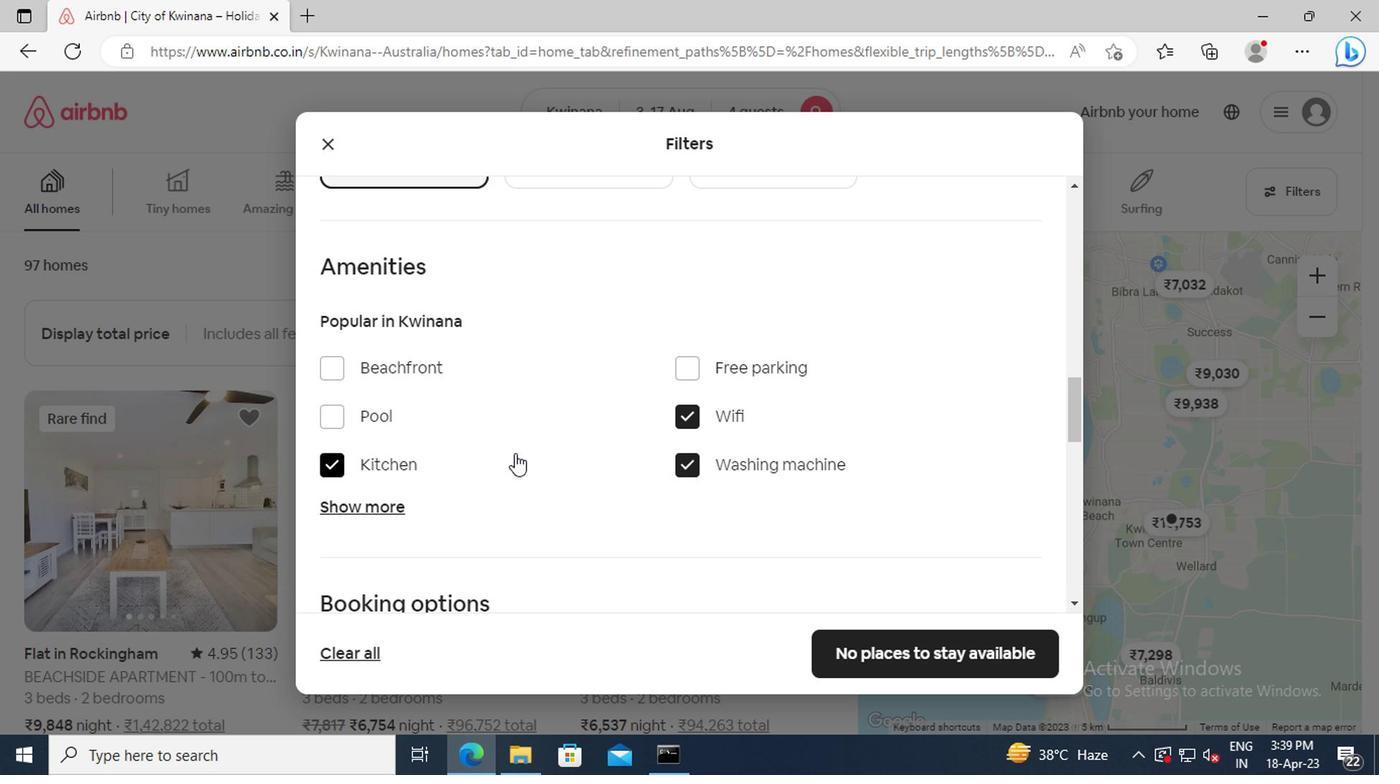 
Action: Mouse scrolled (510, 454) with delta (0, -1)
Screenshot: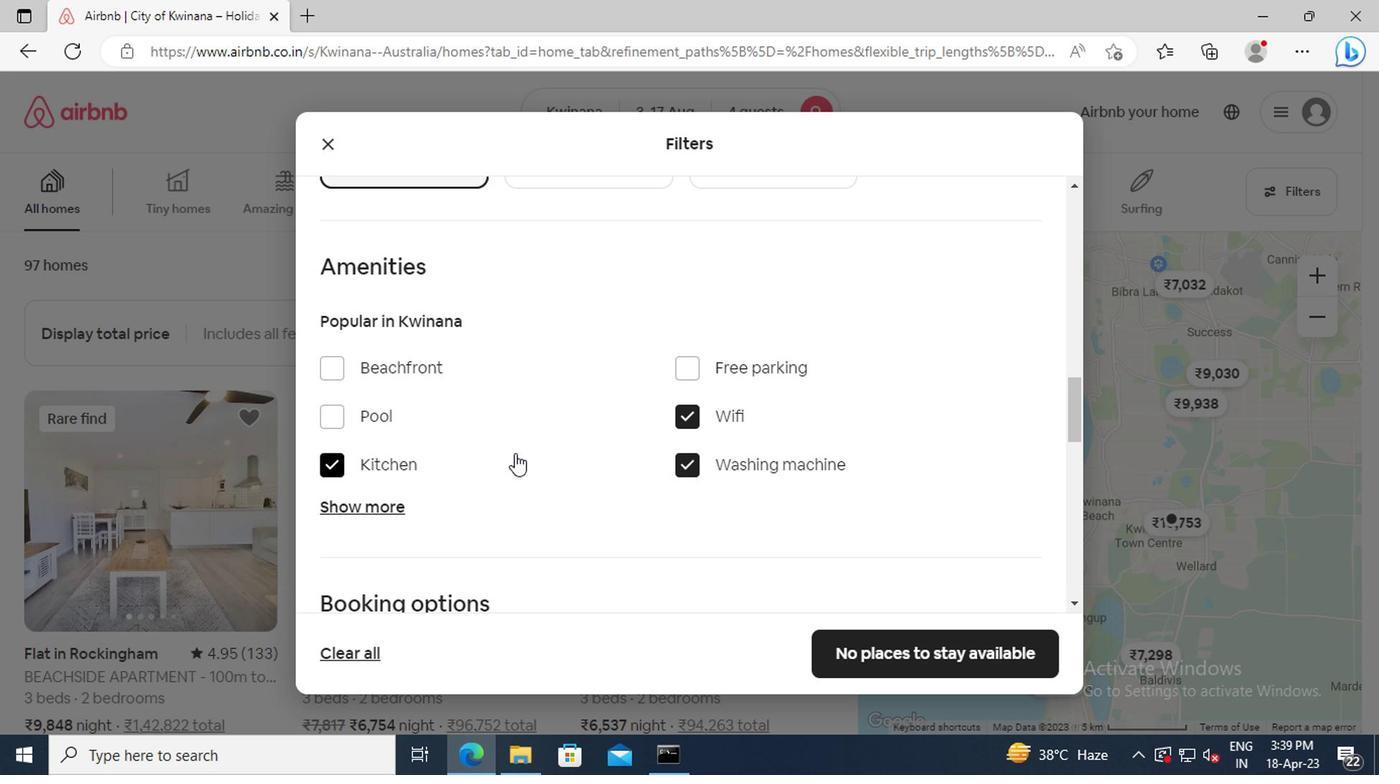 
Action: Mouse scrolled (510, 454) with delta (0, -1)
Screenshot: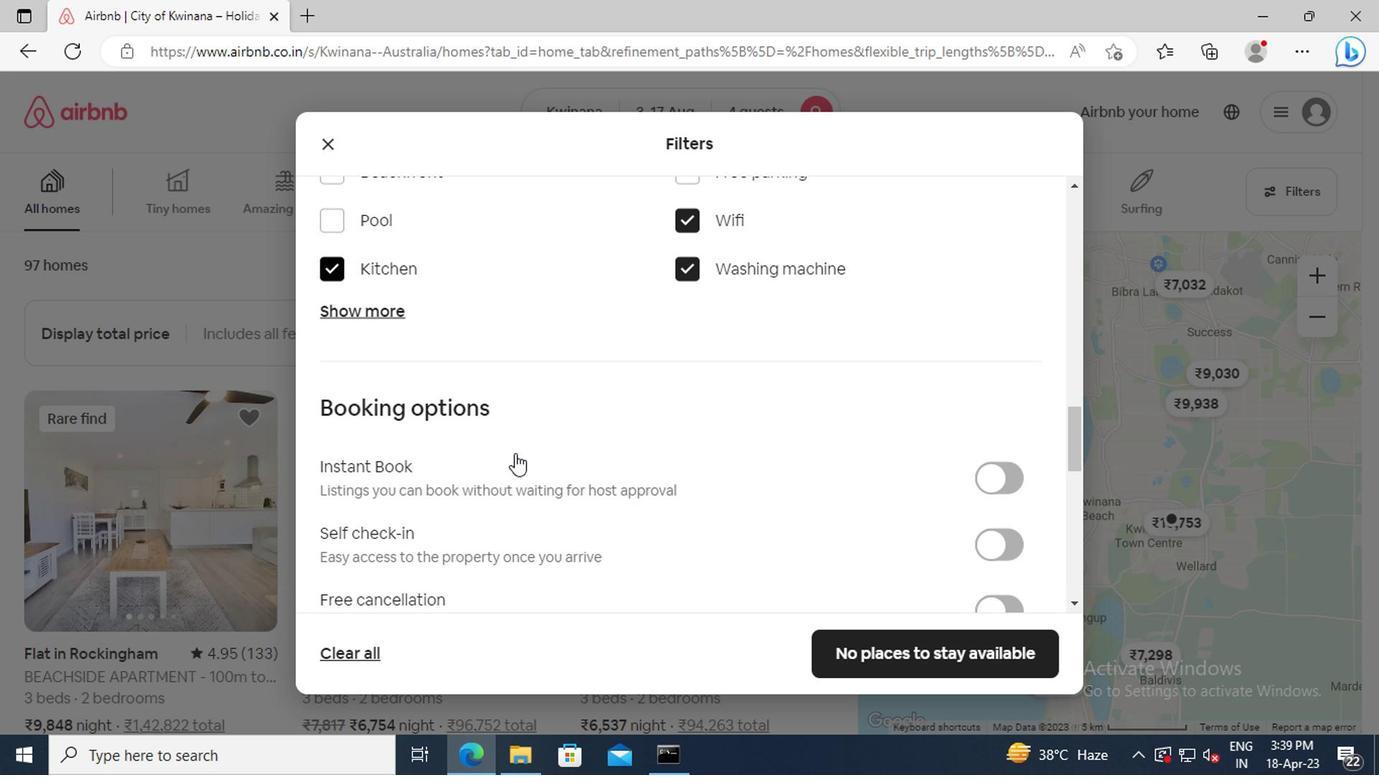 
Action: Mouse scrolled (510, 454) with delta (0, -1)
Screenshot: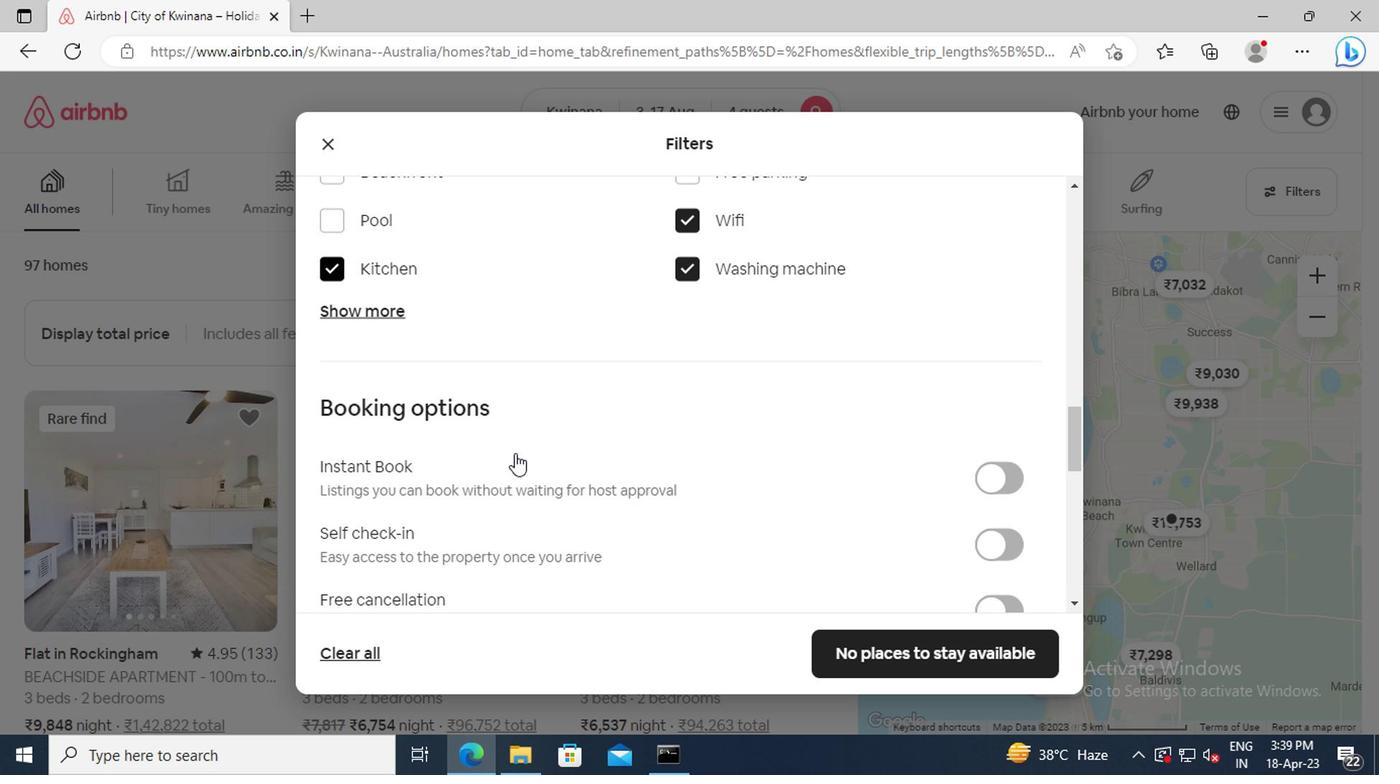 
Action: Mouse scrolled (510, 454) with delta (0, -1)
Screenshot: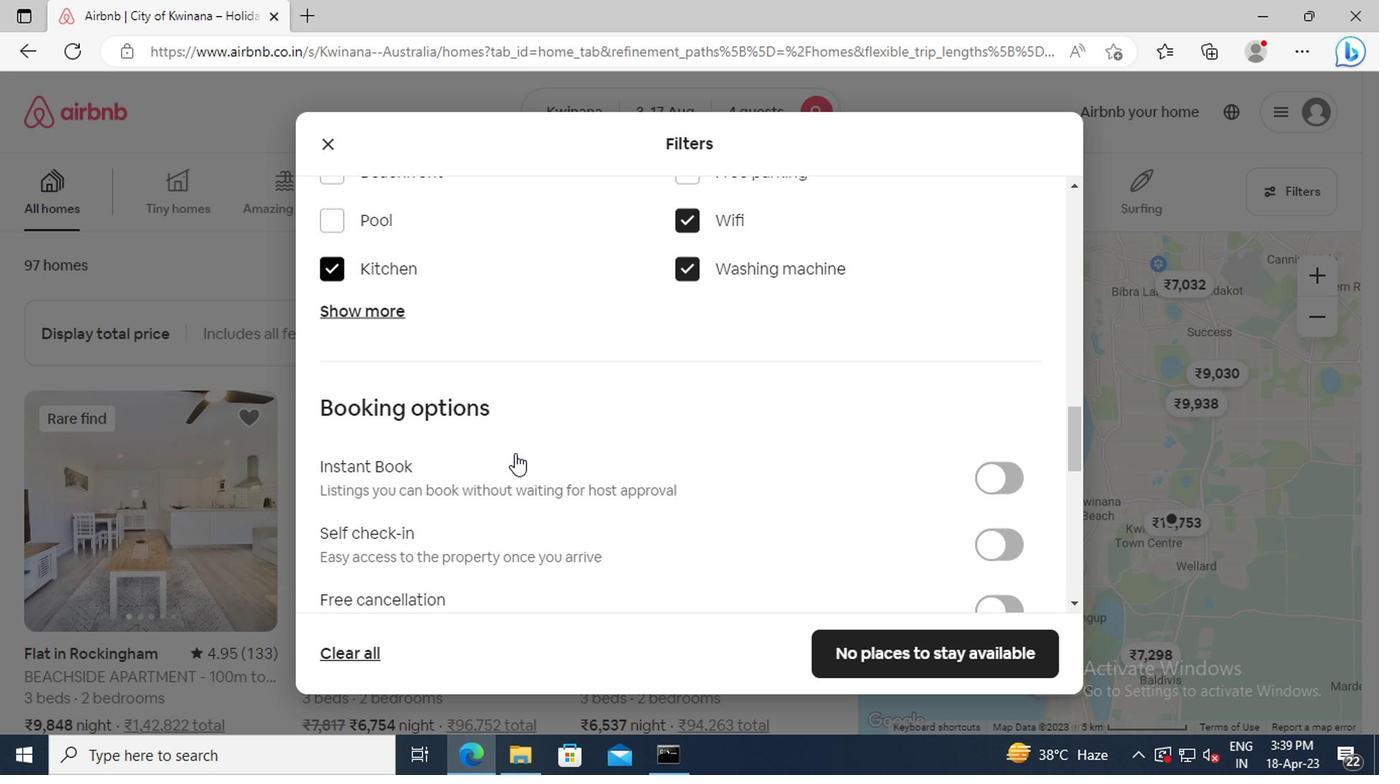 
Action: Mouse scrolled (510, 454) with delta (0, -1)
Screenshot: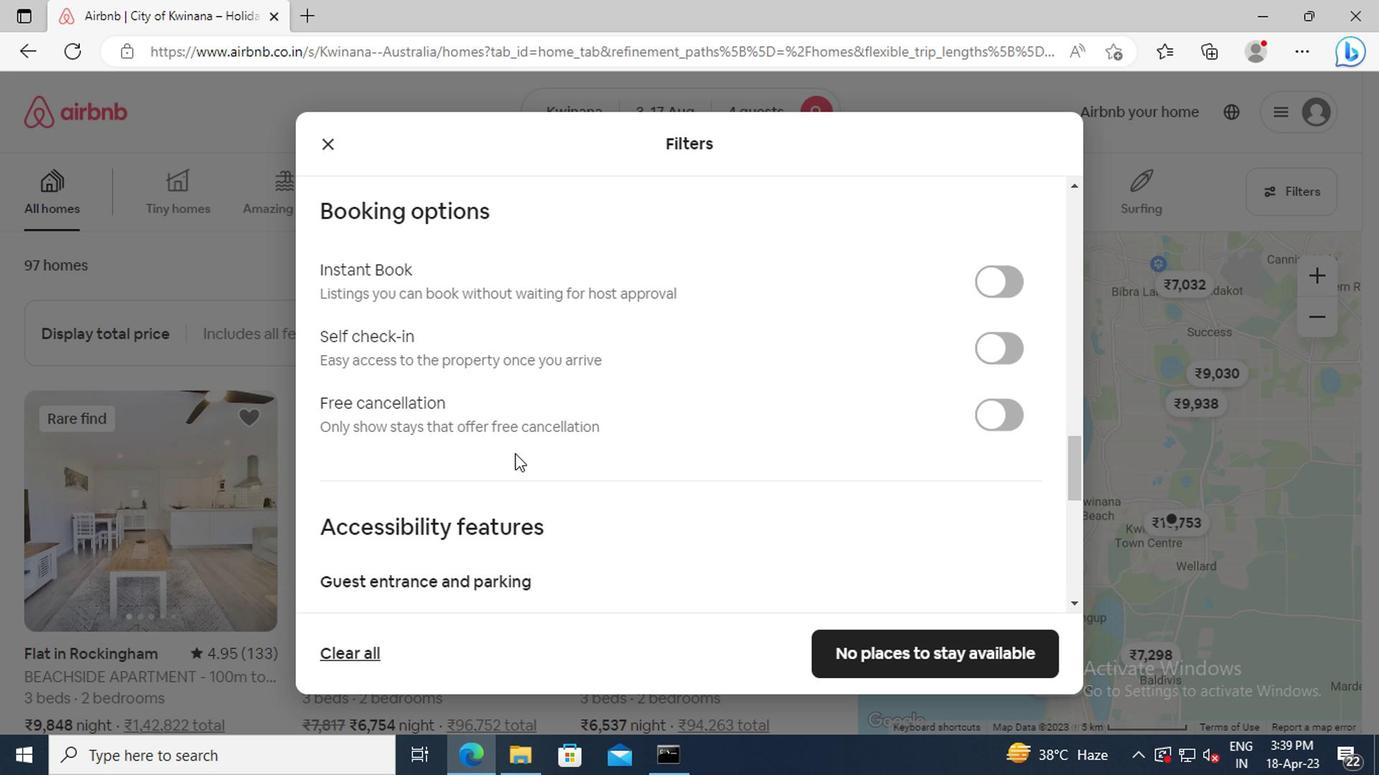 
Action: Mouse scrolled (510, 454) with delta (0, -1)
Screenshot: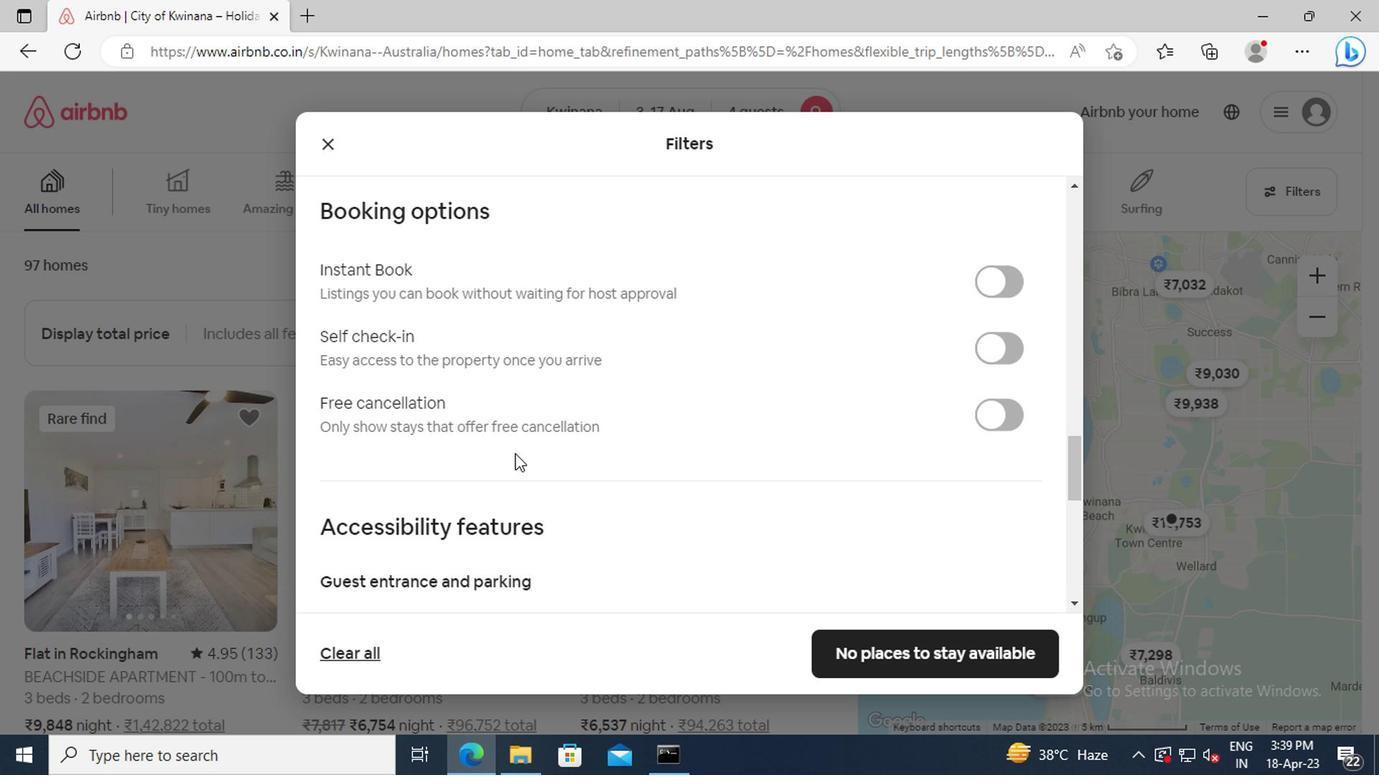 
Action: Mouse moved to (1008, 219)
Screenshot: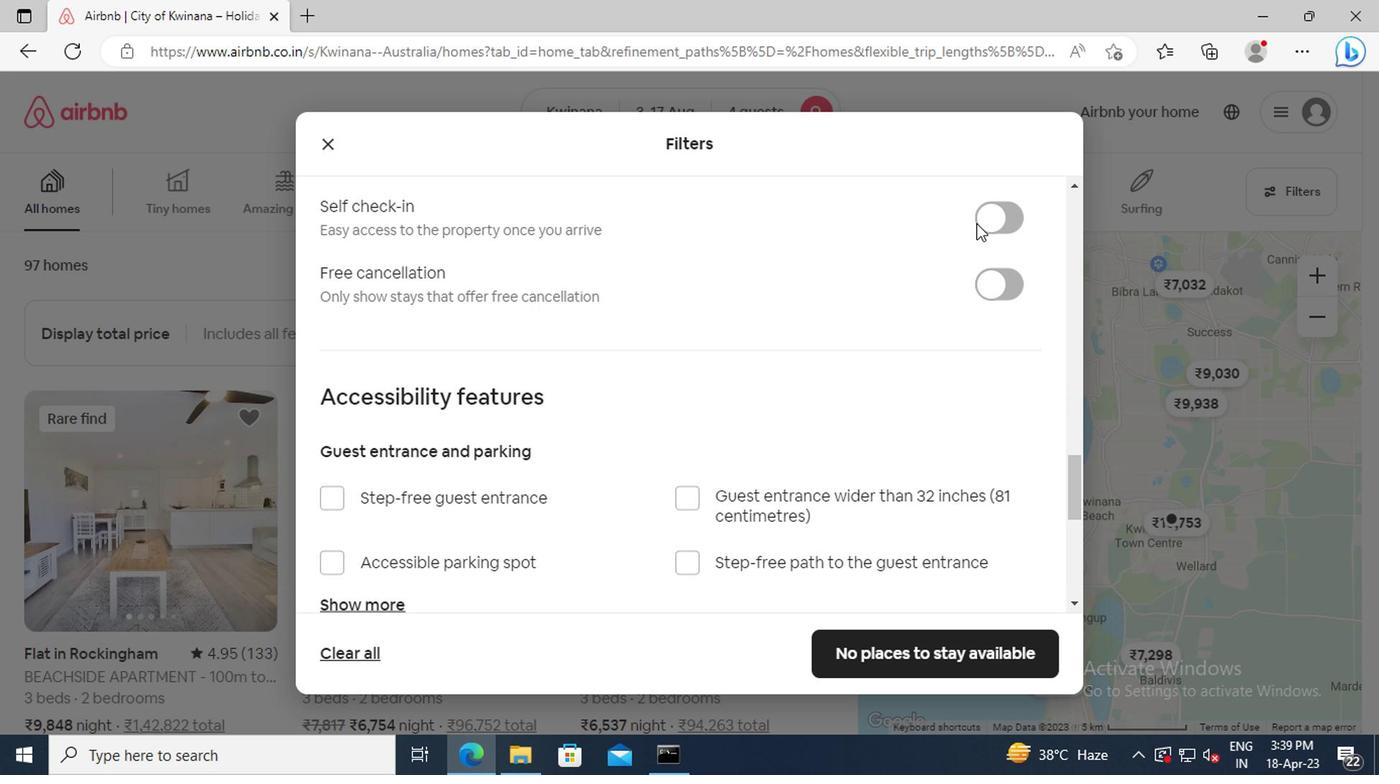 
Action: Mouse pressed left at (1008, 219)
Screenshot: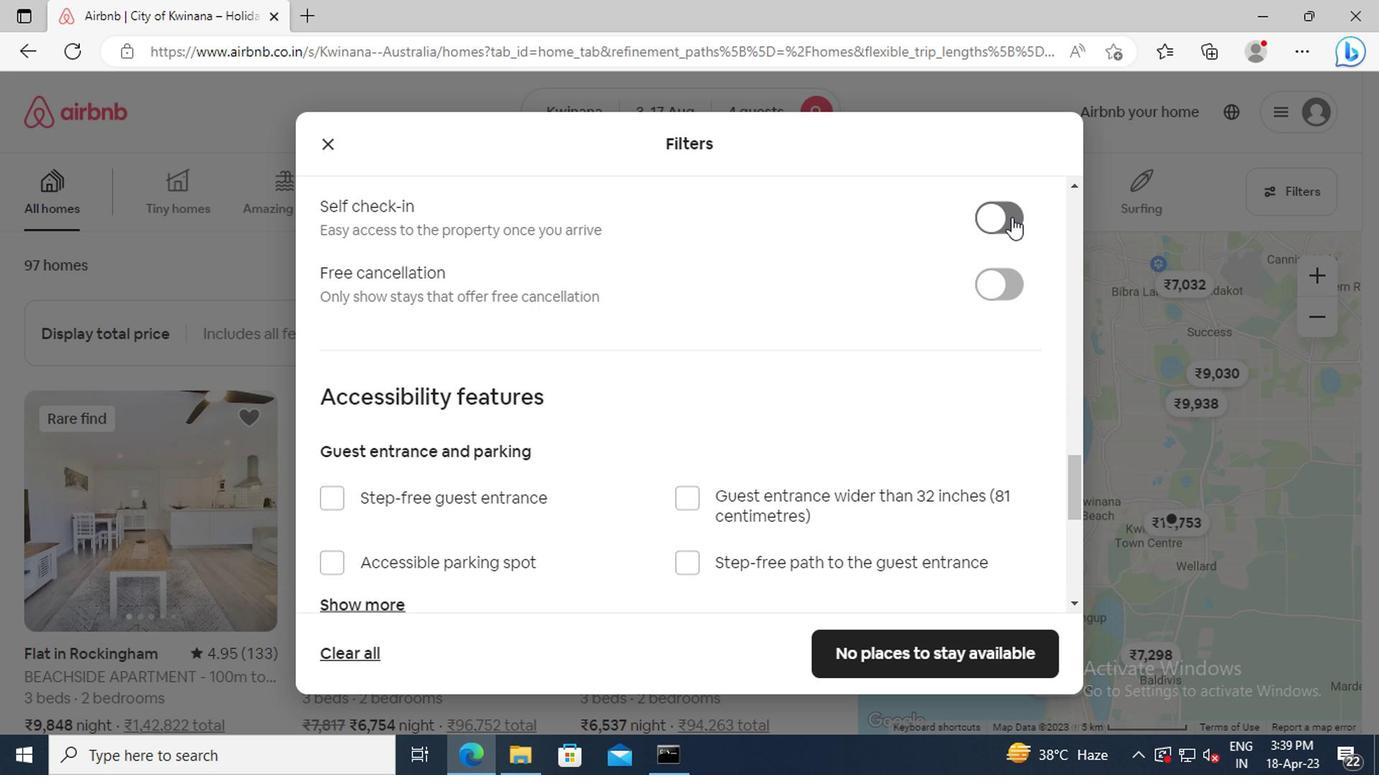 
Action: Mouse moved to (571, 375)
Screenshot: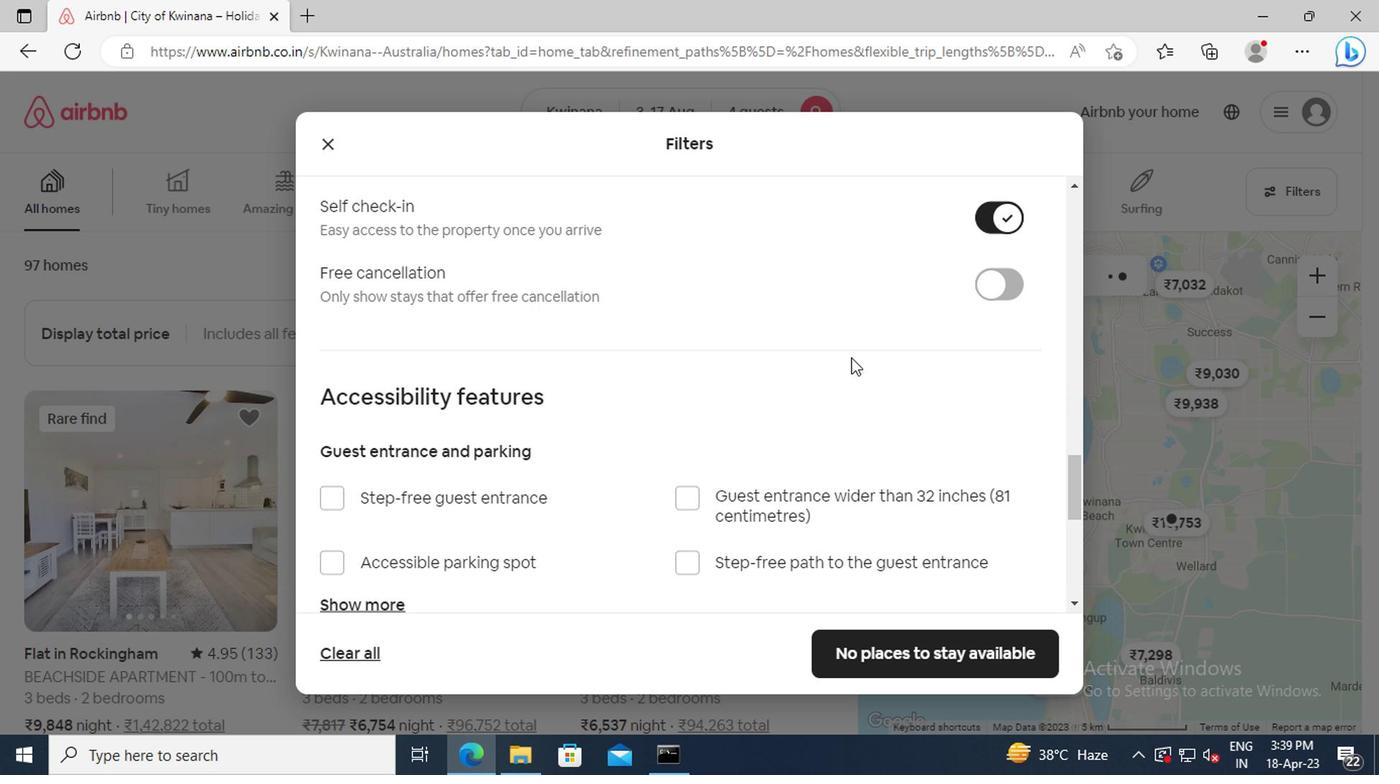 
Action: Mouse scrolled (571, 373) with delta (0, -1)
Screenshot: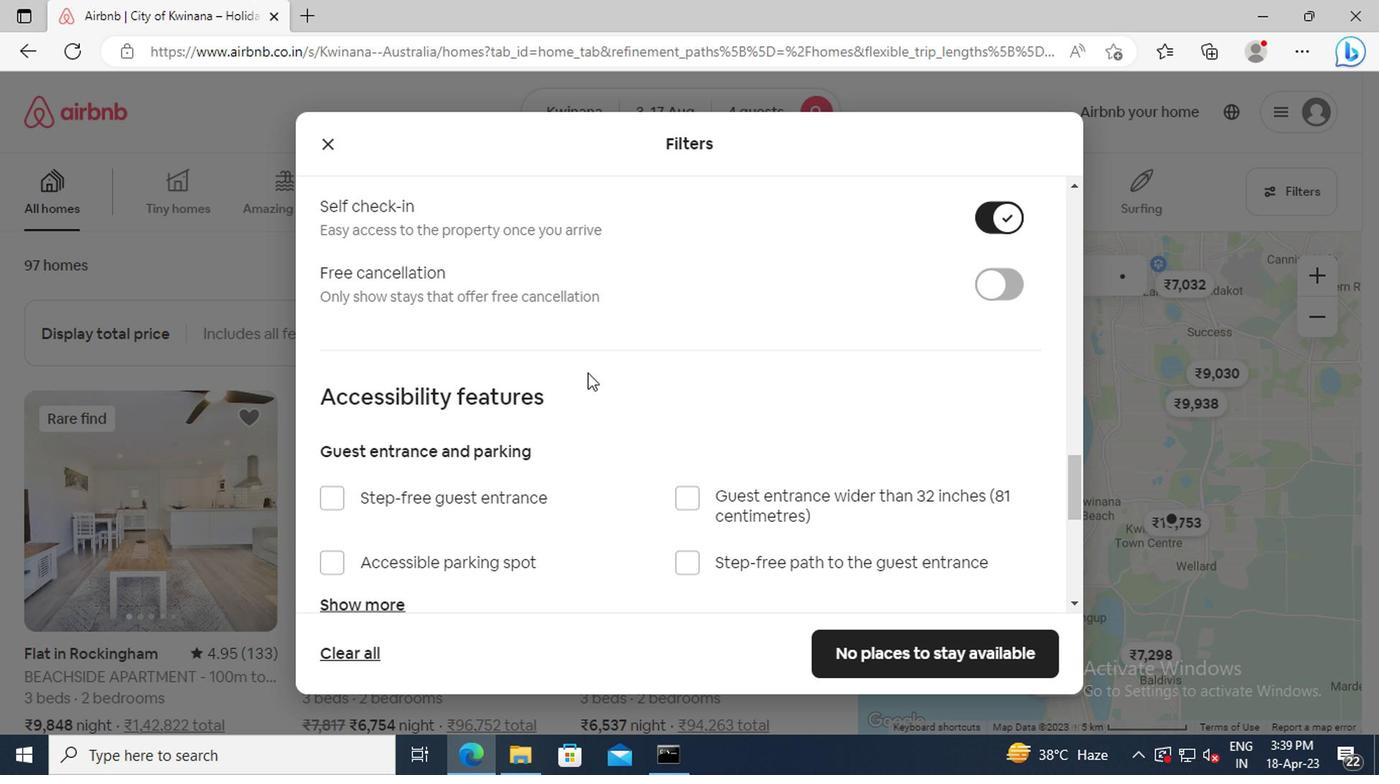 
Action: Mouse scrolled (571, 373) with delta (0, -1)
Screenshot: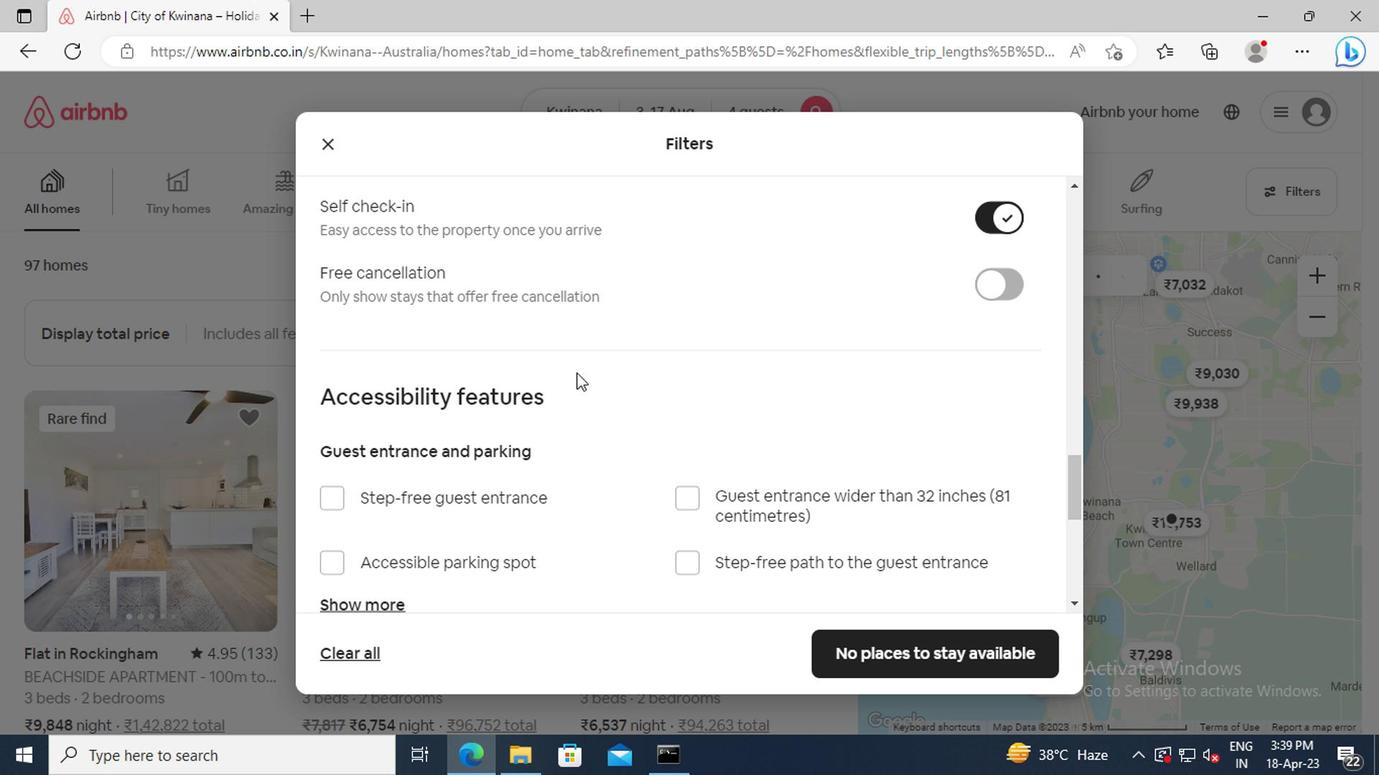 
Action: Mouse scrolled (571, 373) with delta (0, -1)
Screenshot: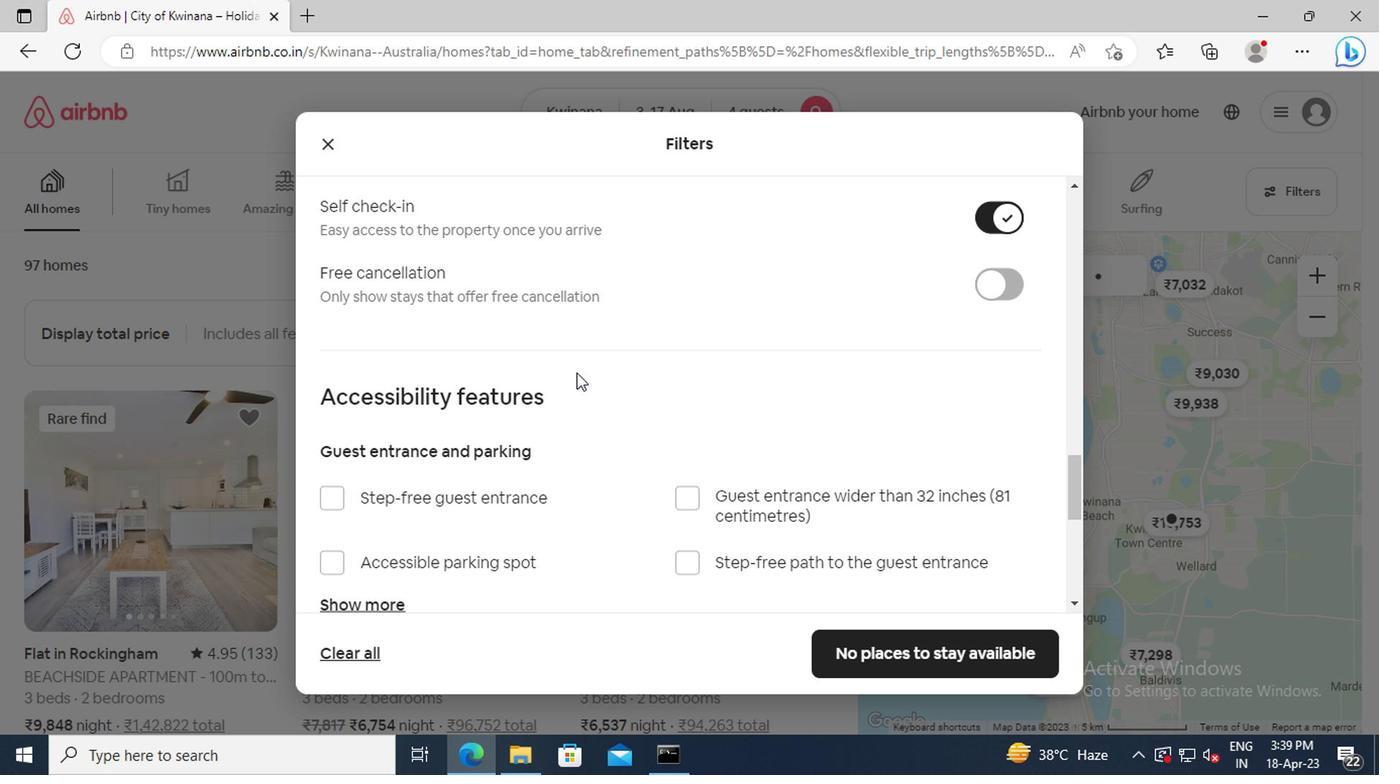 
Action: Mouse scrolled (571, 373) with delta (0, -1)
Screenshot: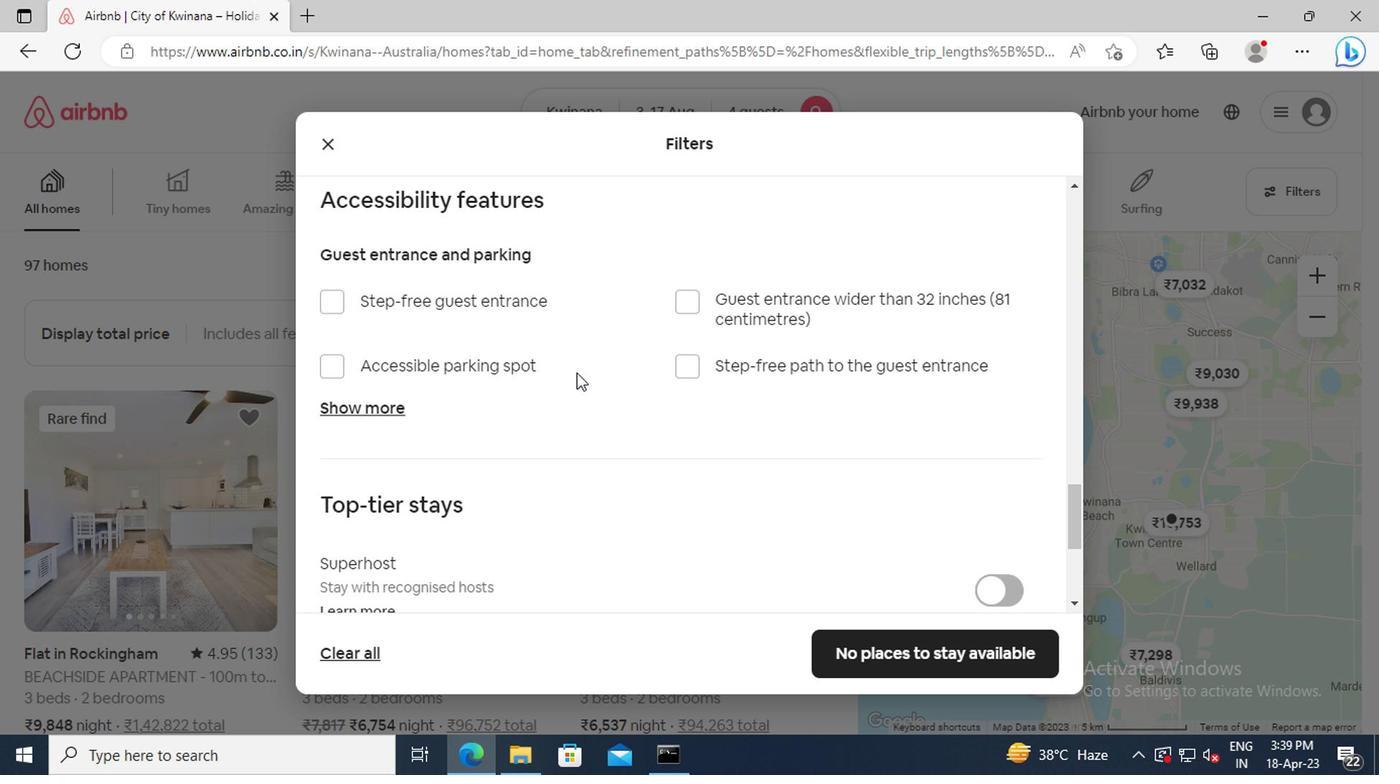 
Action: Mouse scrolled (571, 373) with delta (0, -1)
Screenshot: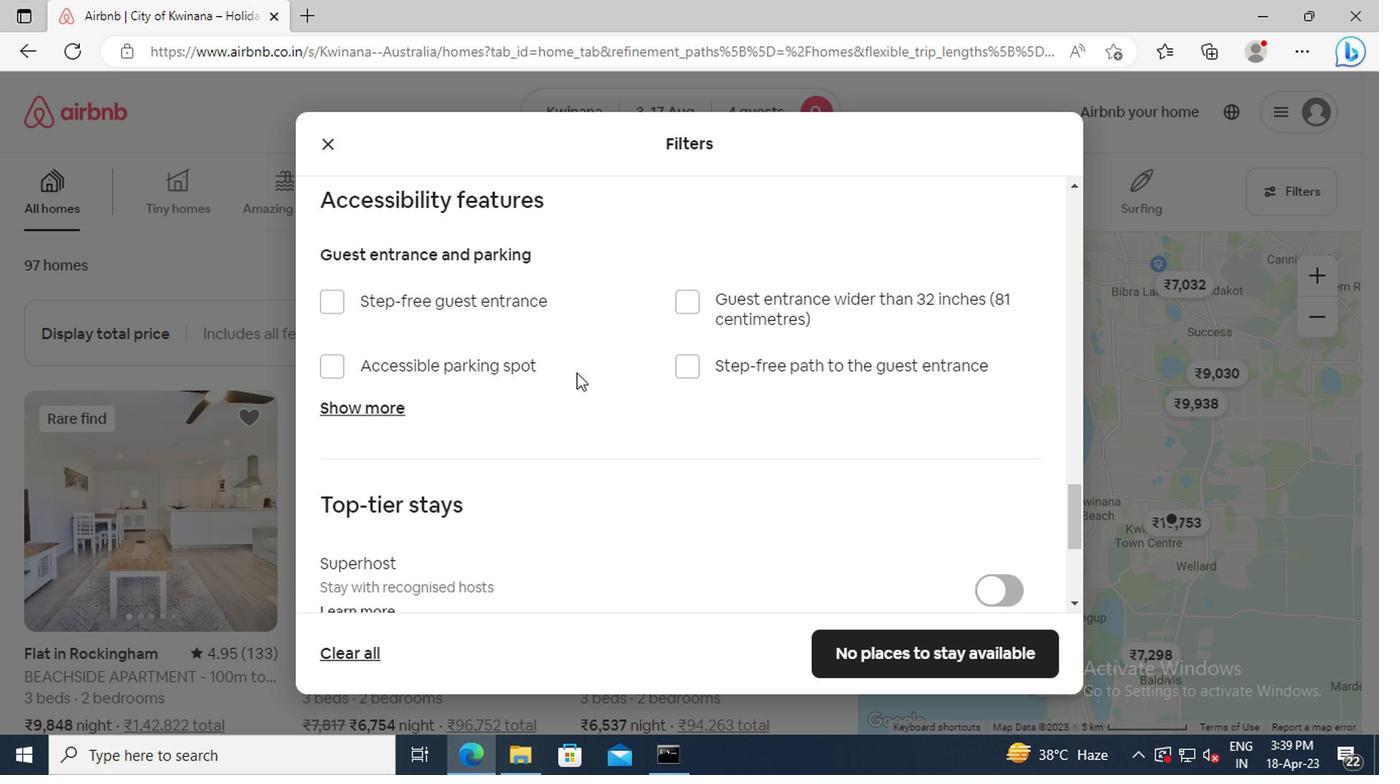 
Action: Mouse scrolled (571, 373) with delta (0, -1)
Screenshot: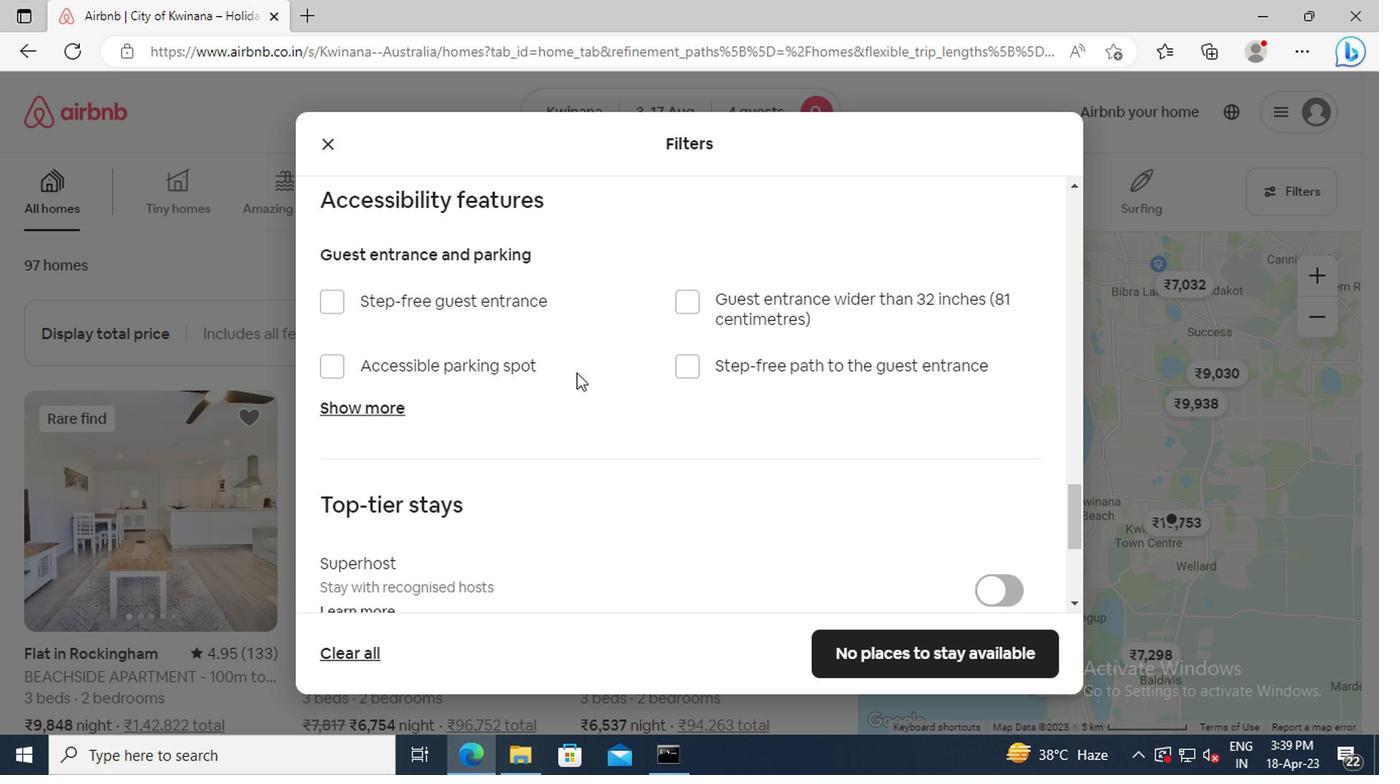 
Action: Mouse scrolled (571, 373) with delta (0, -1)
Screenshot: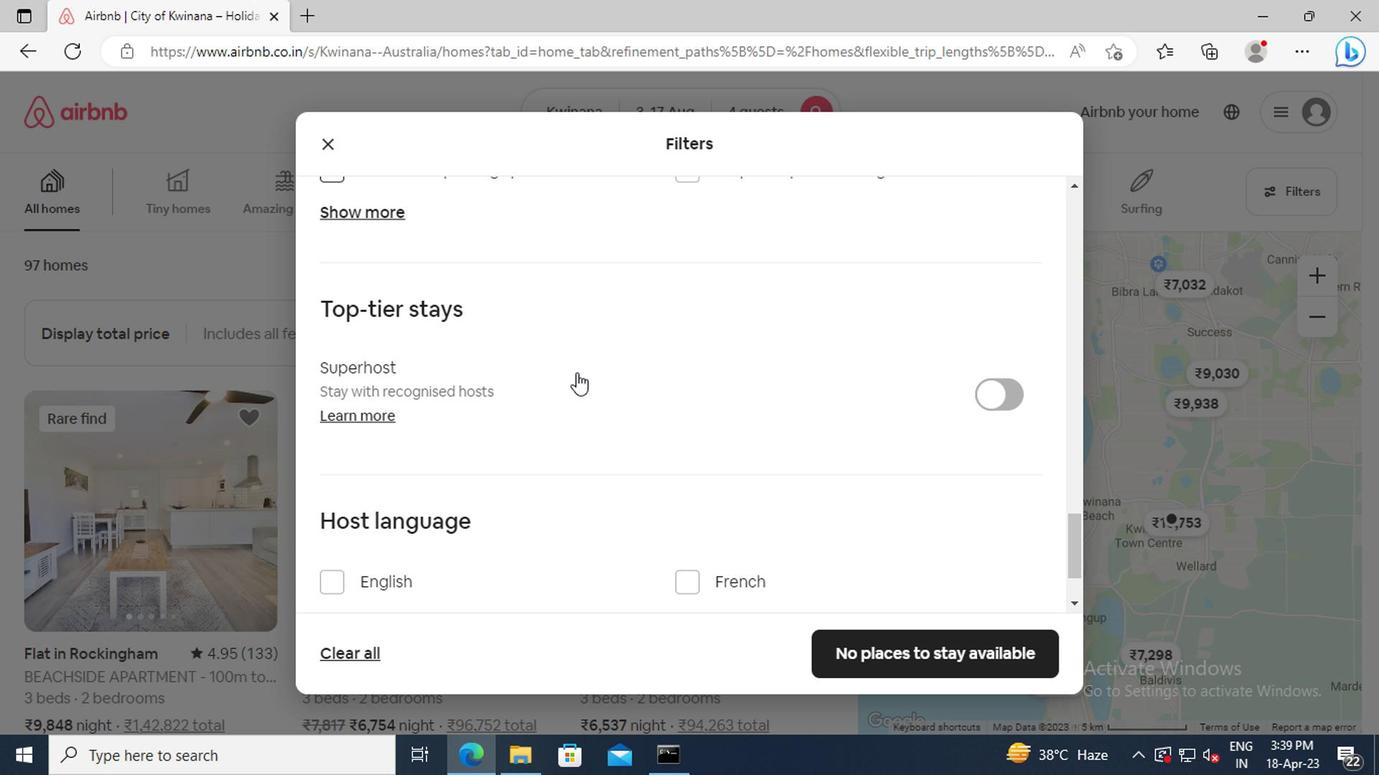 
Action: Mouse scrolled (571, 373) with delta (0, -1)
Screenshot: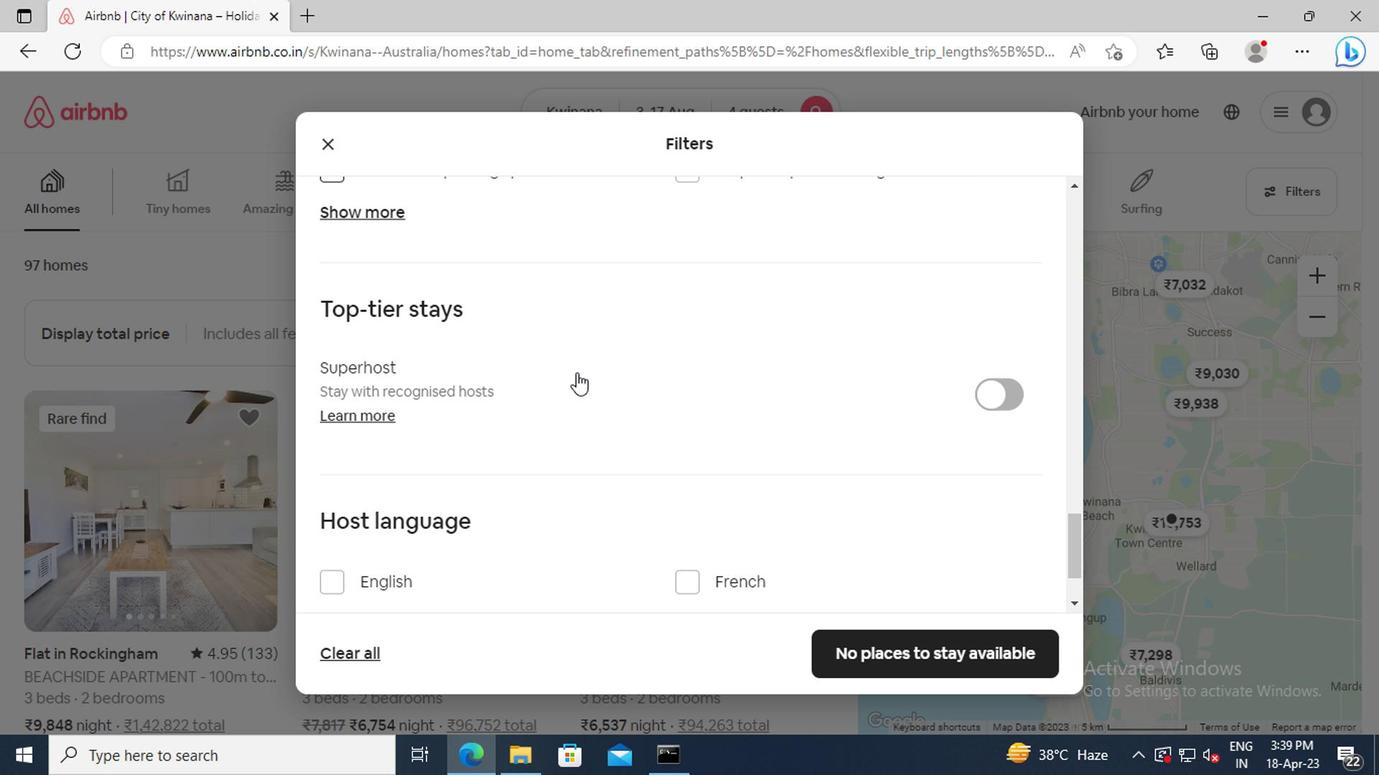 
Action: Mouse scrolled (571, 373) with delta (0, -1)
Screenshot: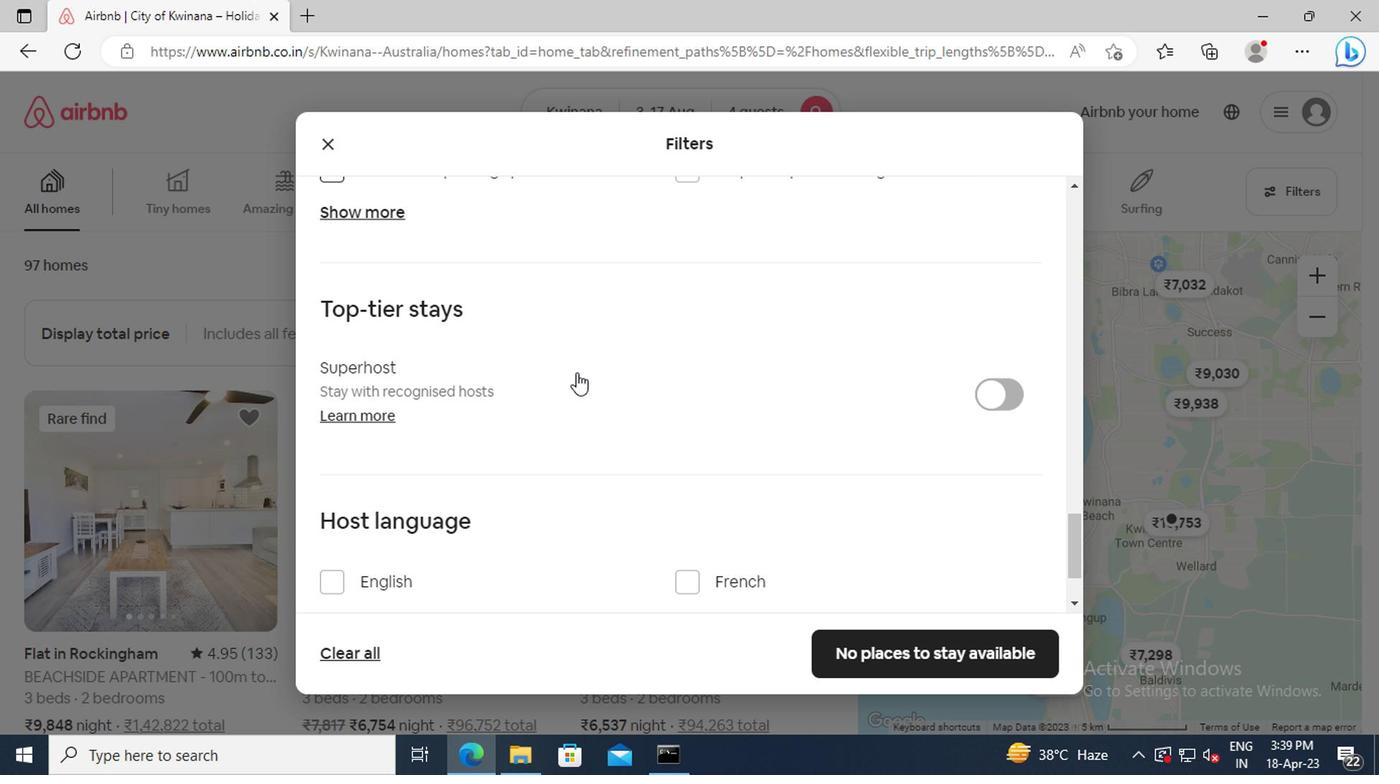 
Action: Mouse moved to (319, 472)
Screenshot: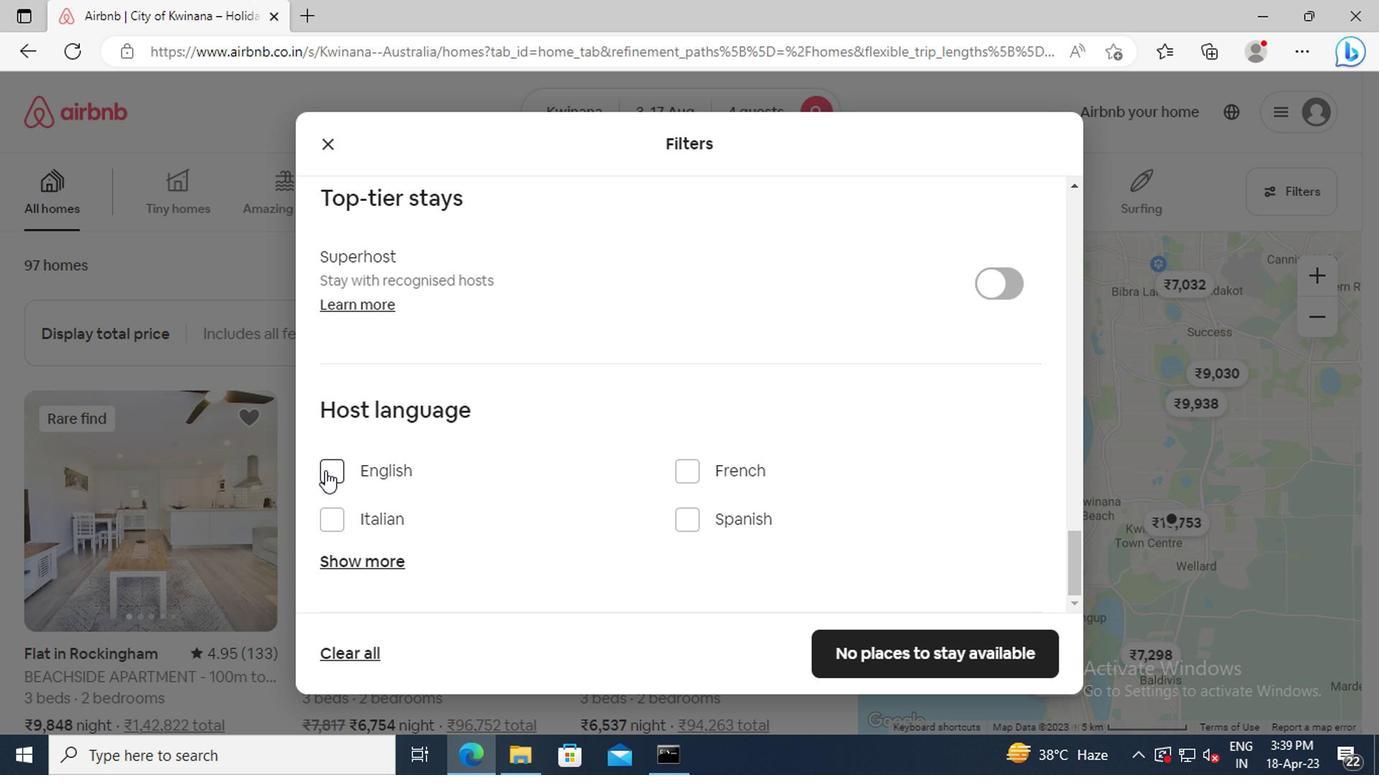 
Action: Mouse pressed left at (319, 472)
Screenshot: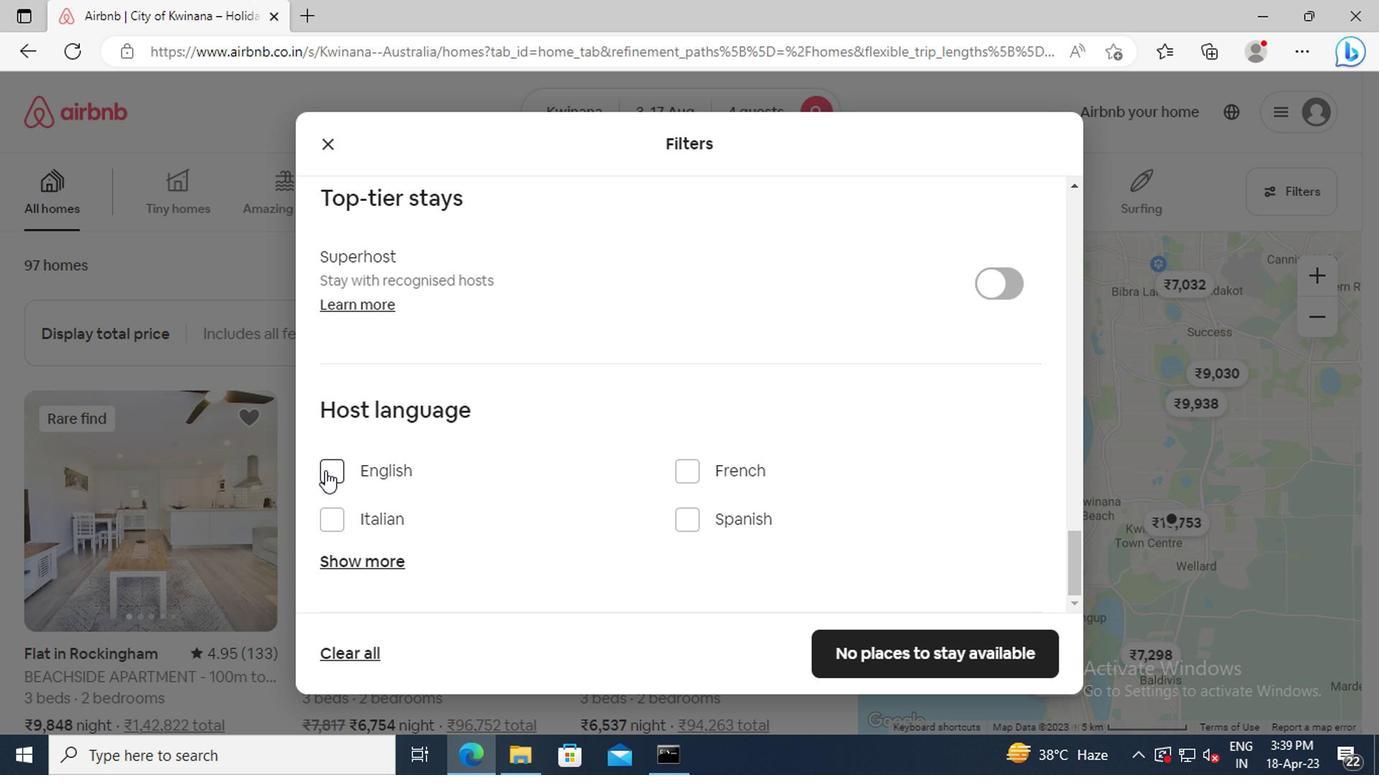 
Action: Mouse moved to (878, 652)
Screenshot: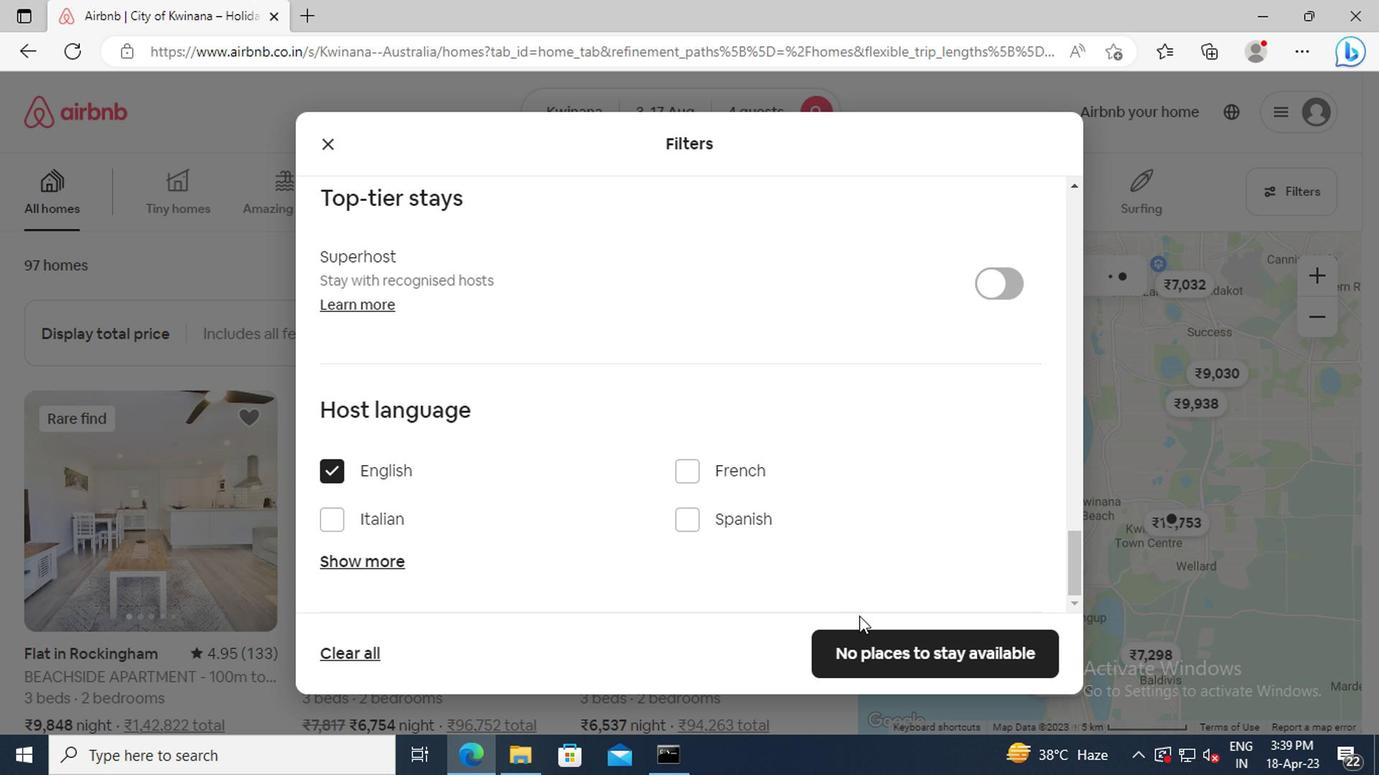 
Action: Mouse pressed left at (878, 652)
Screenshot: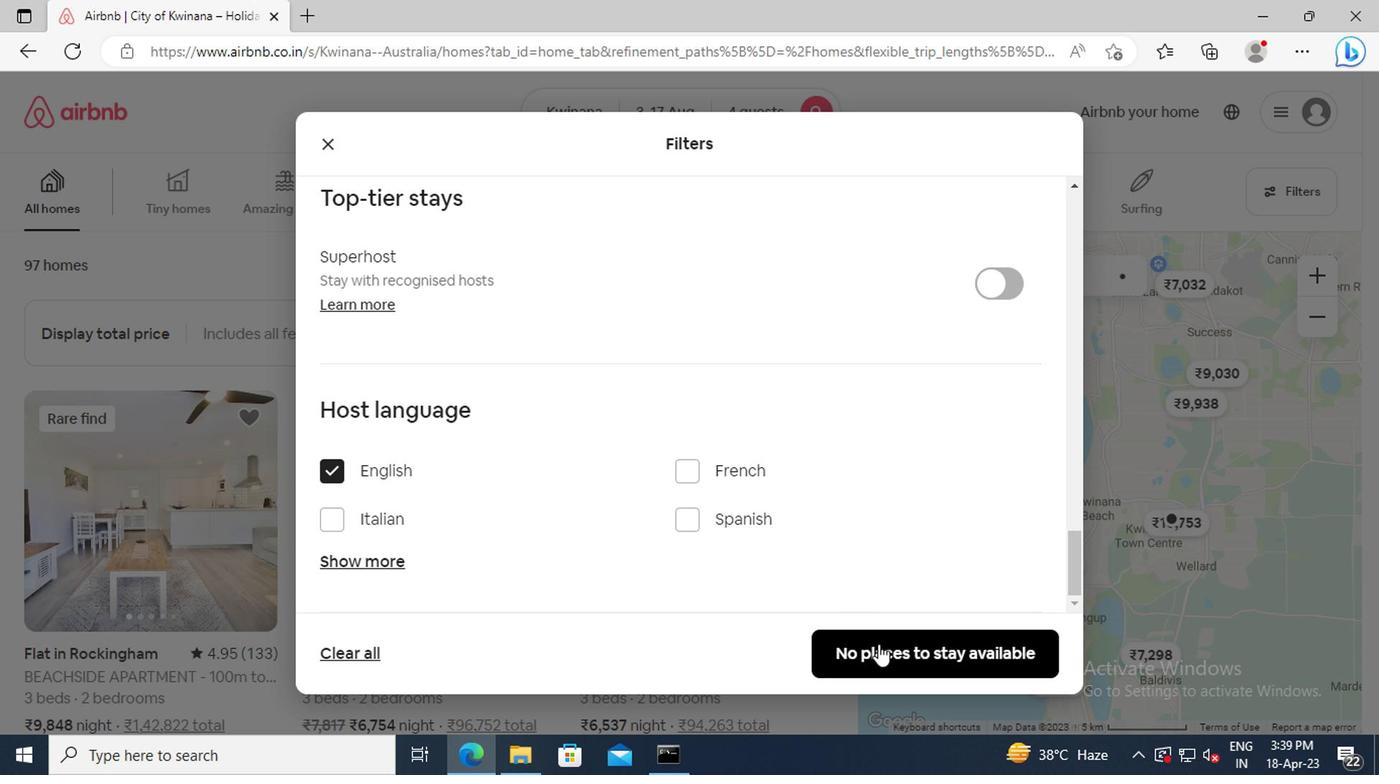 
